 Task: Open Card Customer Feedback Collection in Board Diversity and Inclusion Training and Education Programs to Workspace Investment Management and add a team member Softage.1@softage.net, a label Green, a checklist Hardware Maintenance, an attachment from your computer, a color Green and finally, add a card description 'Plan and execute company team-building conference with team-building challenges on leadership' and a comment 'Let us make sure we give this task the attention it deserves as it is crucial to the overall success of the project.'. Add a start date 'Jan 09, 1900' with a due date 'Jan 16, 1900'
Action: Mouse moved to (628, 183)
Screenshot: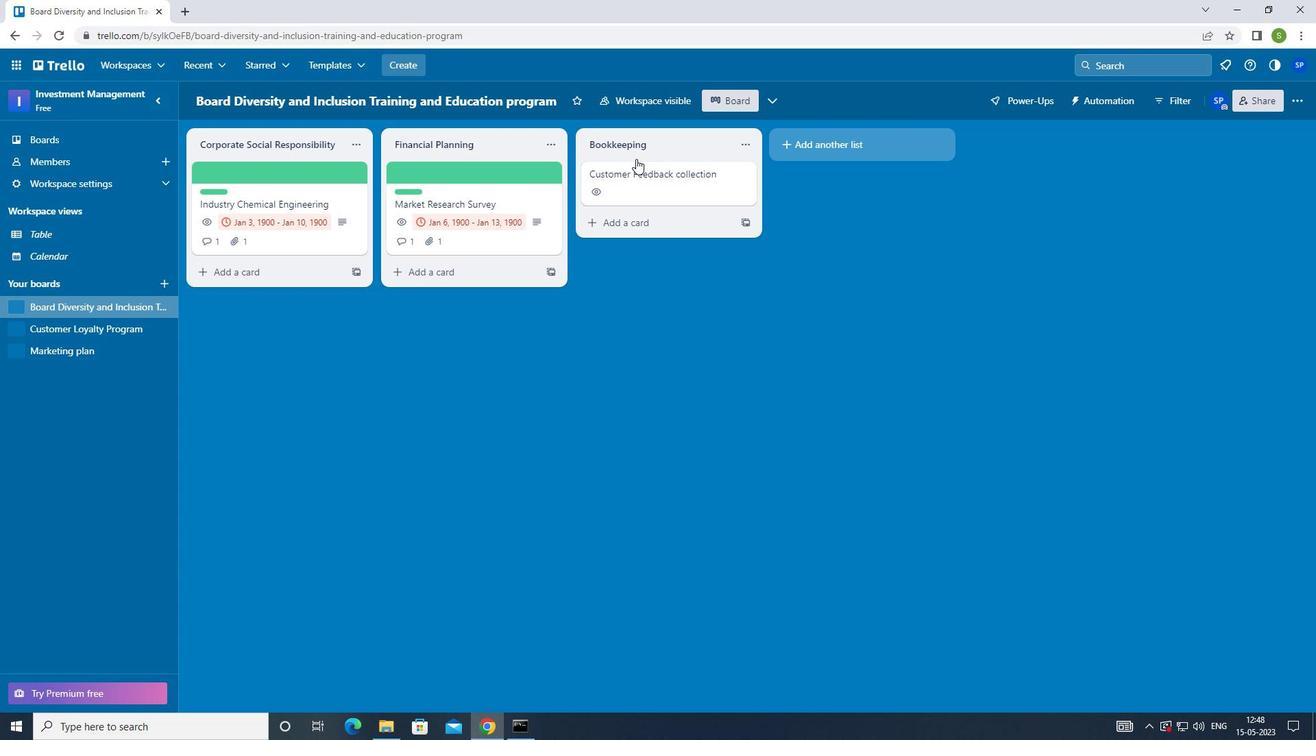 
Action: Mouse pressed left at (628, 183)
Screenshot: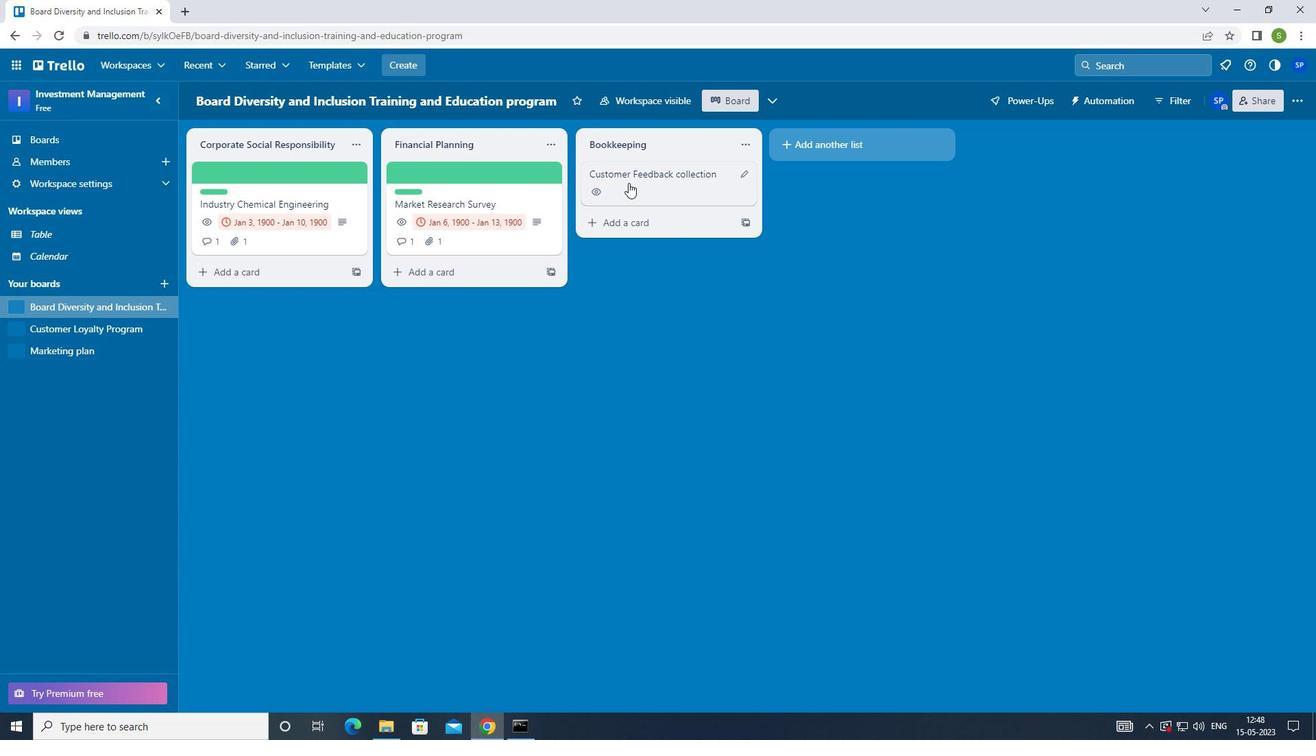 
Action: Mouse moved to (812, 170)
Screenshot: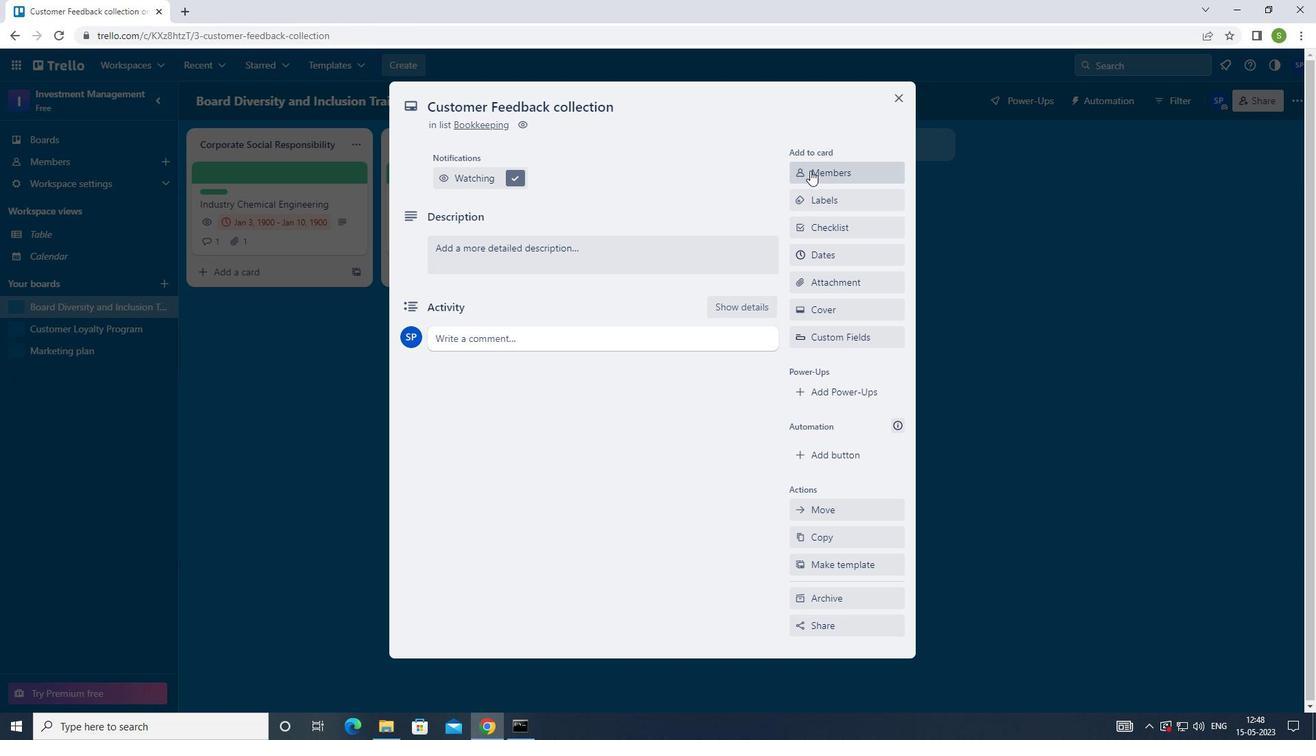 
Action: Mouse pressed left at (812, 170)
Screenshot: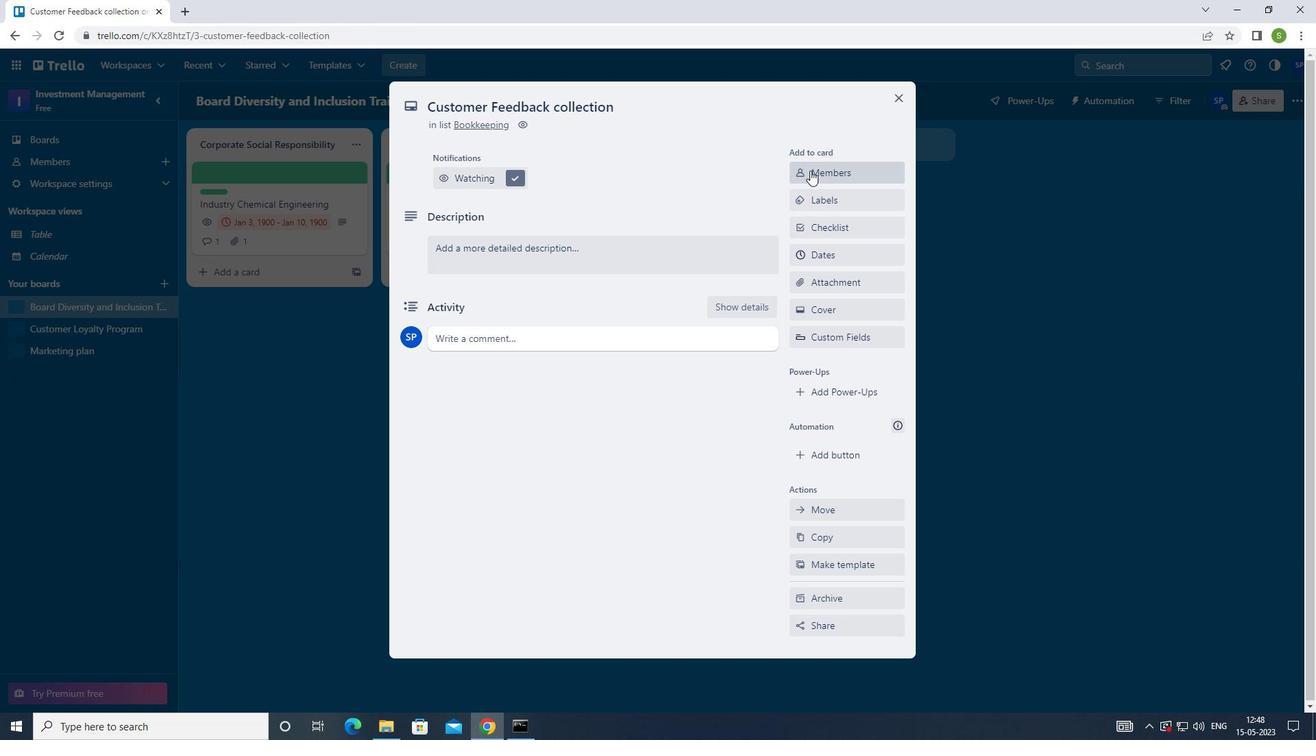 
Action: Mouse moved to (809, 194)
Screenshot: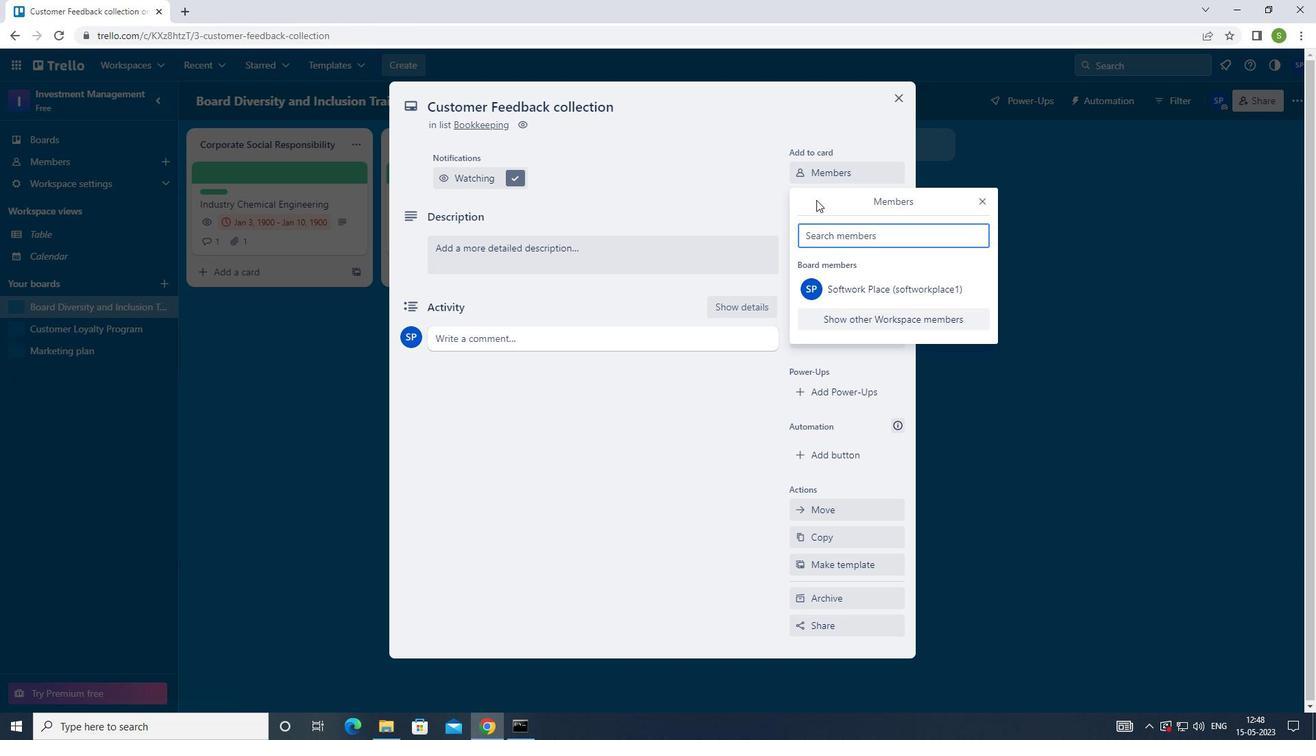 
Action: Key pressed <Key.shift>SOFTA<Key.backspace>AGE.1<Key.shift>@SOFTAGE.NET<Key.enter>
Screenshot: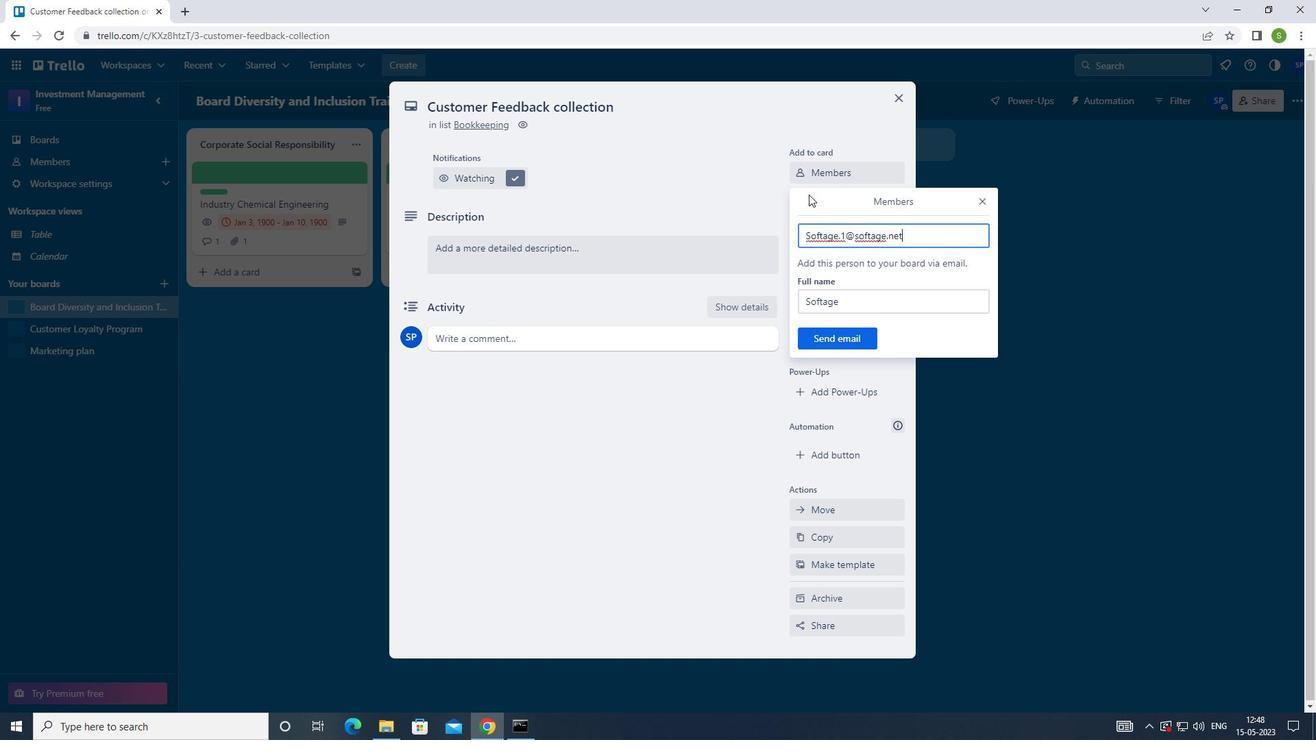 
Action: Mouse moved to (980, 203)
Screenshot: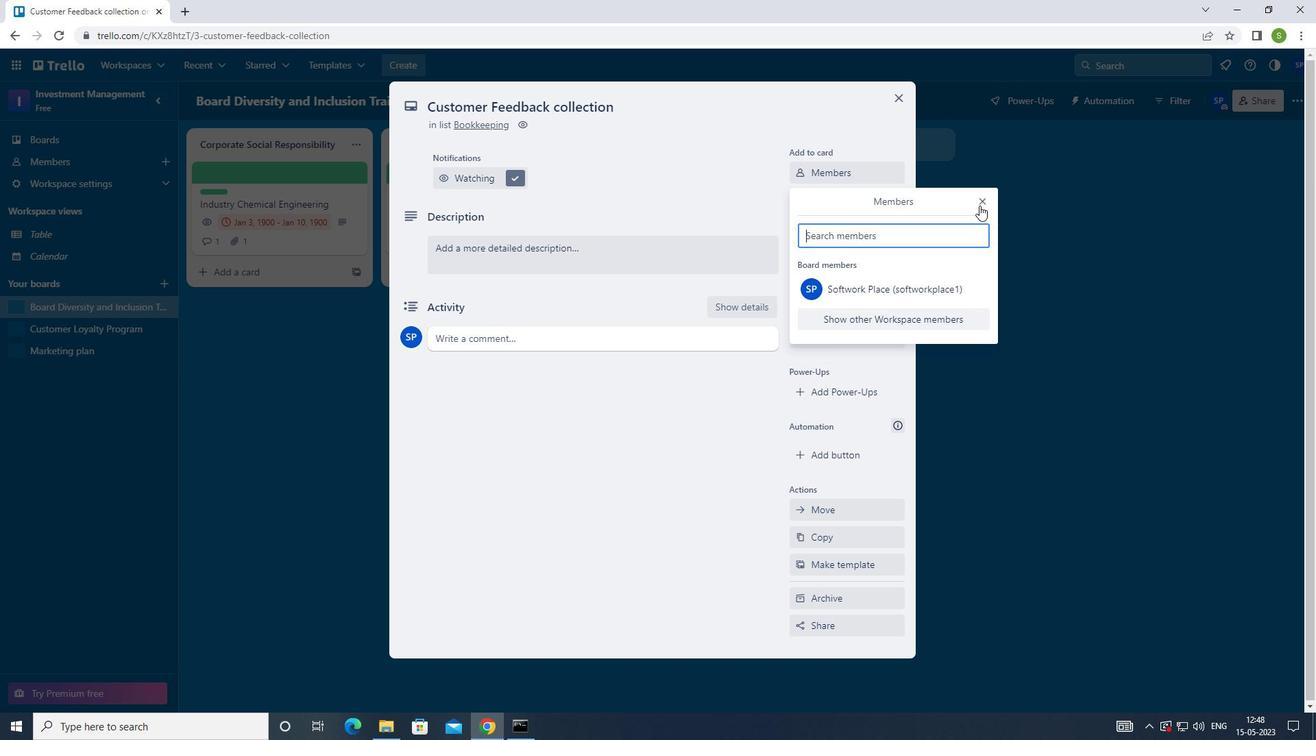 
Action: Mouse pressed left at (980, 203)
Screenshot: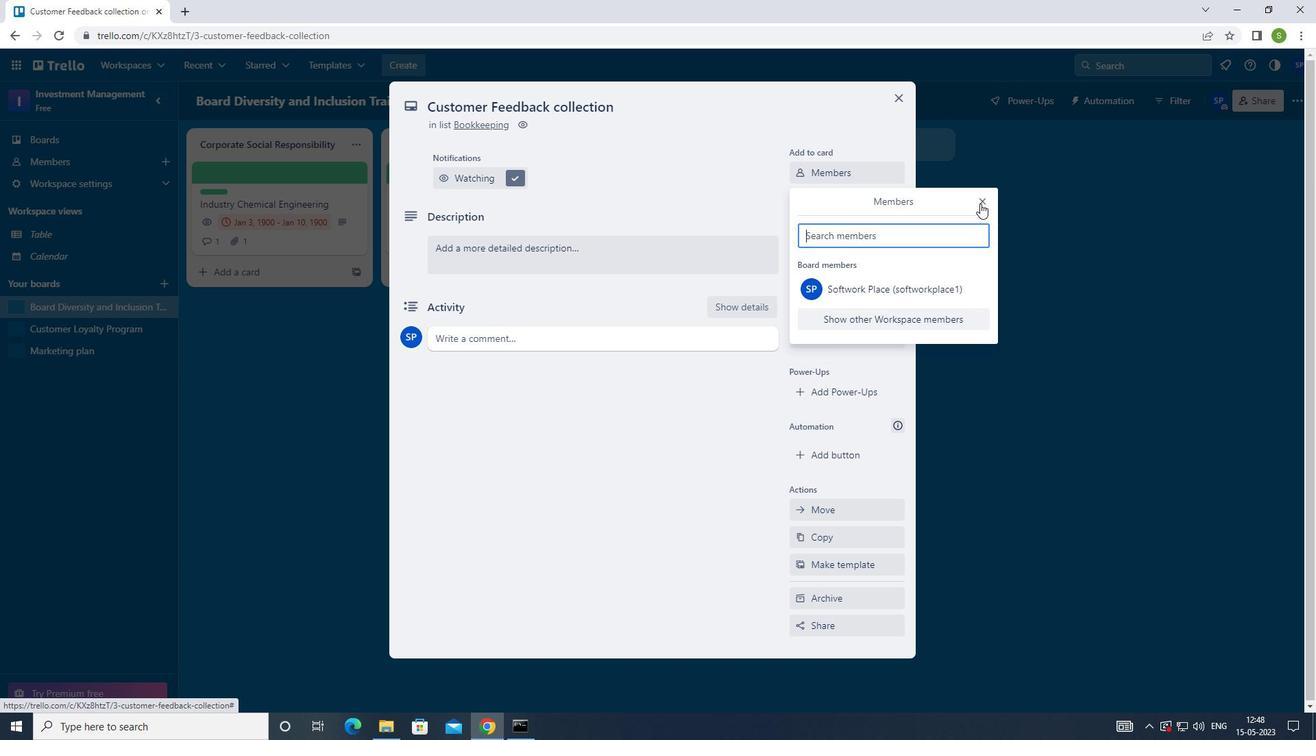 
Action: Mouse moved to (879, 204)
Screenshot: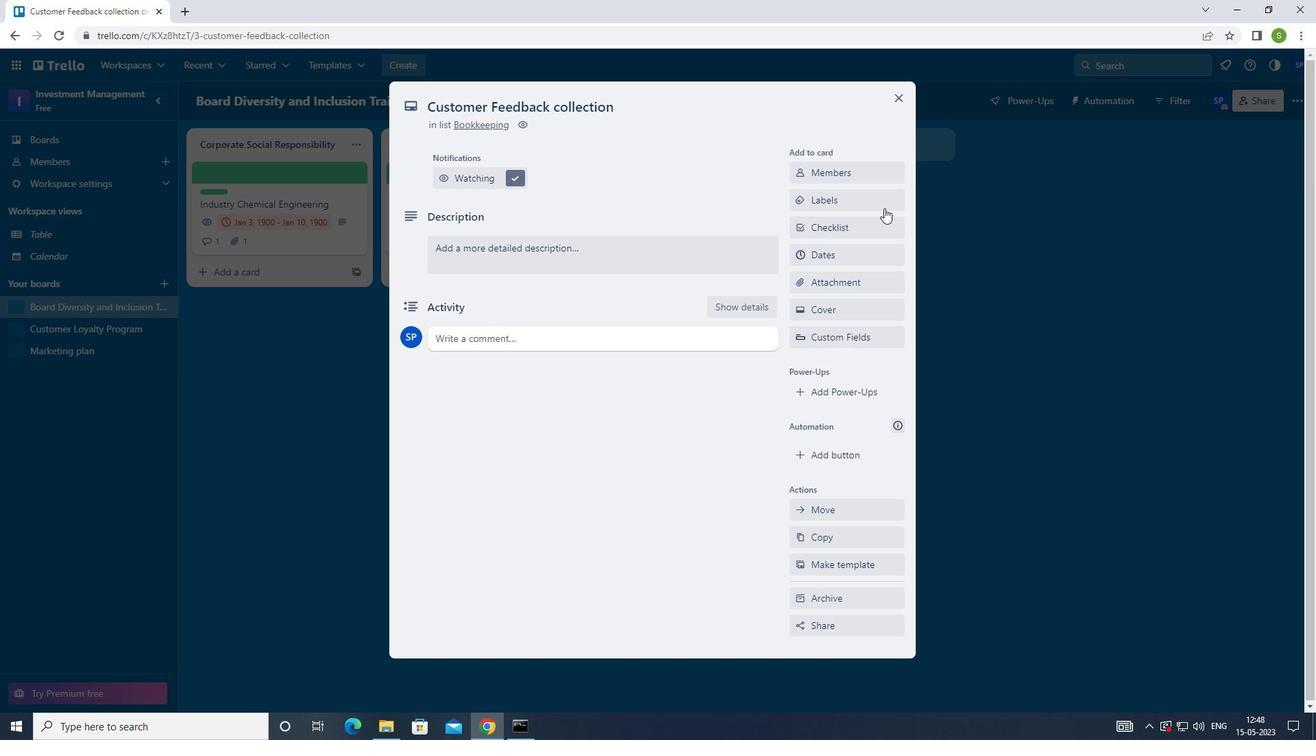 
Action: Mouse pressed left at (879, 204)
Screenshot: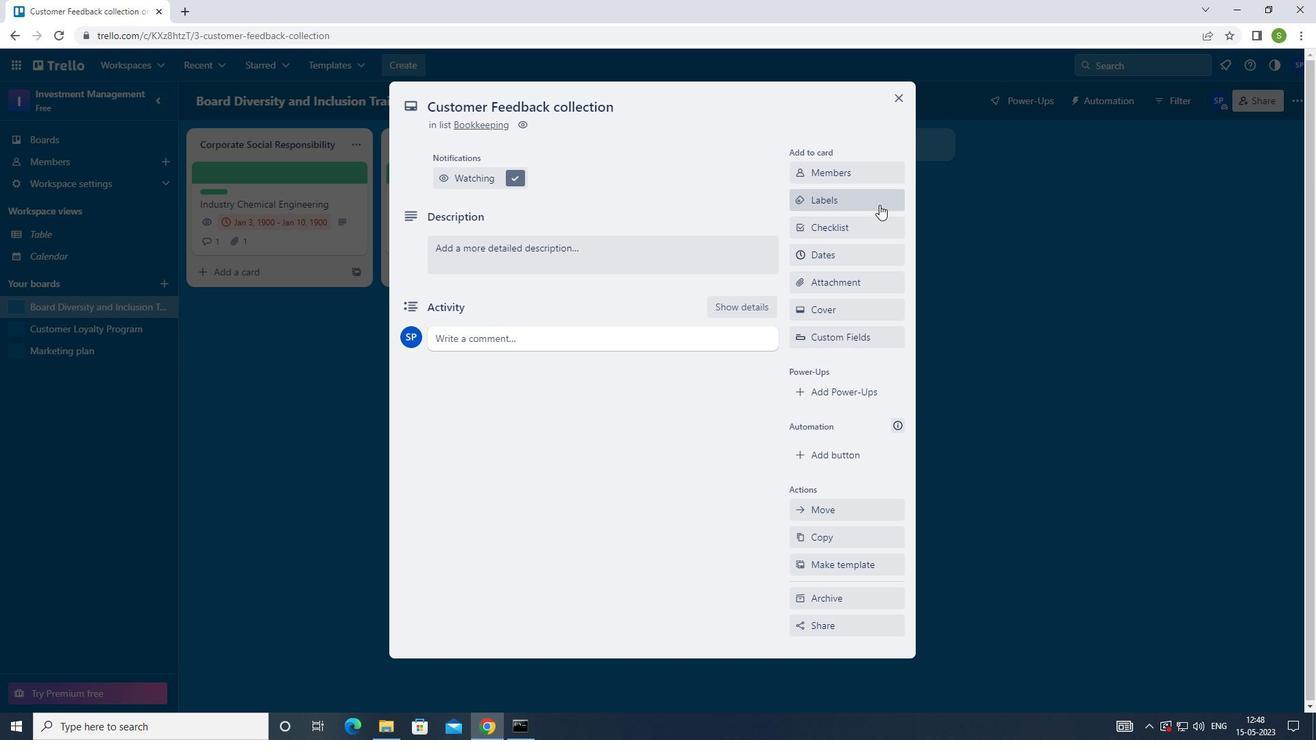 
Action: Mouse moved to (801, 313)
Screenshot: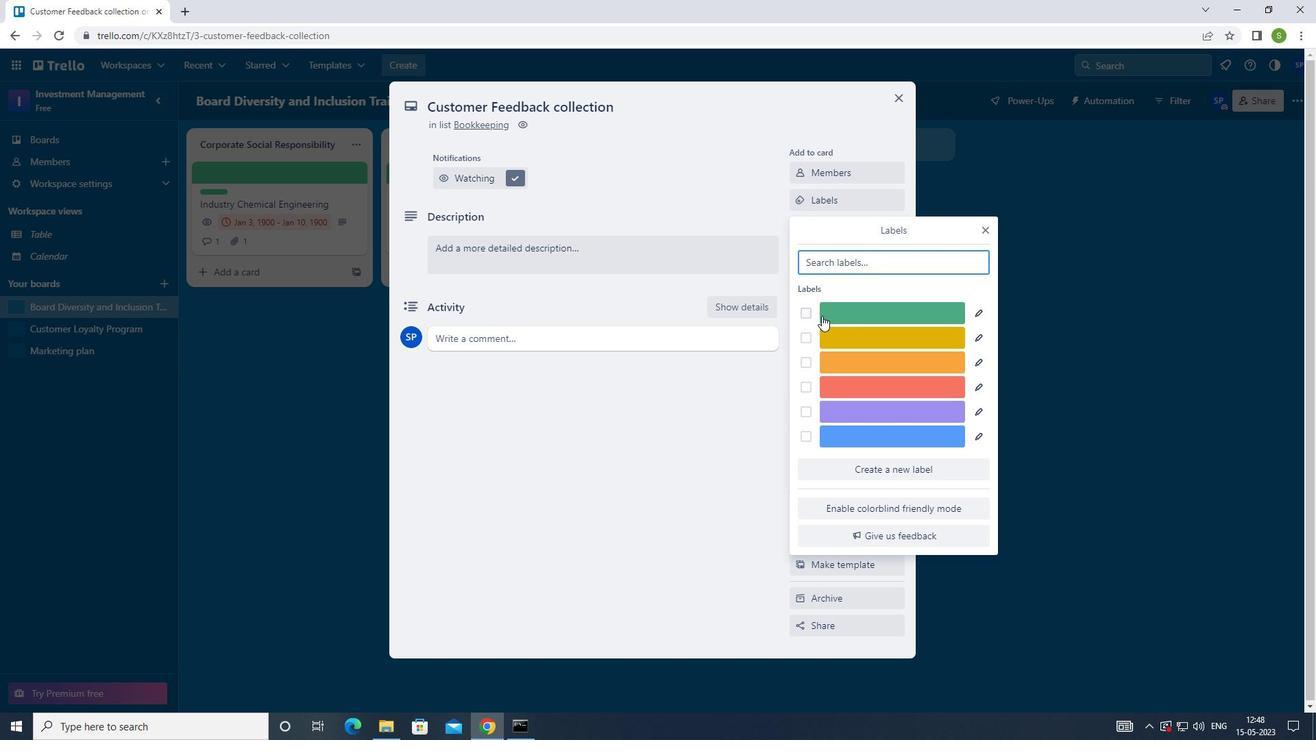 
Action: Mouse pressed left at (801, 313)
Screenshot: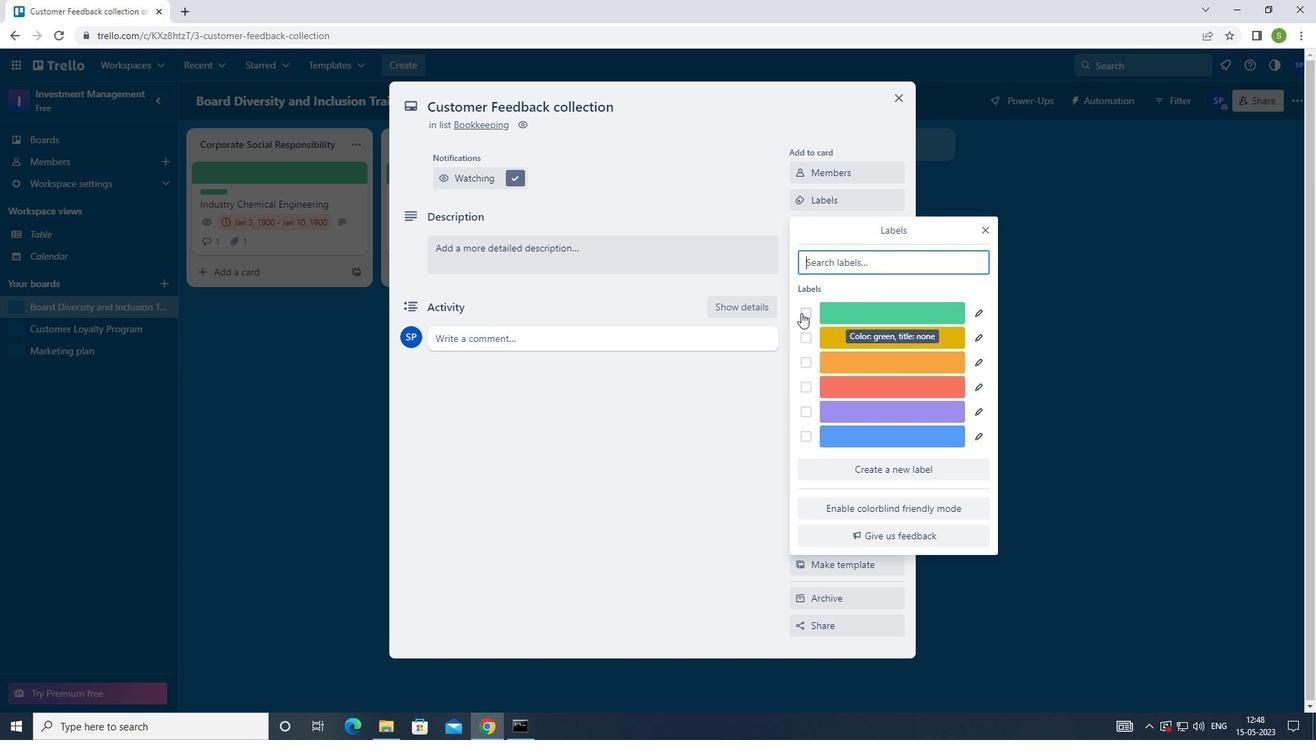 
Action: Mouse moved to (982, 228)
Screenshot: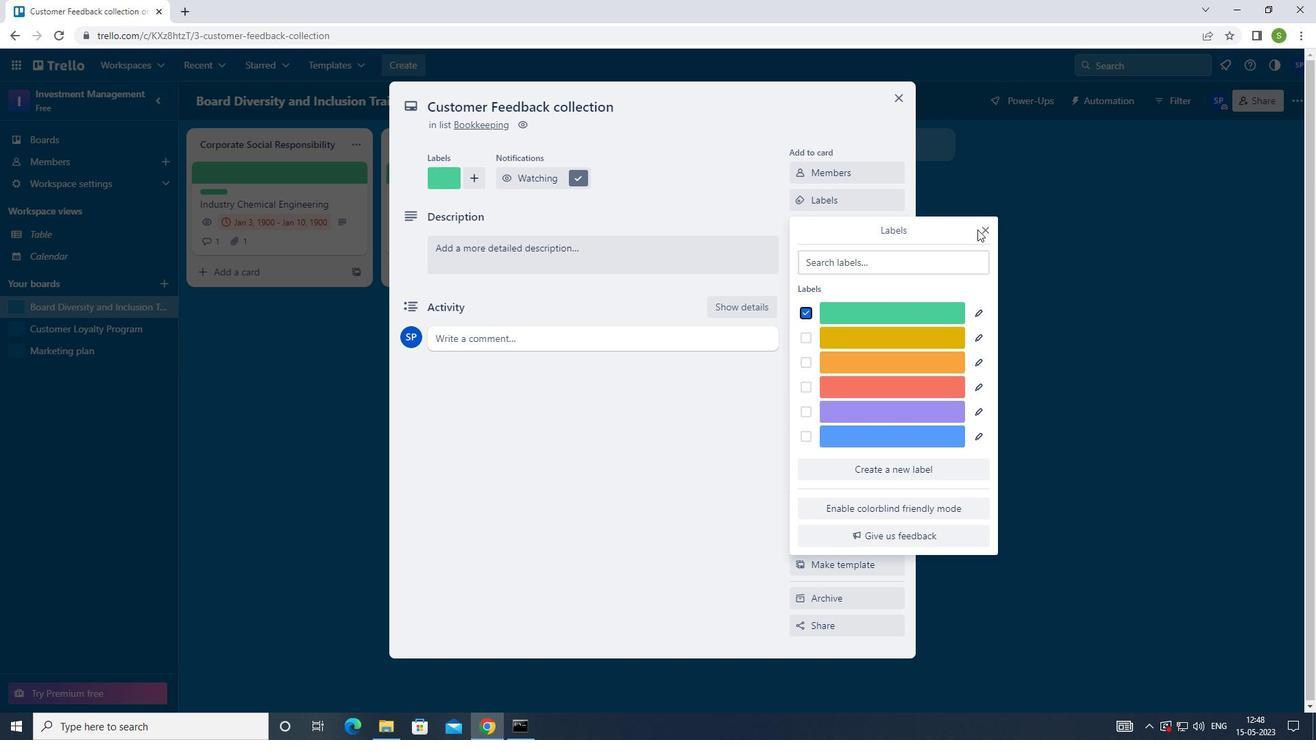 
Action: Mouse pressed left at (982, 228)
Screenshot: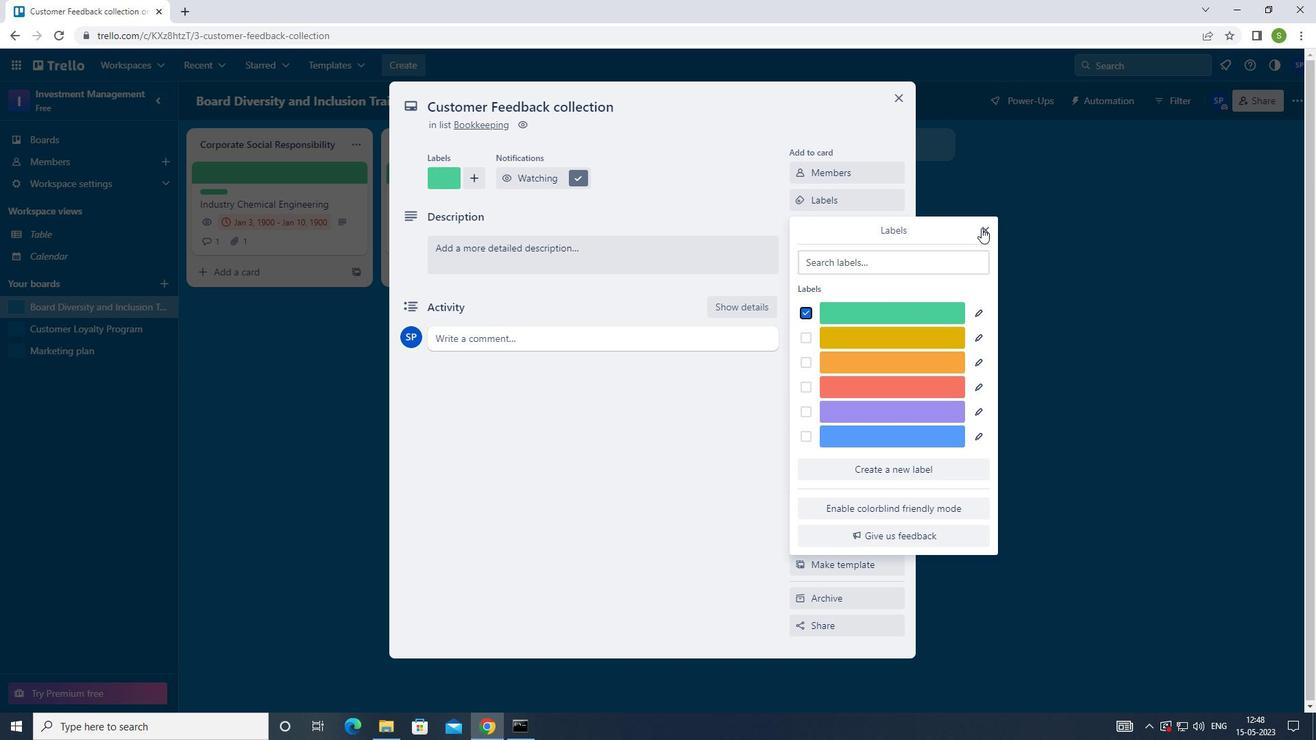 
Action: Mouse moved to (873, 231)
Screenshot: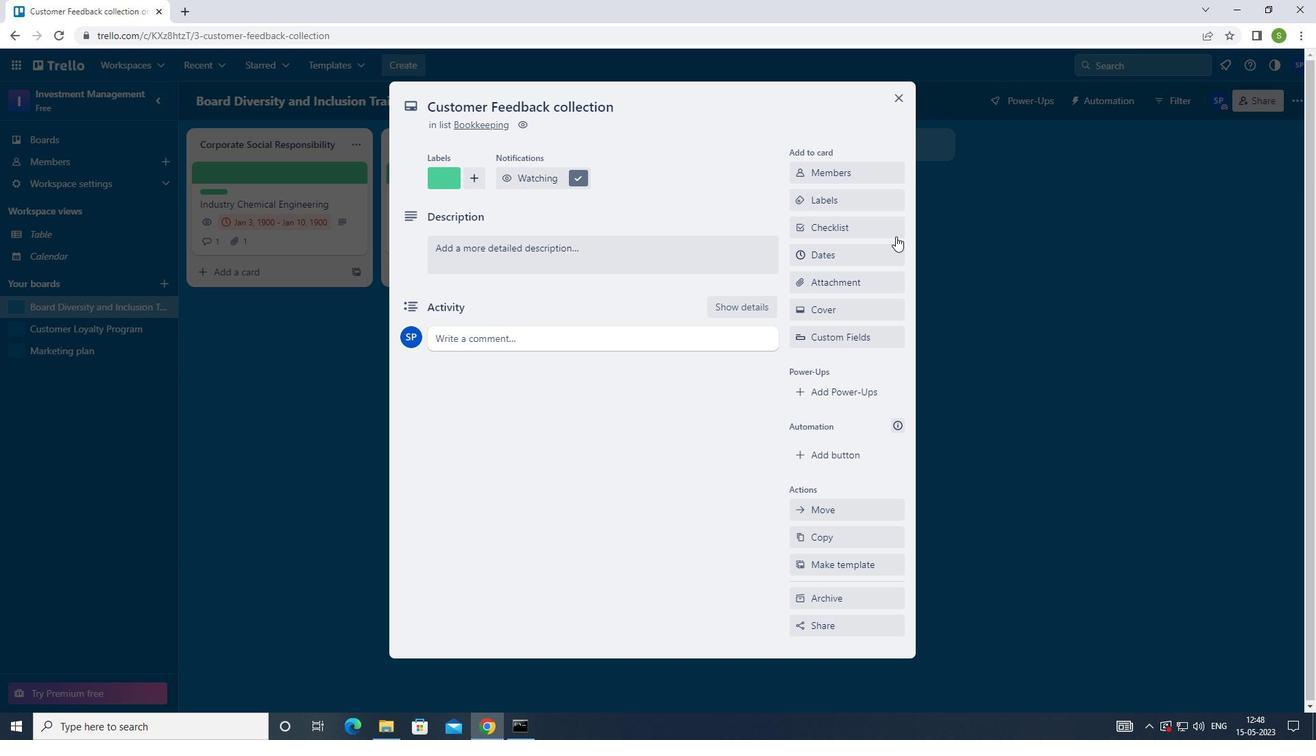 
Action: Mouse pressed left at (873, 231)
Screenshot: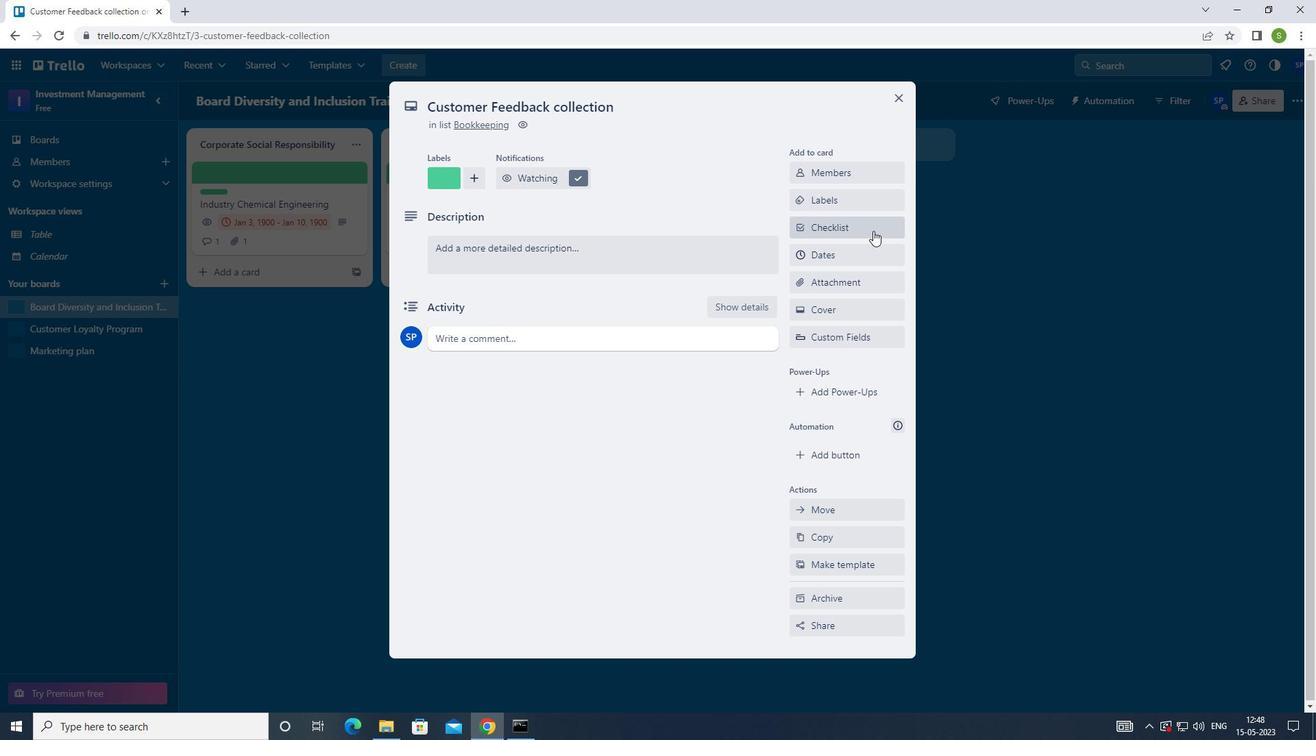 
Action: Mouse moved to (940, 214)
Screenshot: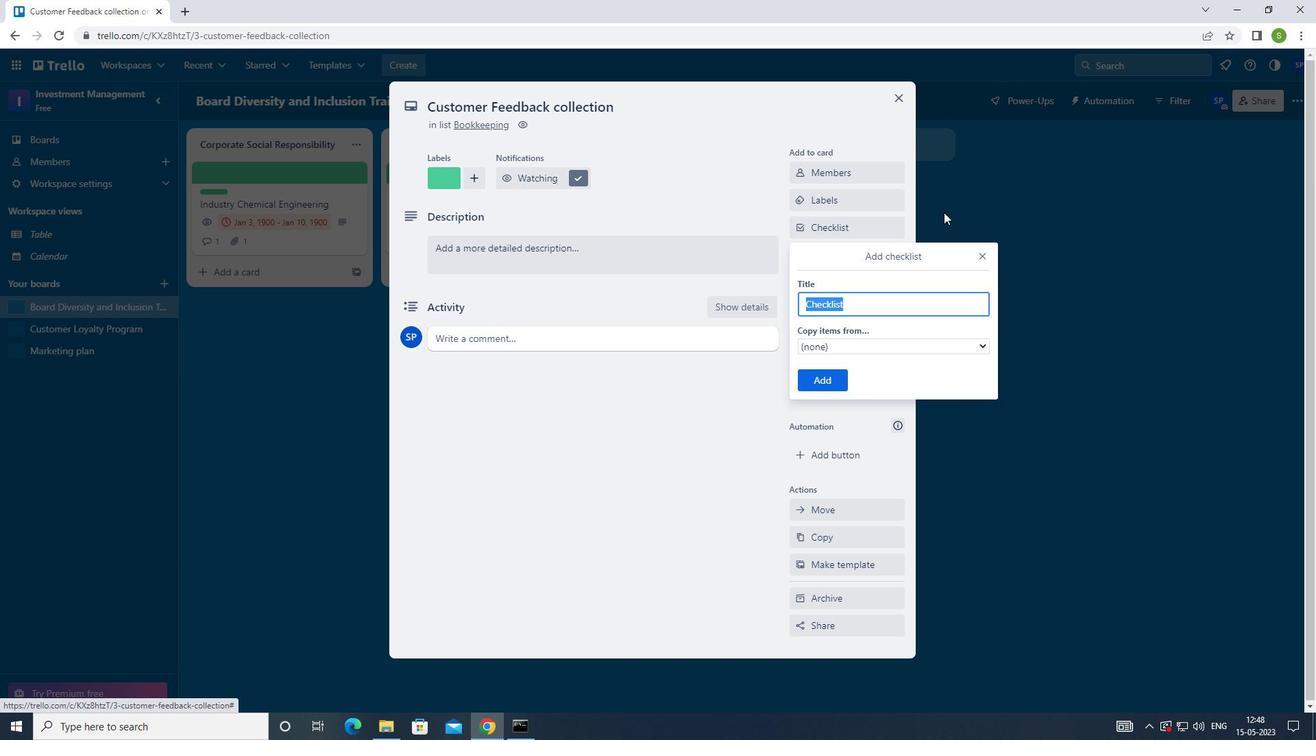 
Action: Key pressed <Key.shift><Key.shift>HARDWARE<Key.space><Key.shift>MAINTENANCE
Screenshot: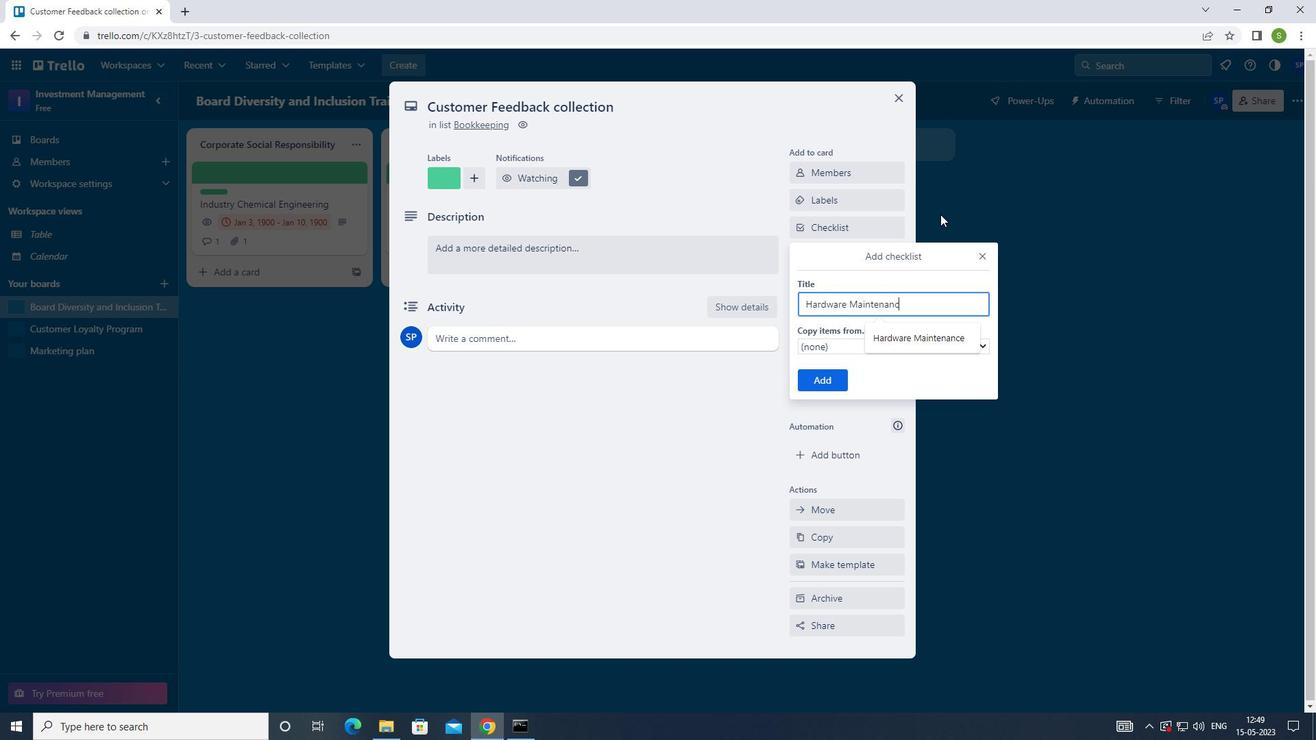 
Action: Mouse moved to (806, 373)
Screenshot: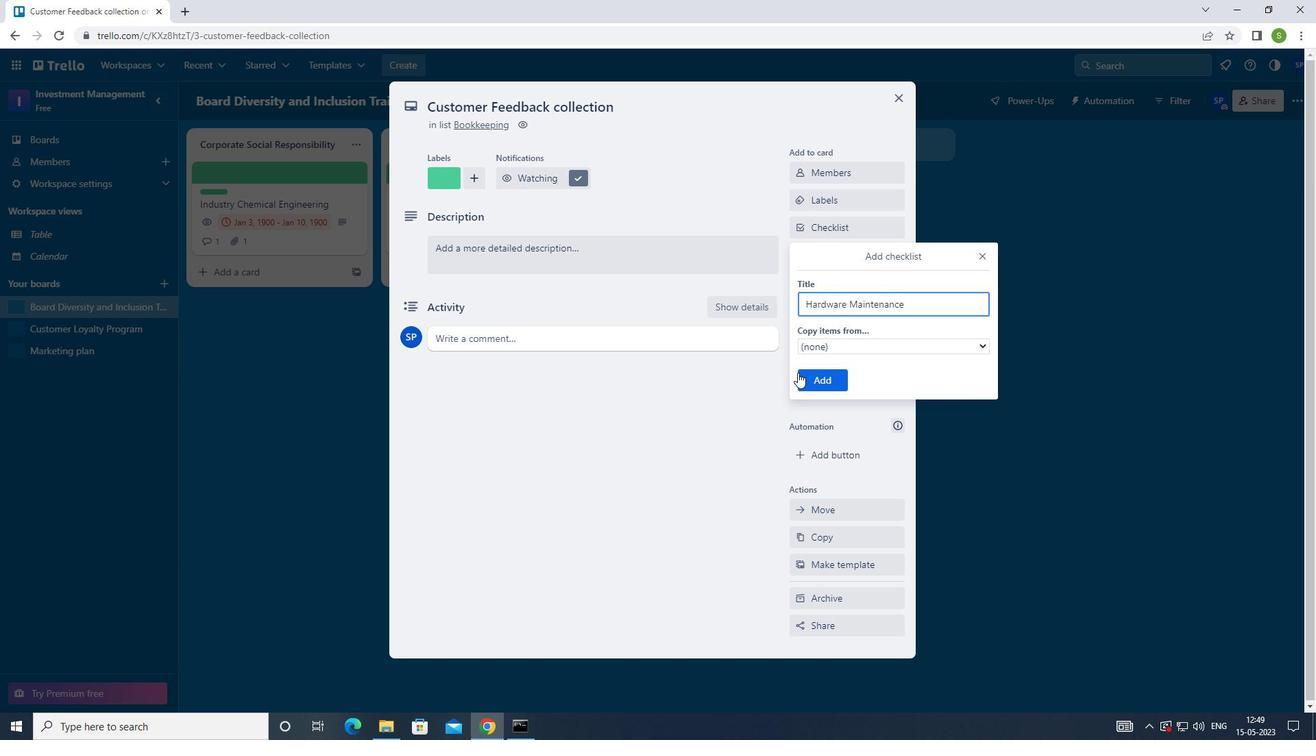 
Action: Mouse pressed left at (806, 373)
Screenshot: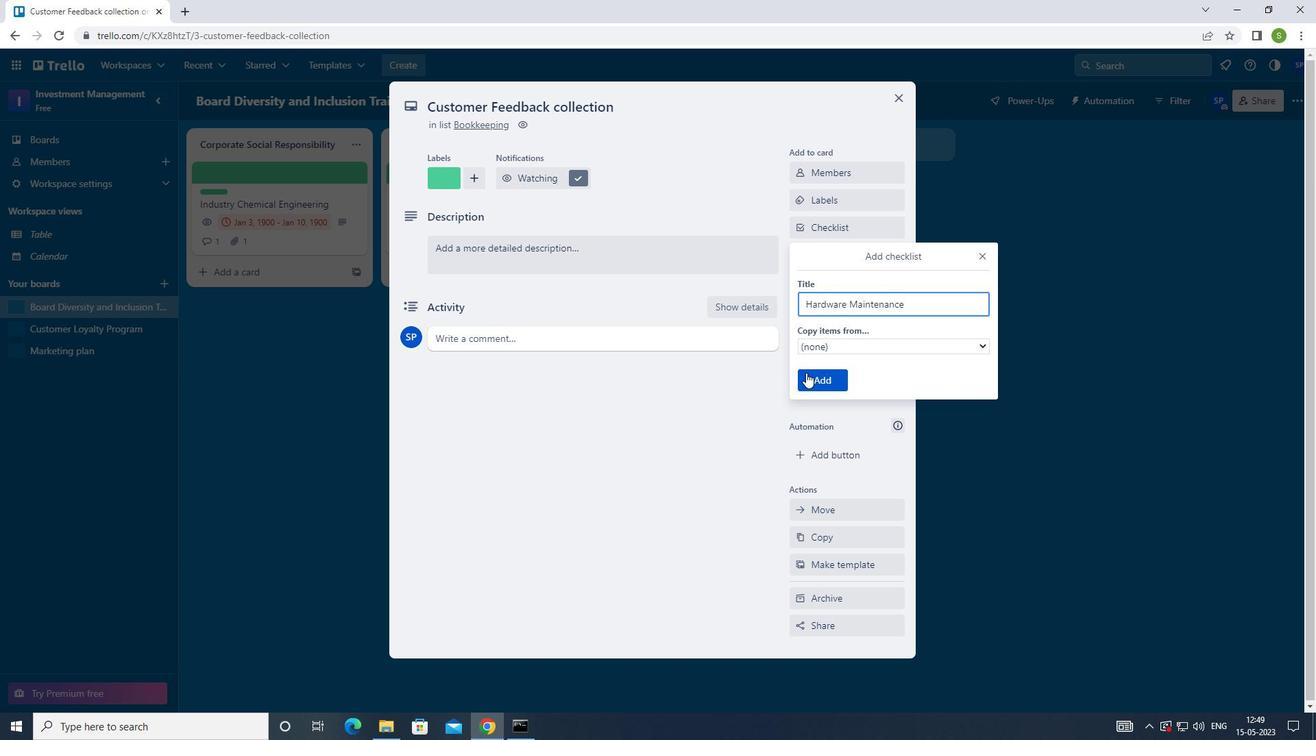 
Action: Mouse moved to (860, 287)
Screenshot: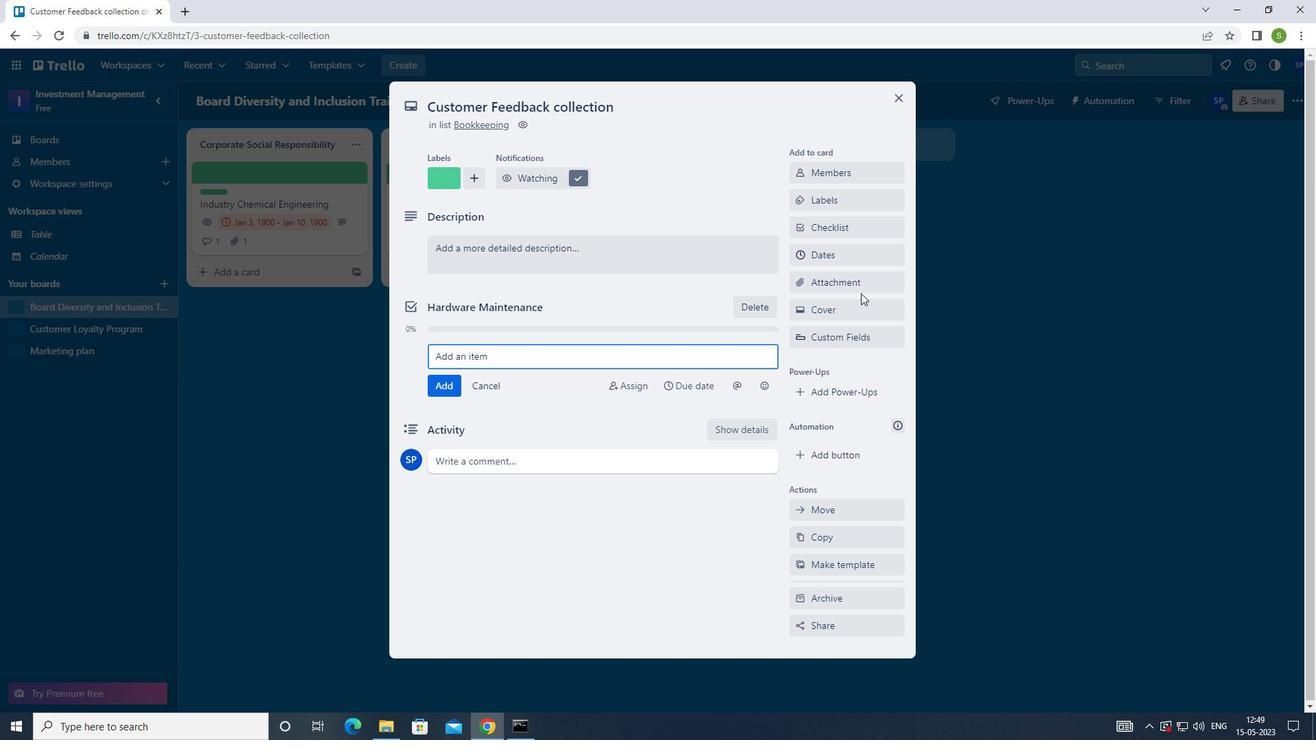 
Action: Mouse pressed left at (860, 287)
Screenshot: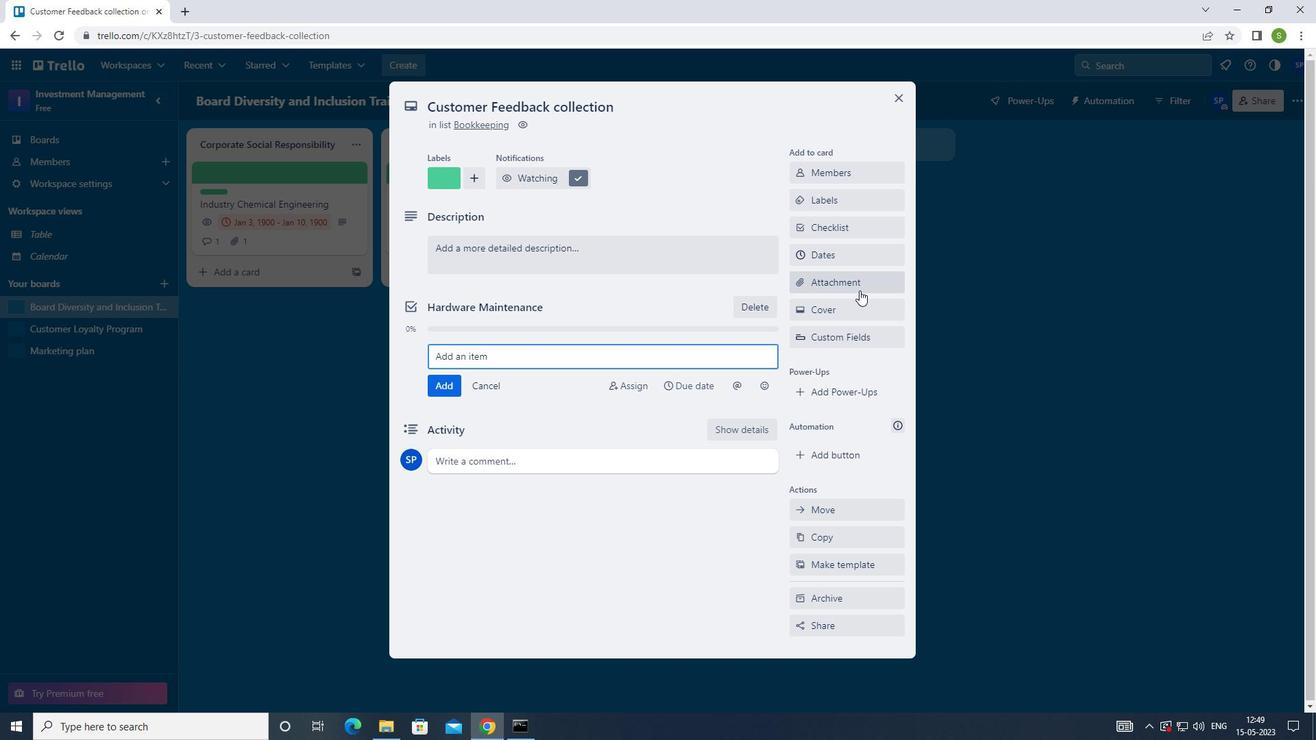 
Action: Mouse moved to (822, 342)
Screenshot: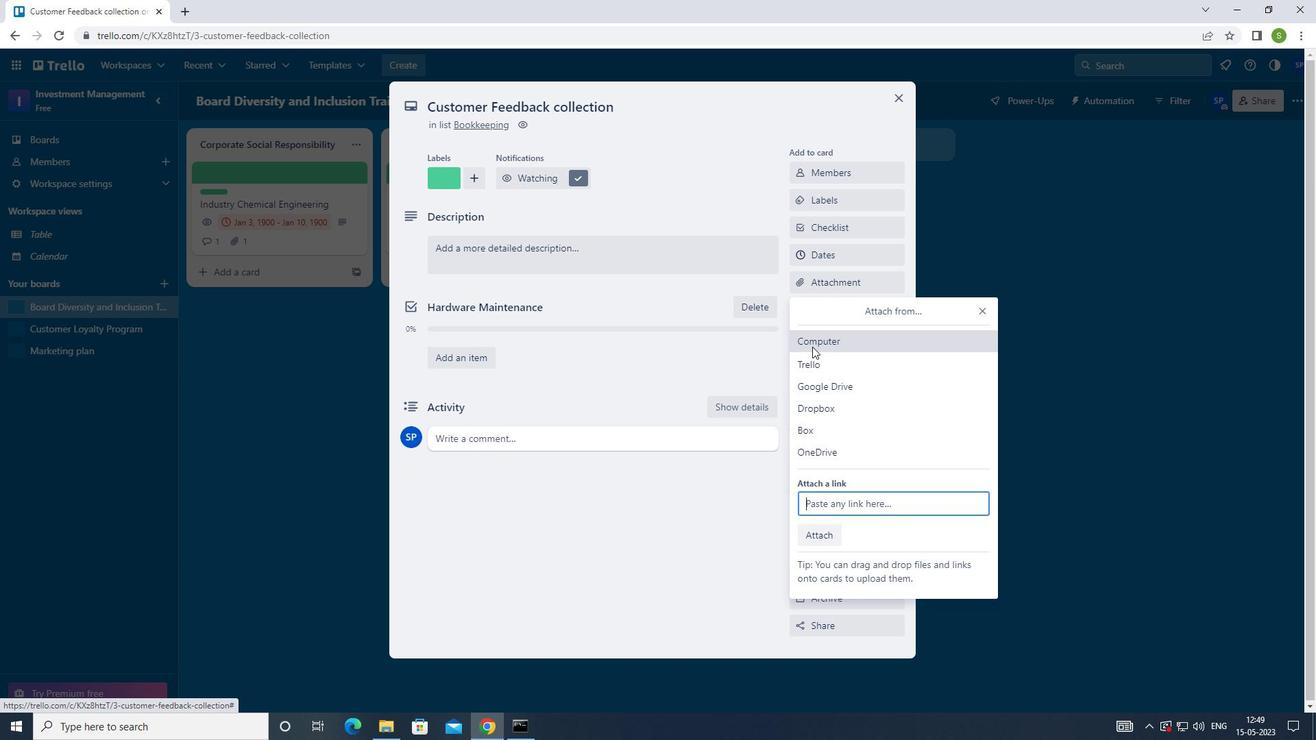 
Action: Mouse pressed left at (822, 342)
Screenshot: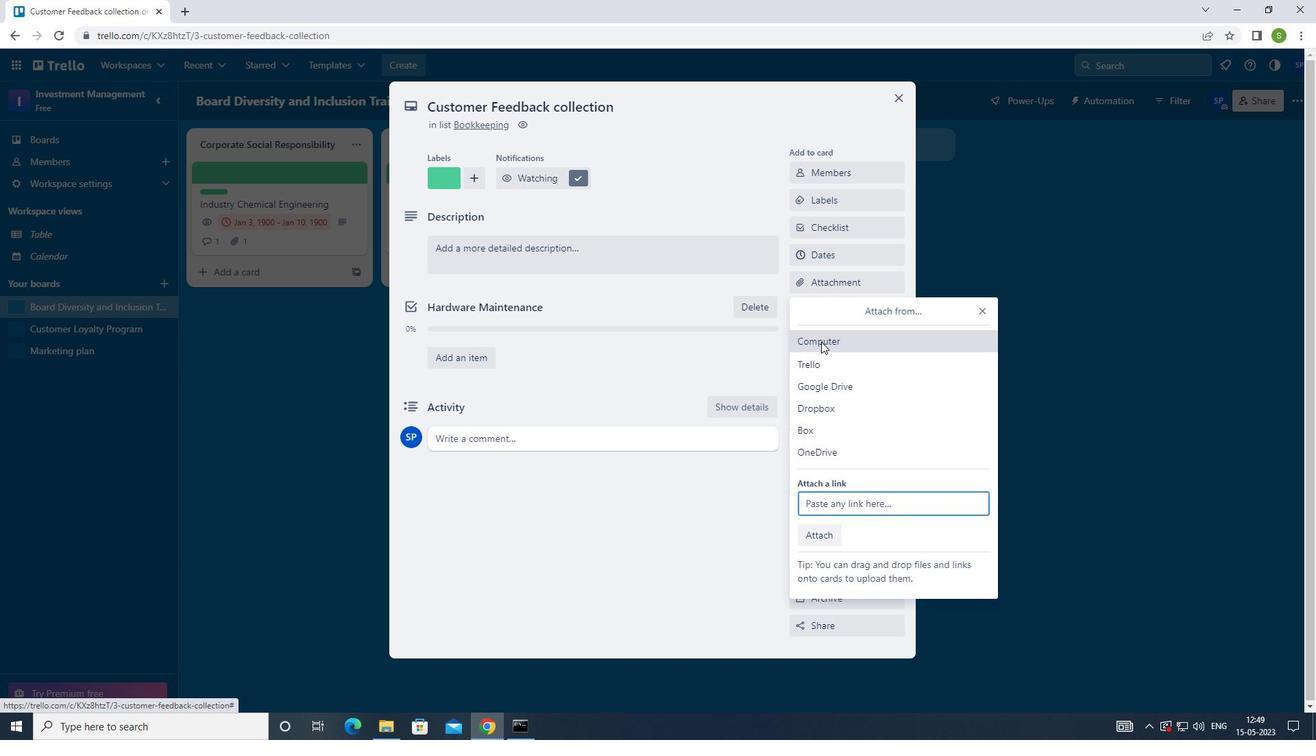 
Action: Mouse moved to (350, 98)
Screenshot: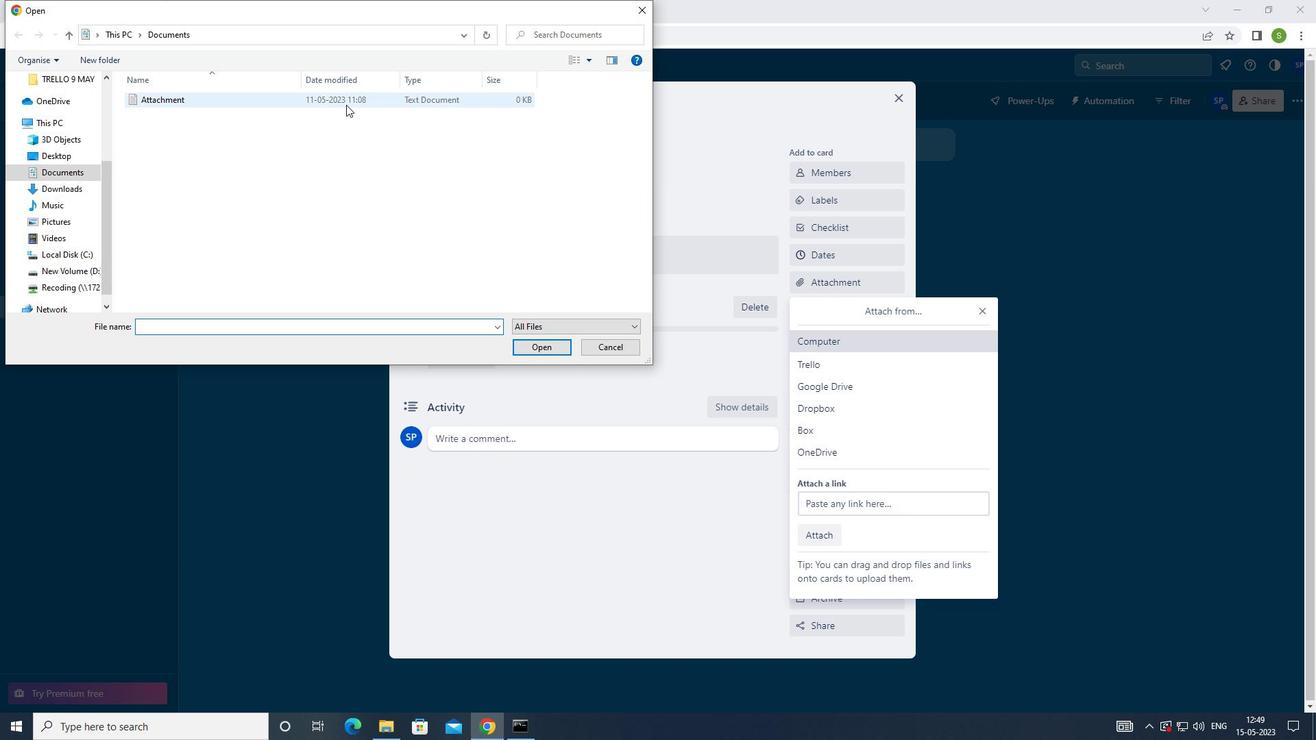 
Action: Mouse pressed left at (350, 98)
Screenshot: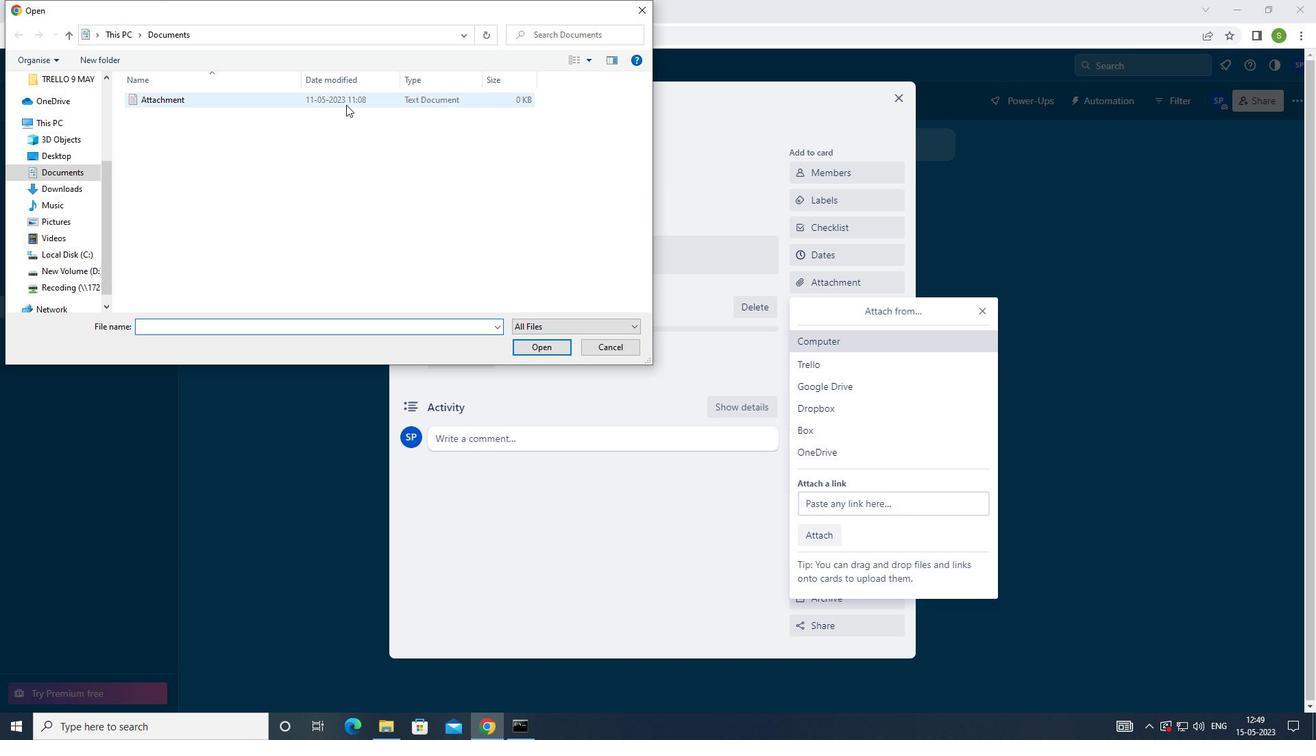 
Action: Mouse moved to (536, 345)
Screenshot: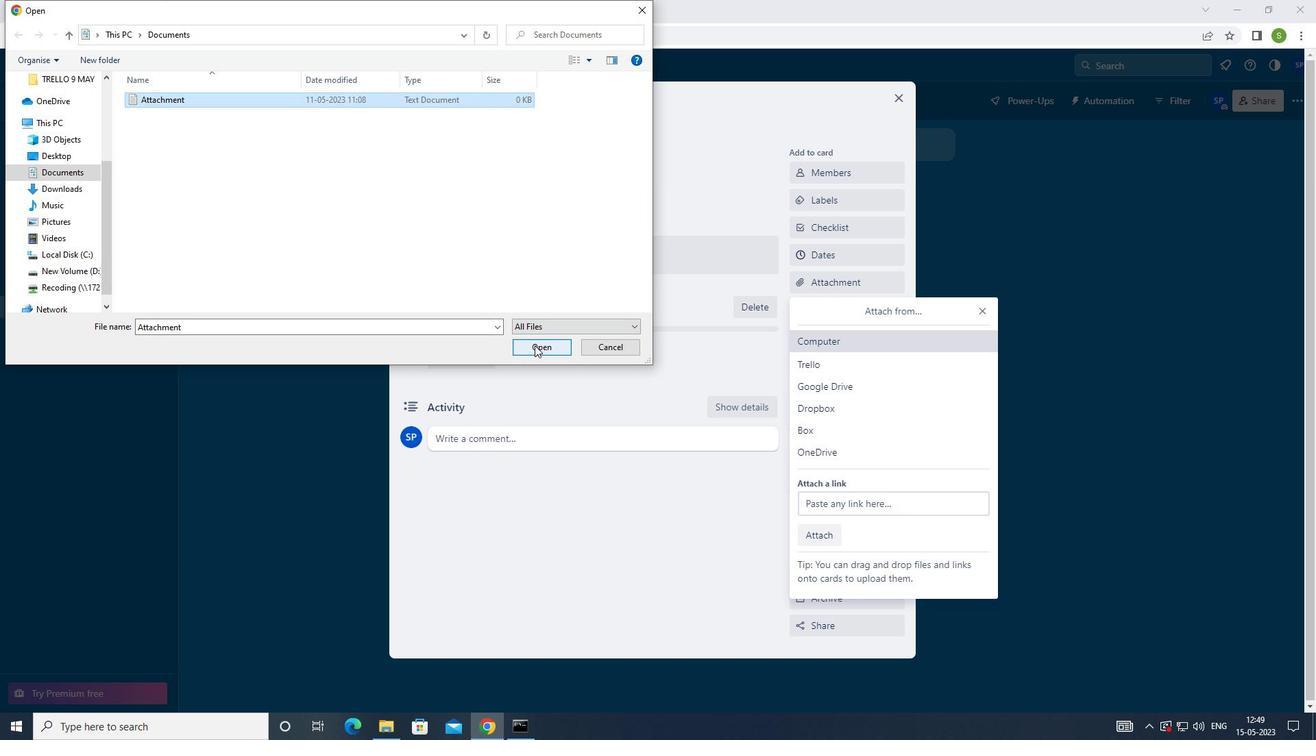 
Action: Mouse pressed left at (536, 345)
Screenshot: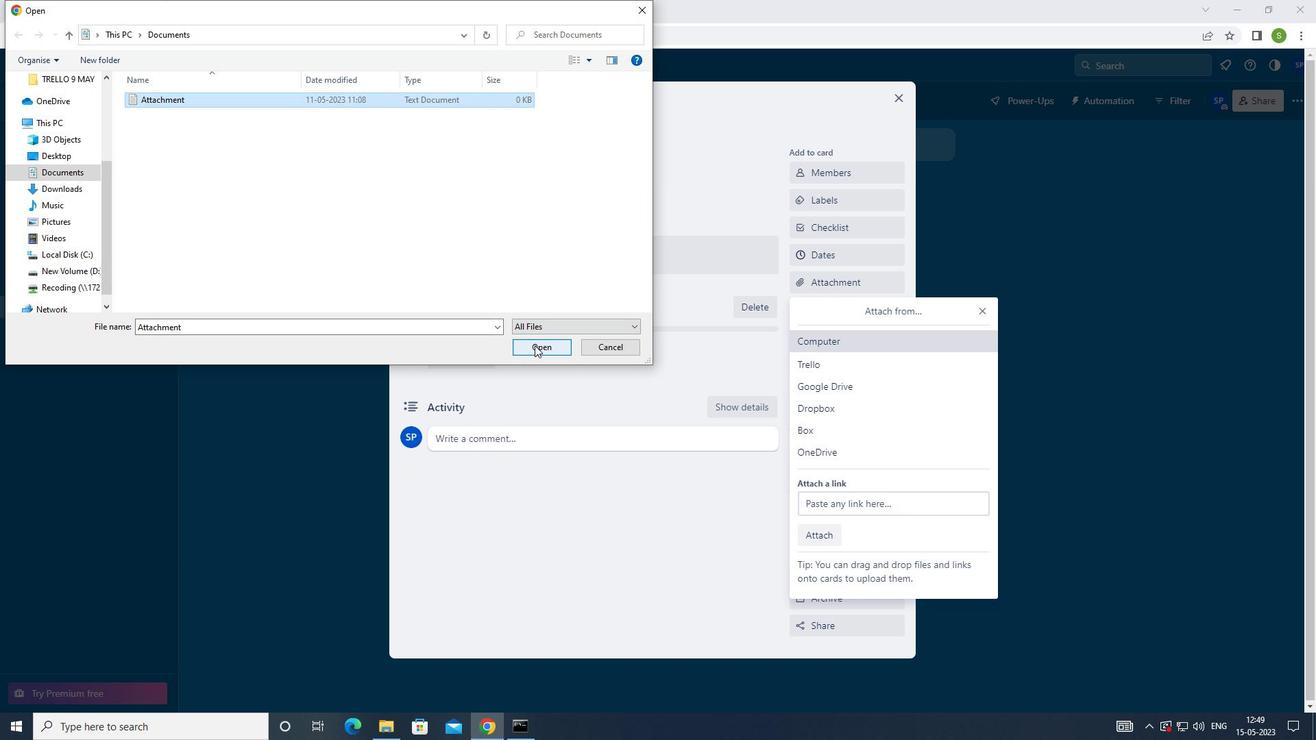 
Action: Mouse moved to (805, 305)
Screenshot: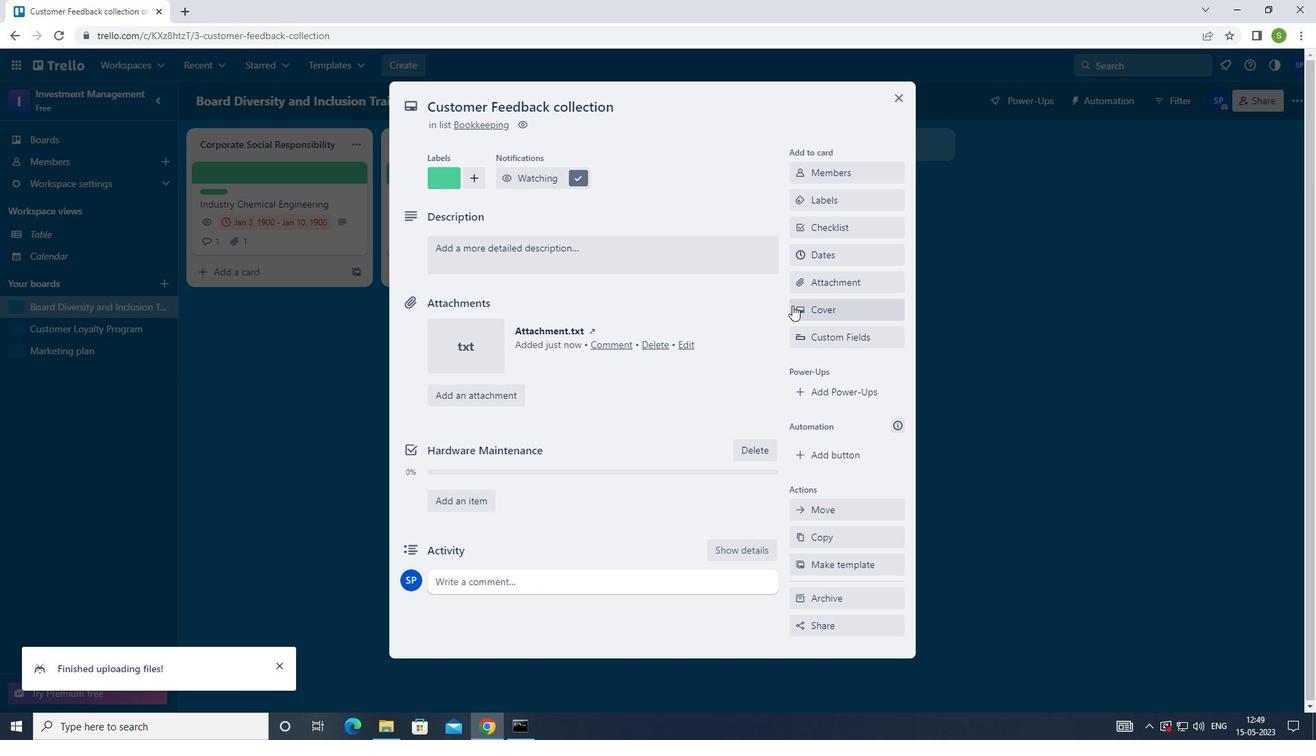 
Action: Mouse pressed left at (805, 305)
Screenshot: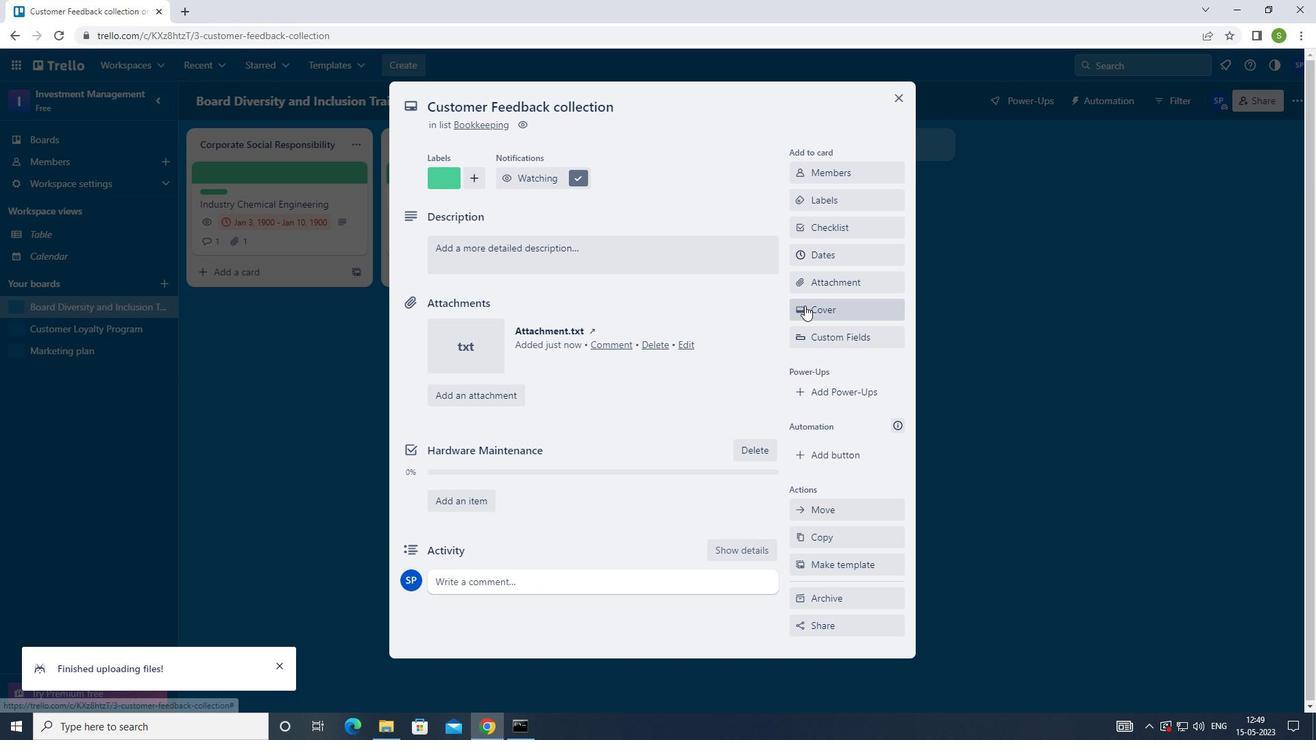 
Action: Mouse moved to (815, 216)
Screenshot: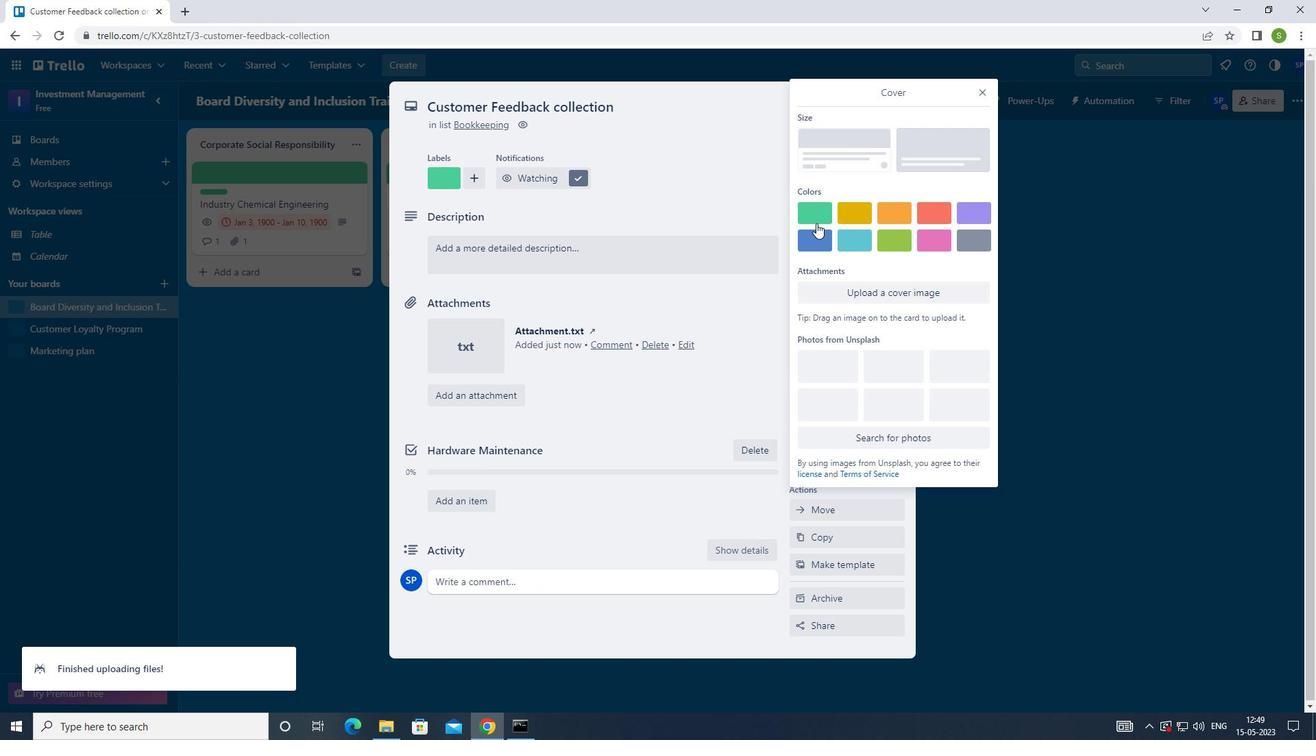 
Action: Mouse pressed left at (815, 216)
Screenshot: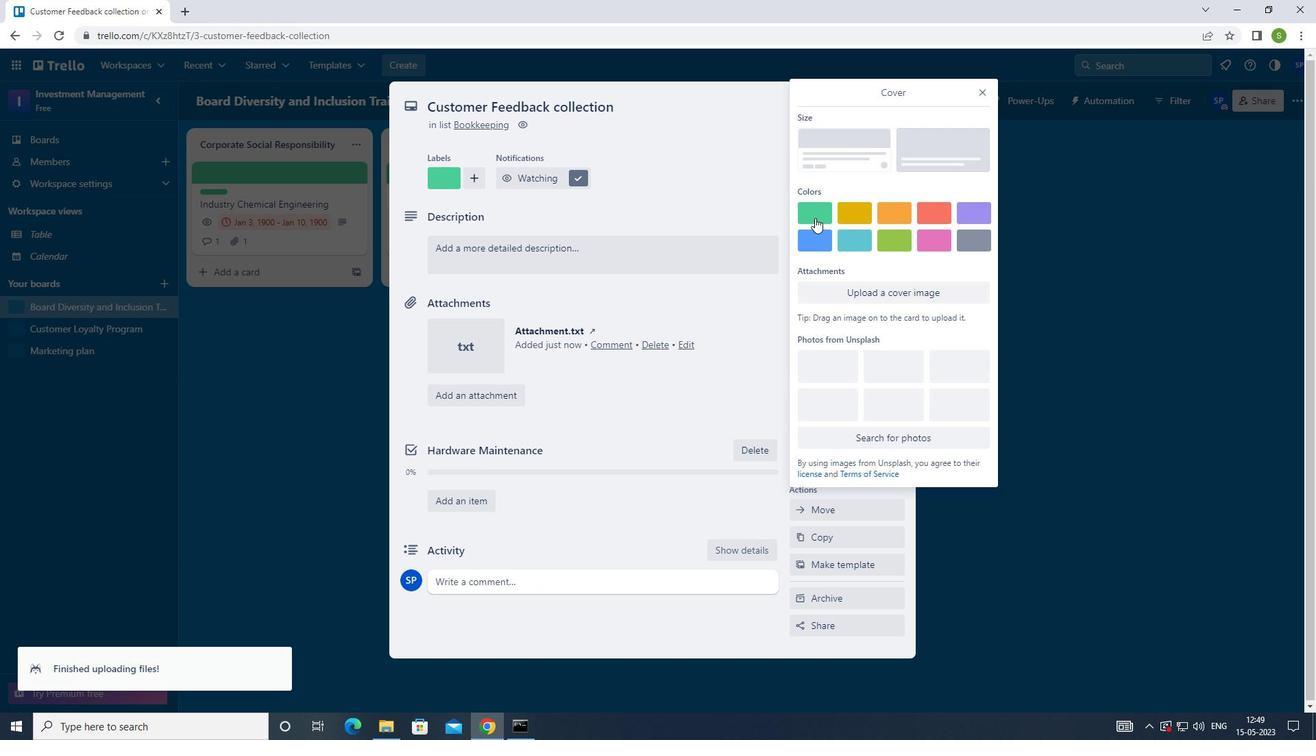 
Action: Mouse moved to (982, 91)
Screenshot: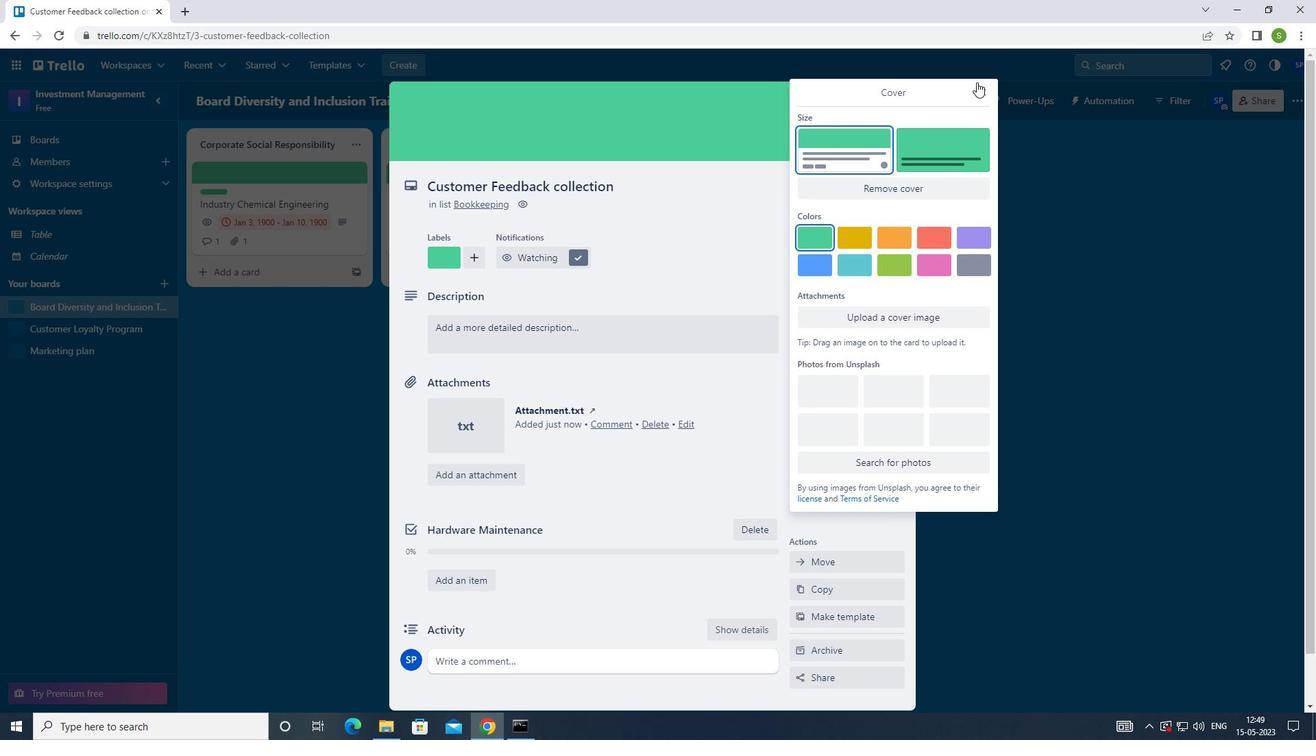 
Action: Mouse pressed left at (982, 91)
Screenshot: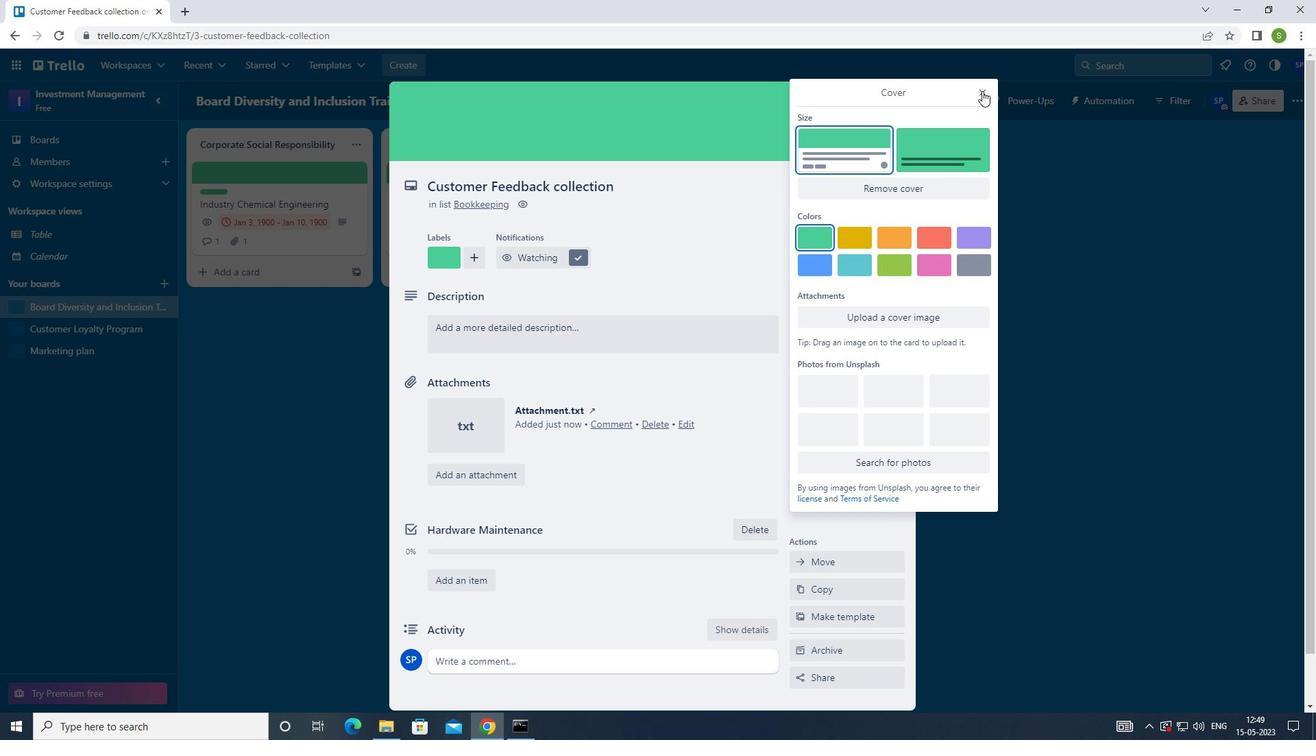 
Action: Mouse moved to (606, 336)
Screenshot: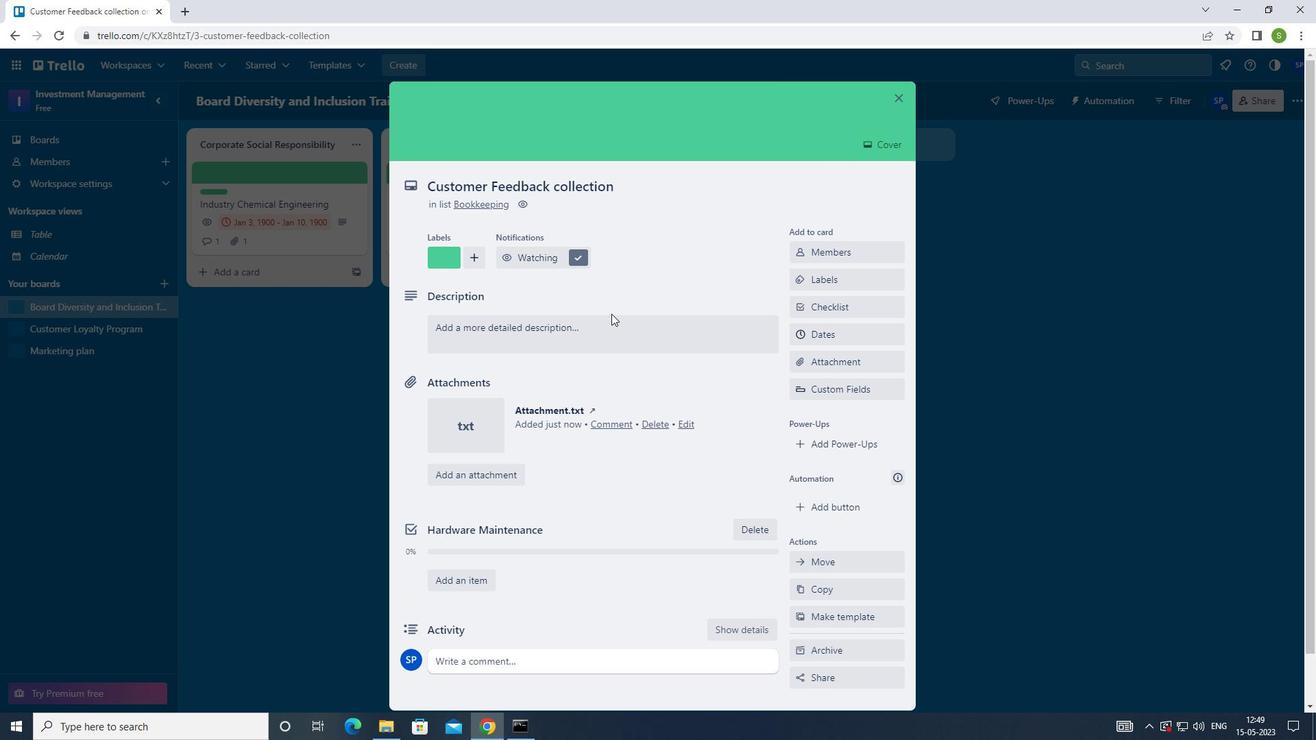 
Action: Mouse pressed left at (606, 336)
Screenshot: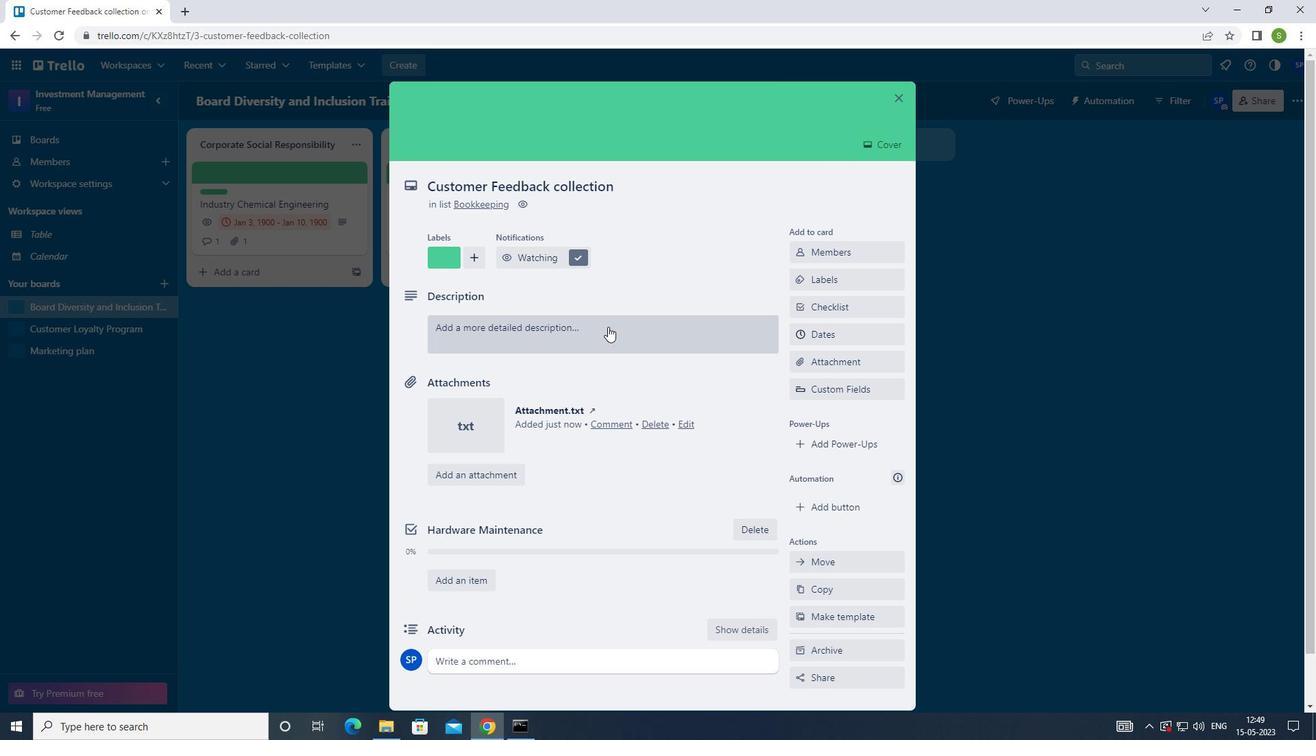 
Action: Mouse moved to (650, 268)
Screenshot: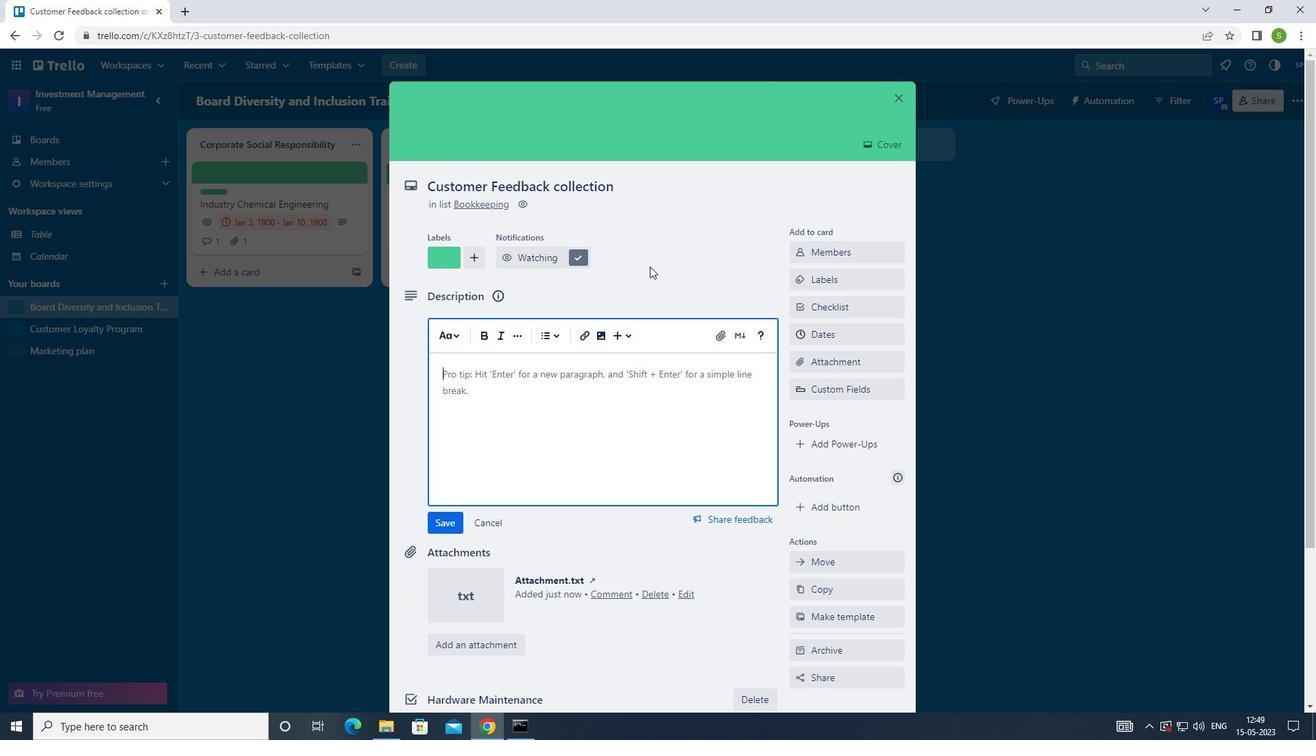 
Action: Key pressed <Key.shift><Key.shift><Key.shift><Key.shift>PLAN<Key.space>AND<Key.space>EXECUTE<Key.space>COMPANY<Key.space>TEAM-BIUT<Key.backspace>LDING<Key.space>CONFERENCE<Key.space>WITH<Key.space>TEAM-BUILDING<Key.space>CHALLENGES<Key.space>ON<Key.space>LEADERSHIP
Screenshot: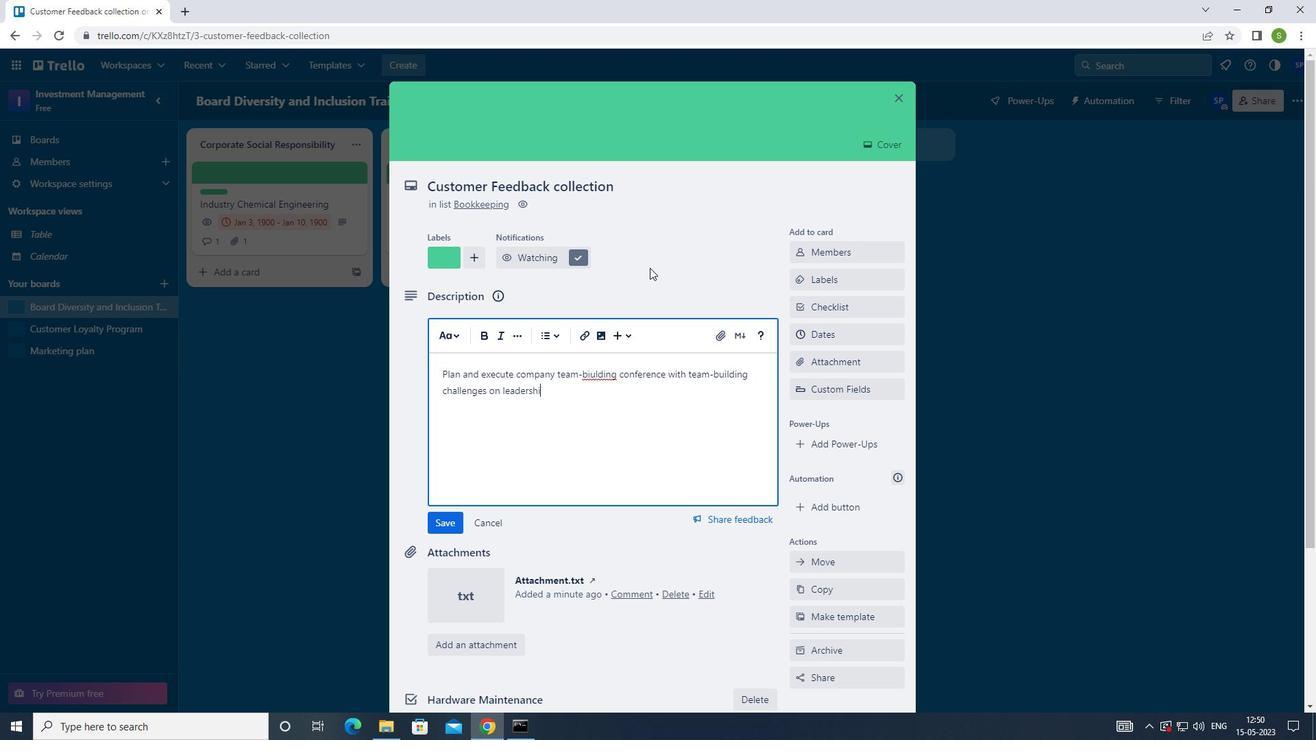 
Action: Mouse moved to (598, 372)
Screenshot: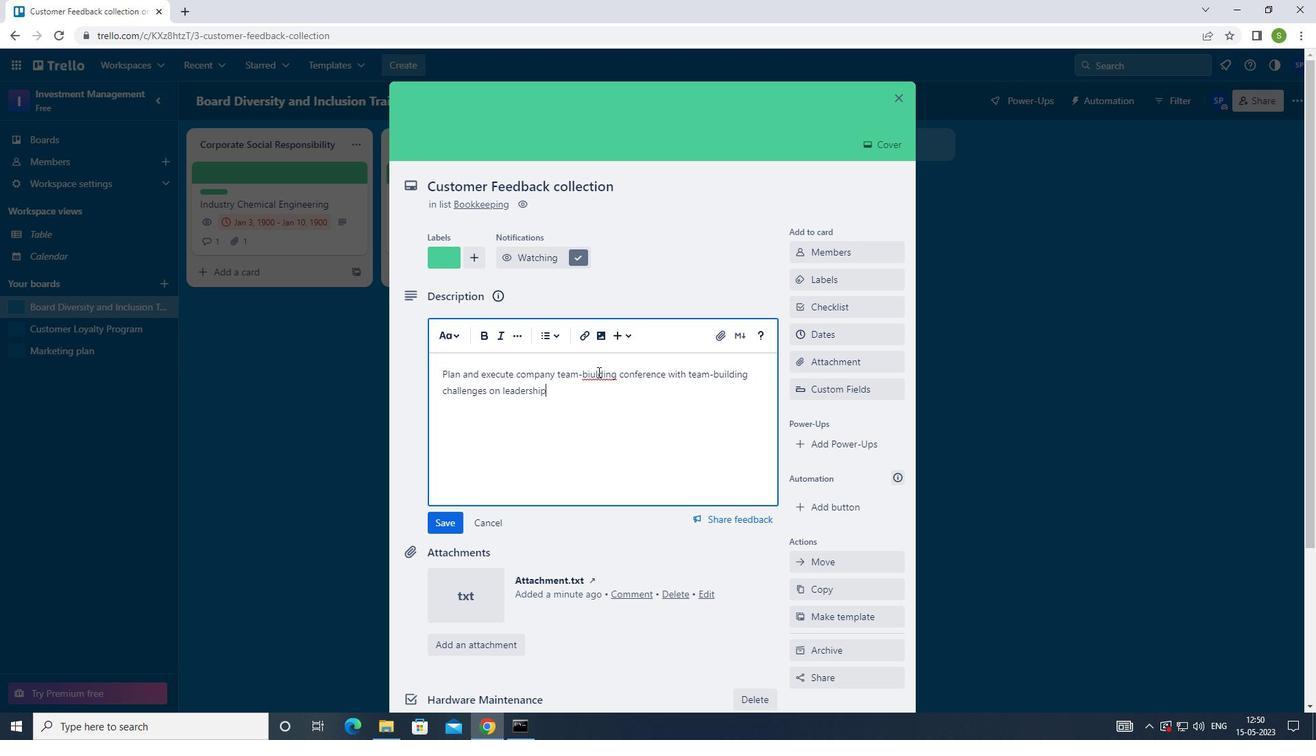 
Action: Mouse pressed left at (598, 372)
Screenshot: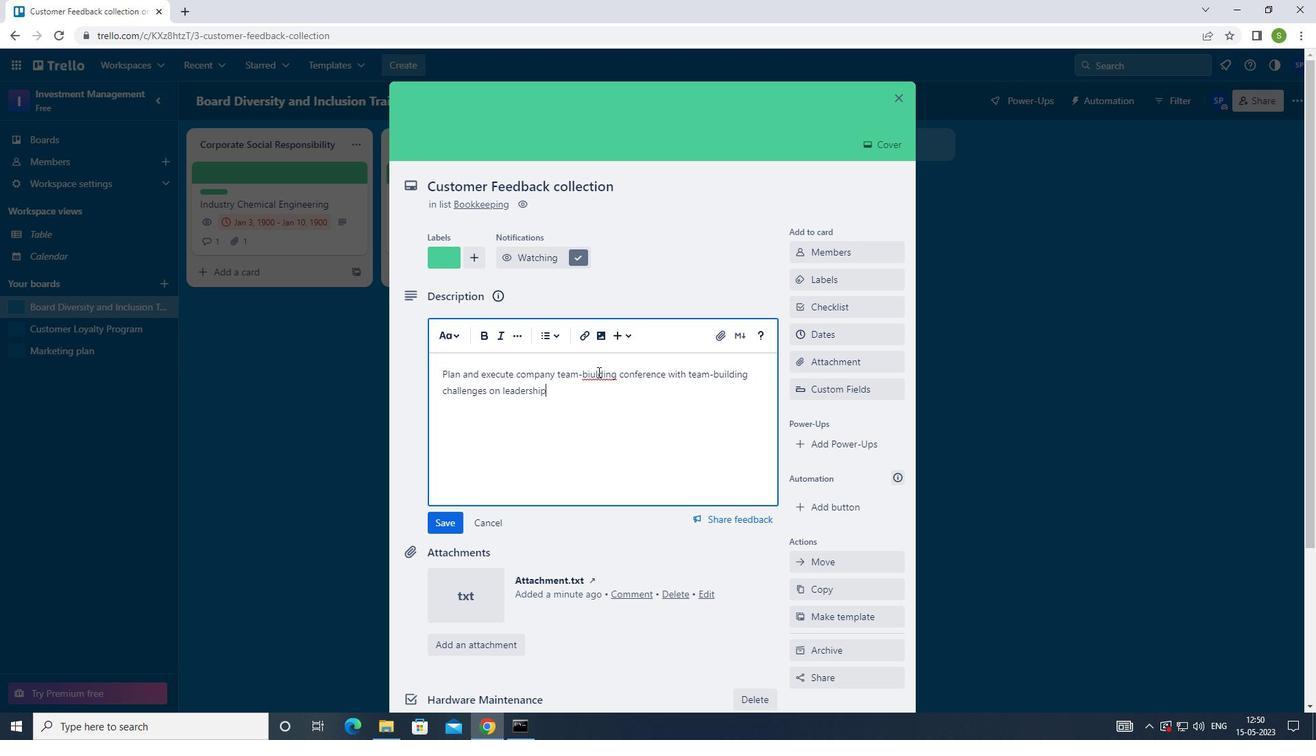 
Action: Mouse moved to (617, 369)
Screenshot: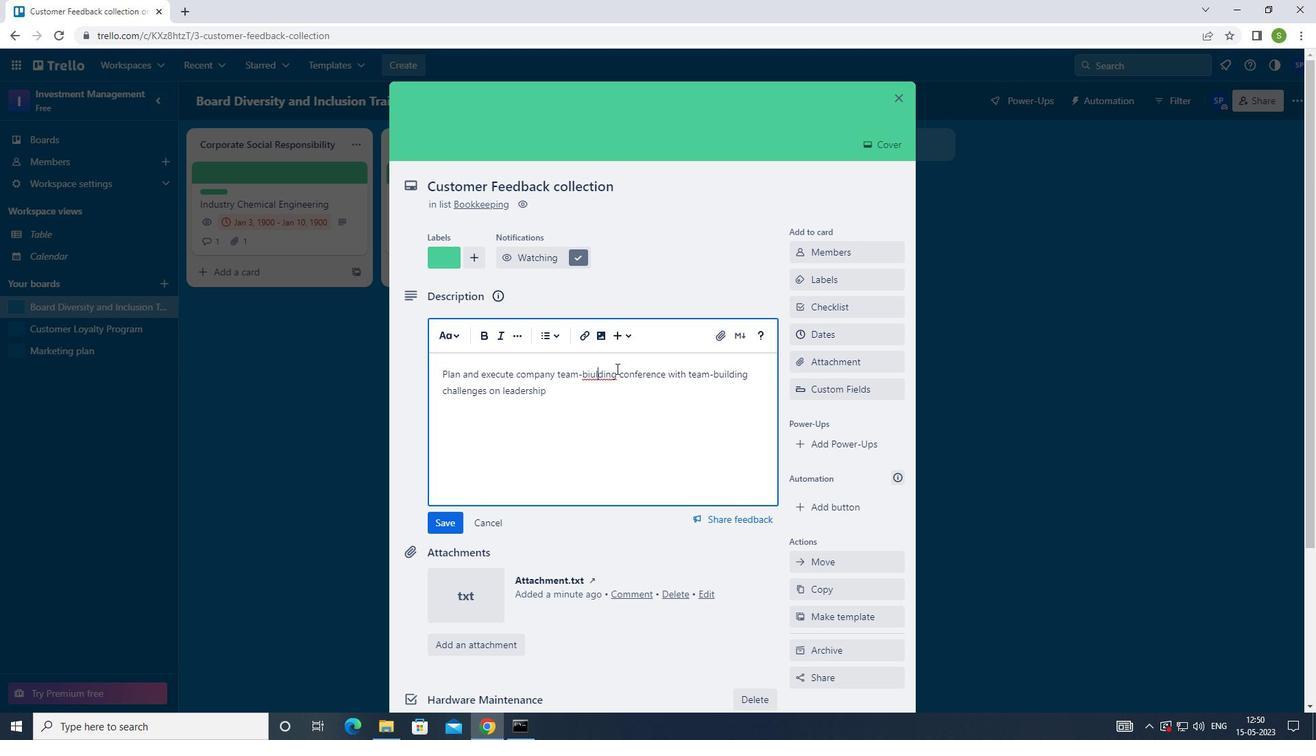 
Action: Key pressed <Key.backspace><Key.backspace>
Screenshot: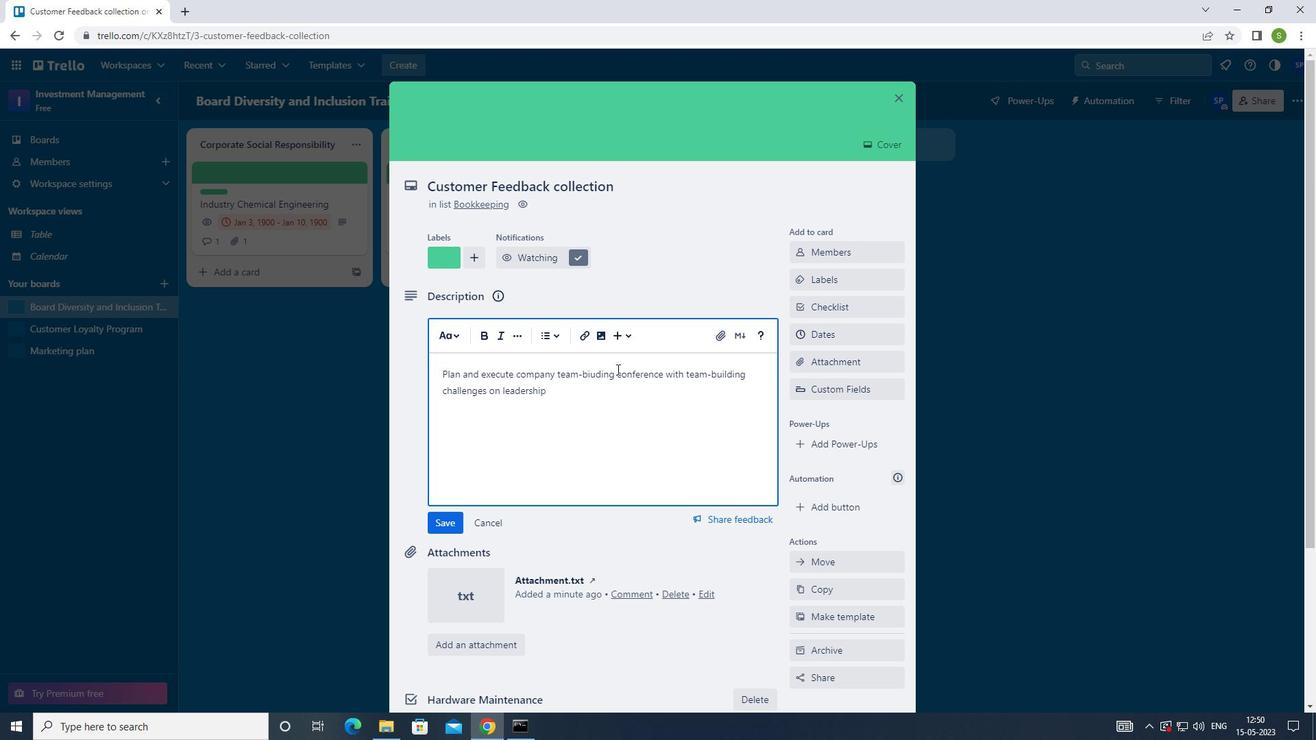 
Action: Mouse moved to (616, 370)
Screenshot: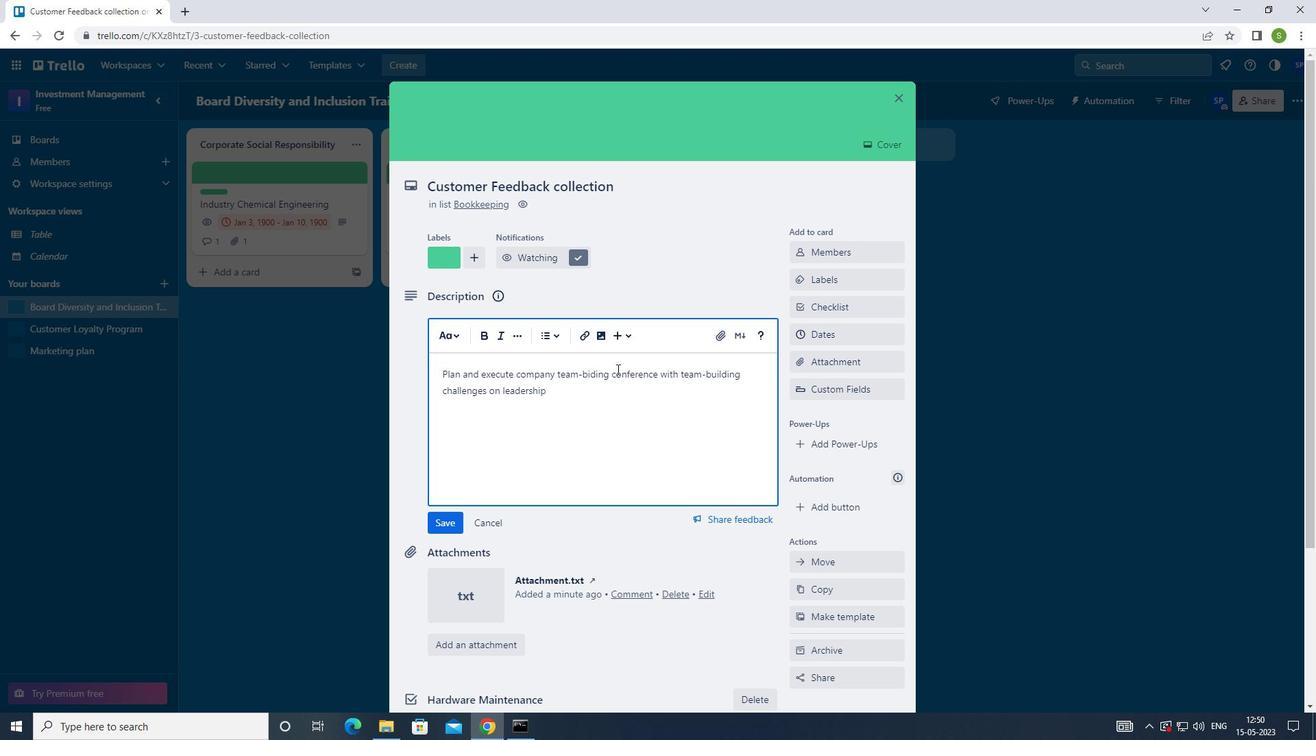 
Action: Key pressed <Key.backspace>
Screenshot: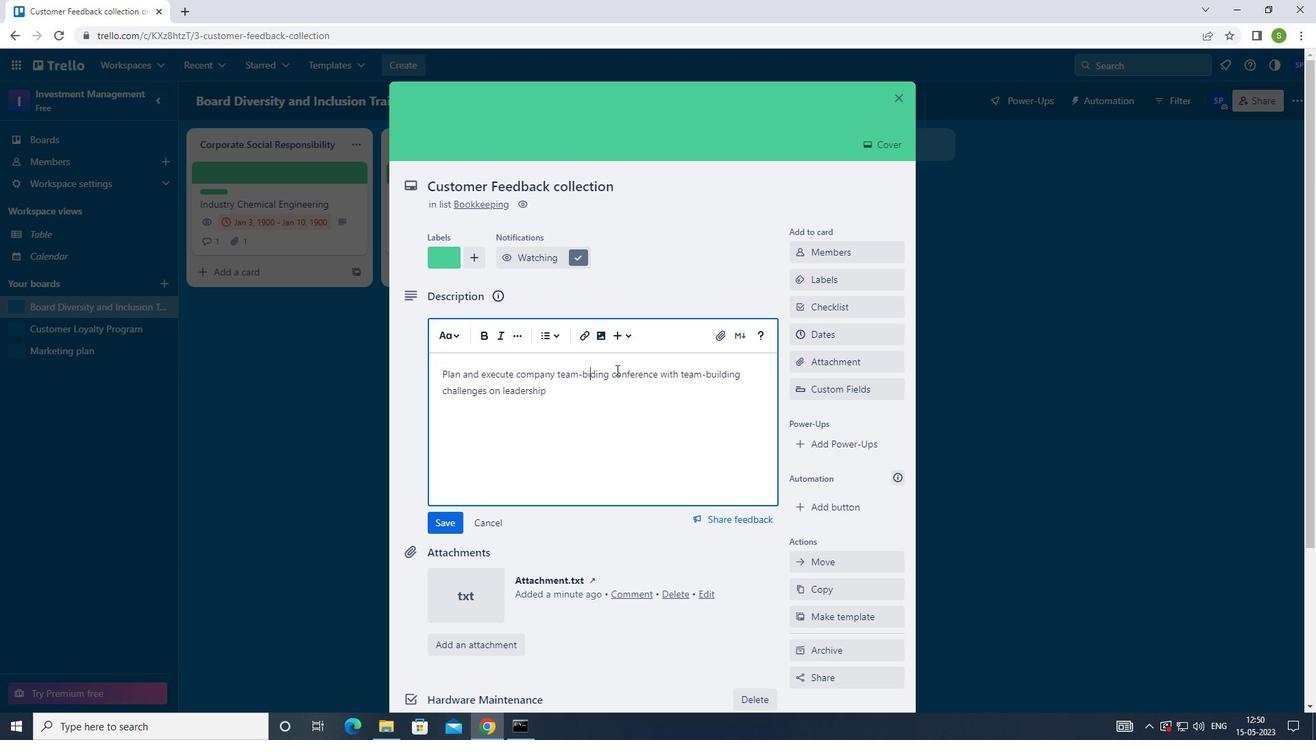 
Action: Mouse moved to (616, 375)
Screenshot: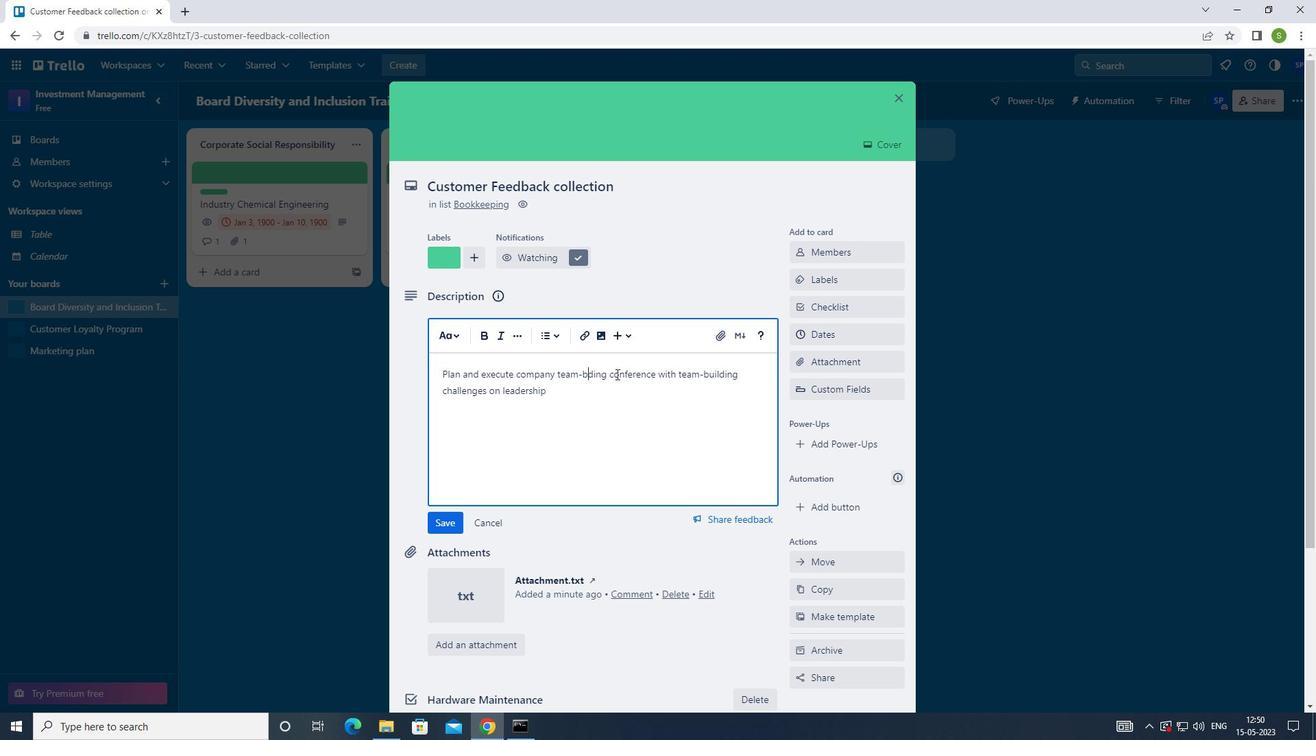 
Action: Key pressed UI
Screenshot: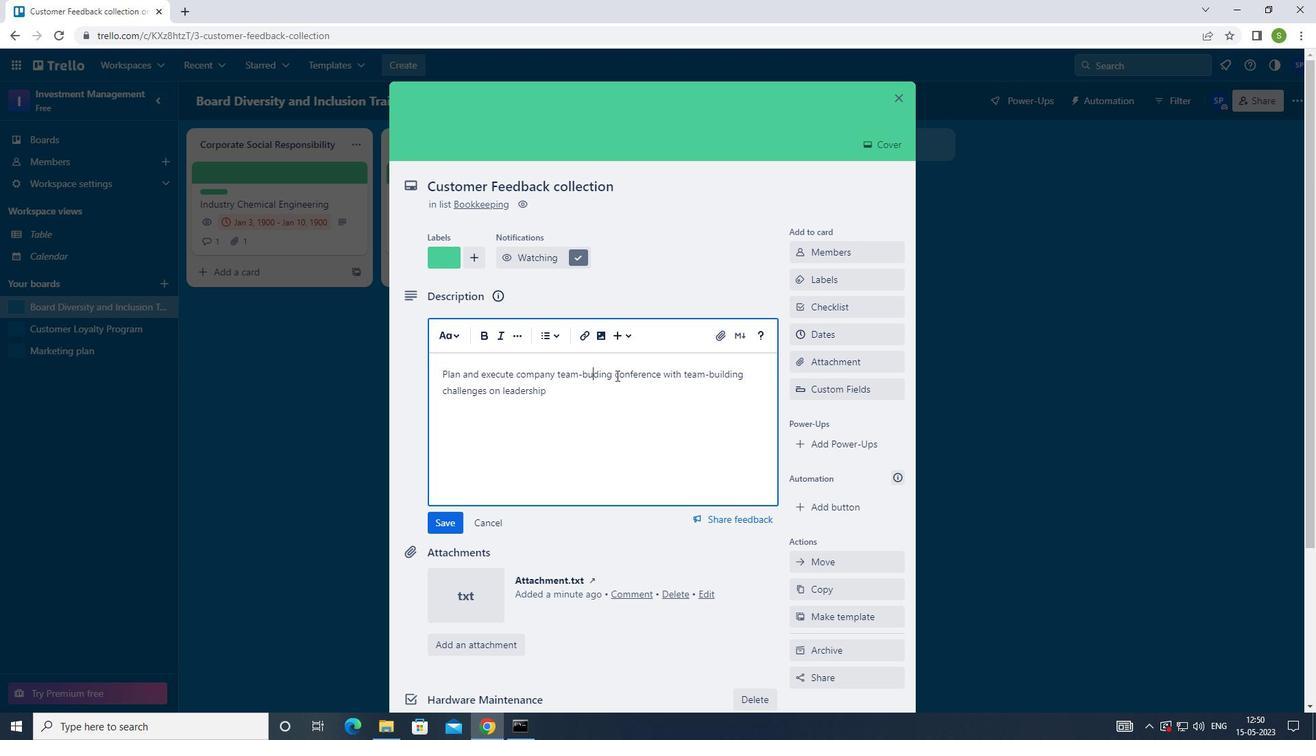 
Action: Mouse moved to (588, 408)
Screenshot: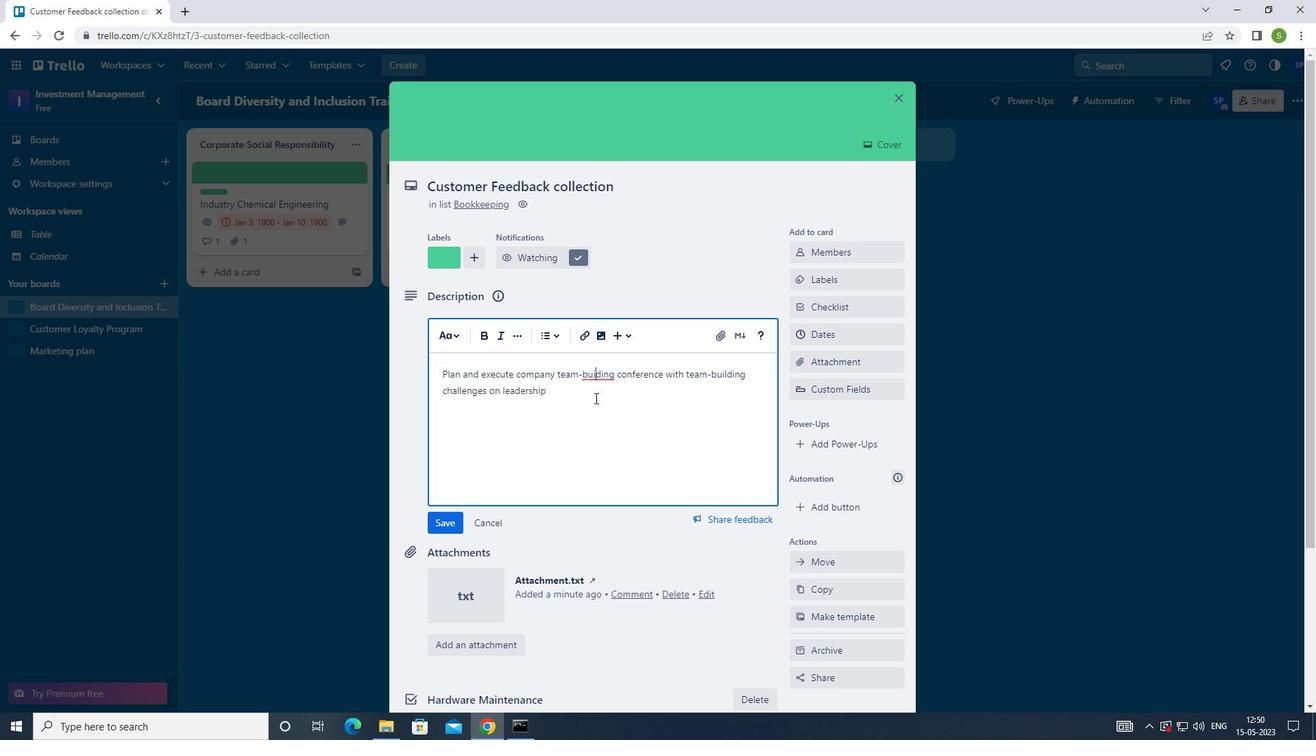 
Action: Key pressed L
Screenshot: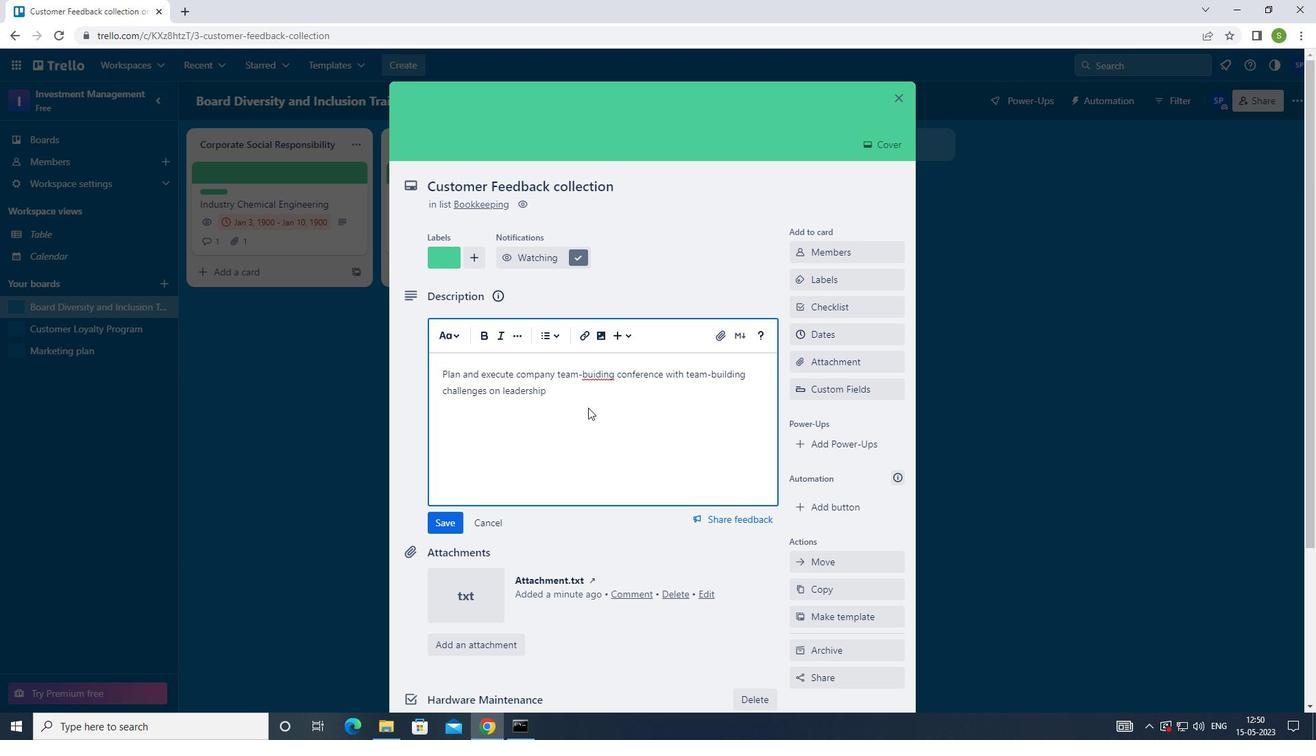 
Action: Mouse moved to (447, 522)
Screenshot: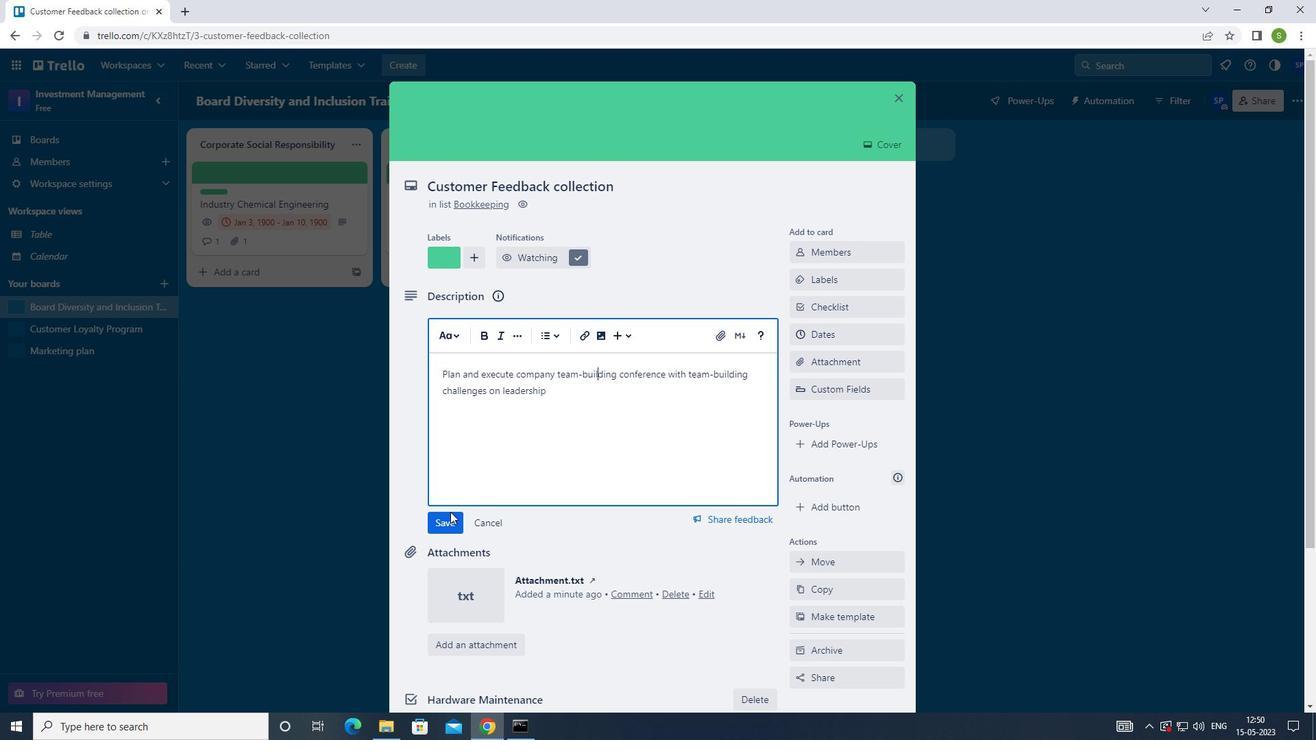 
Action: Mouse pressed left at (447, 522)
Screenshot: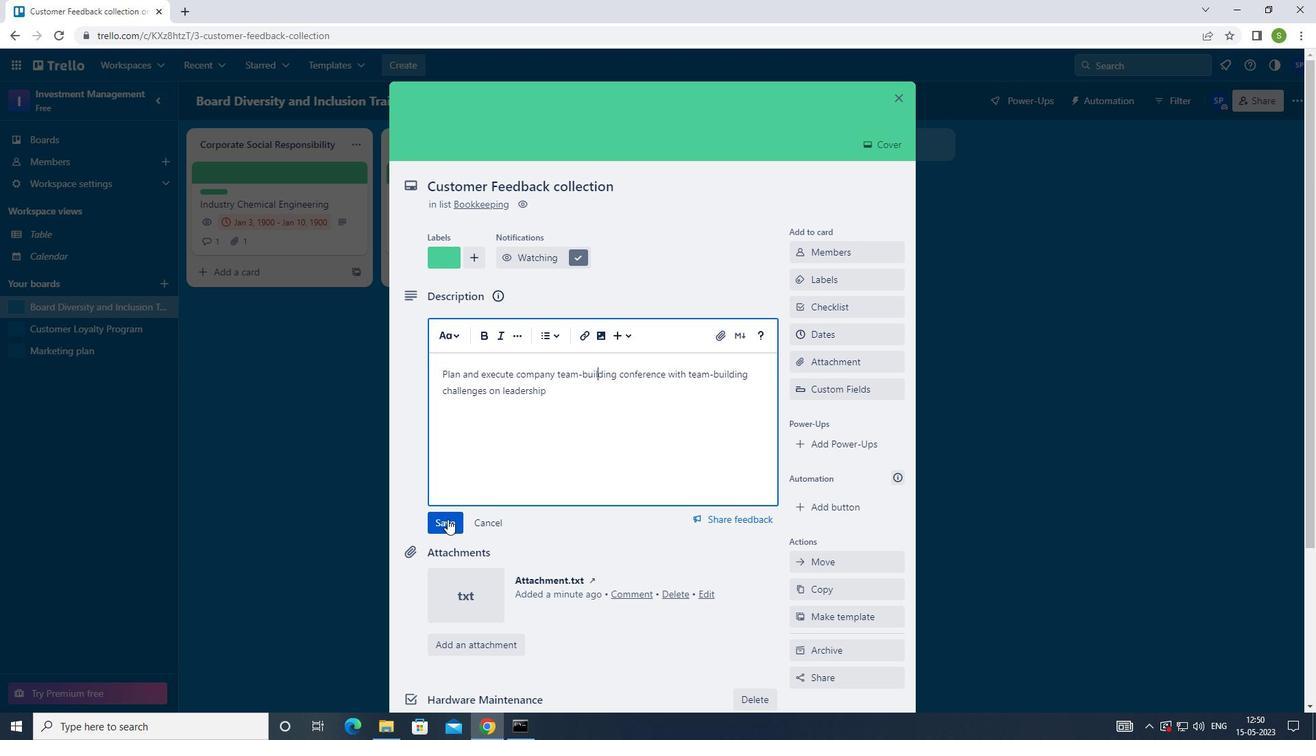 
Action: Mouse moved to (488, 648)
Screenshot: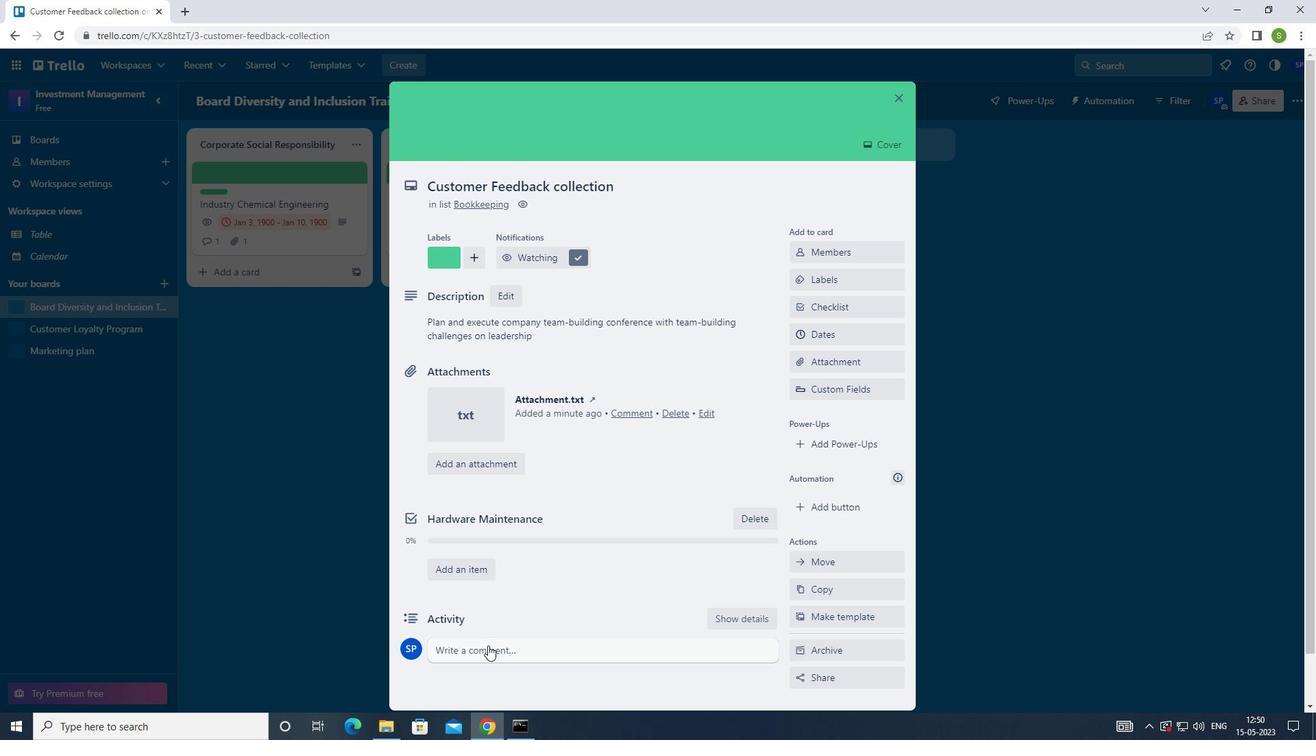 
Action: Mouse pressed left at (488, 648)
Screenshot: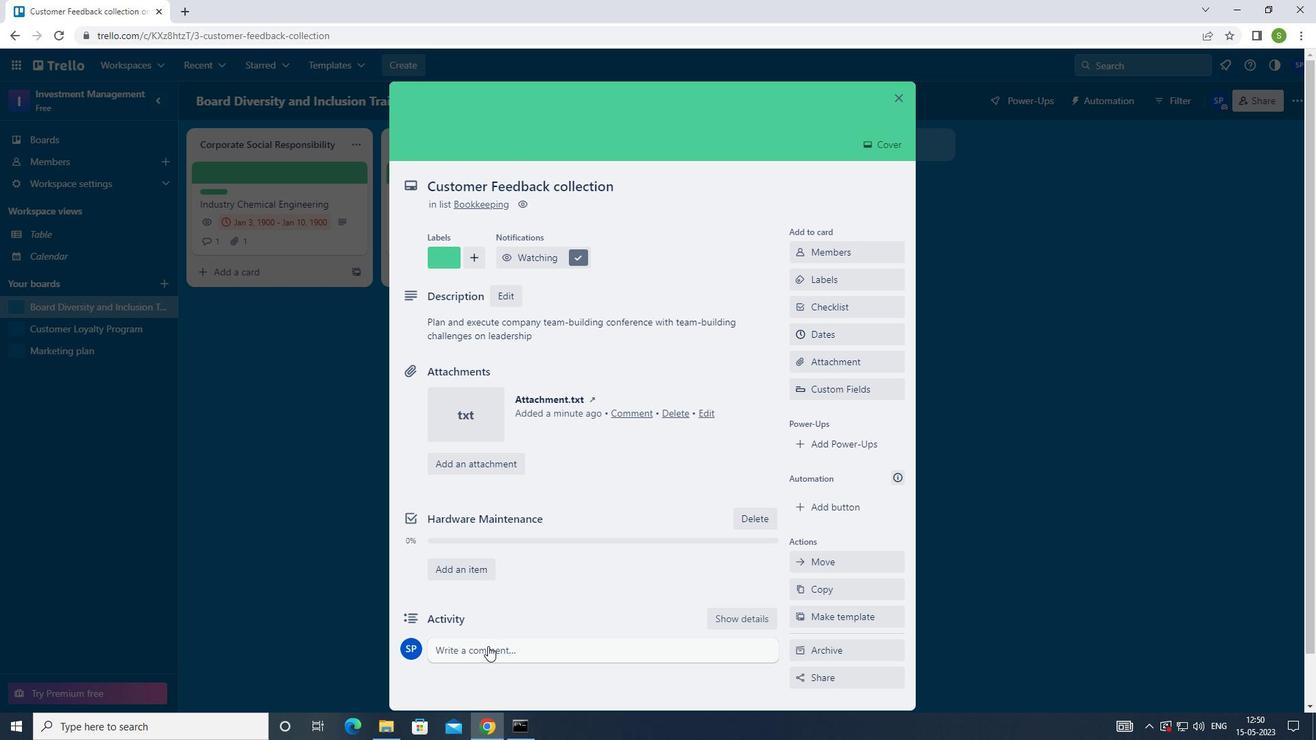 
Action: Mouse moved to (645, 451)
Screenshot: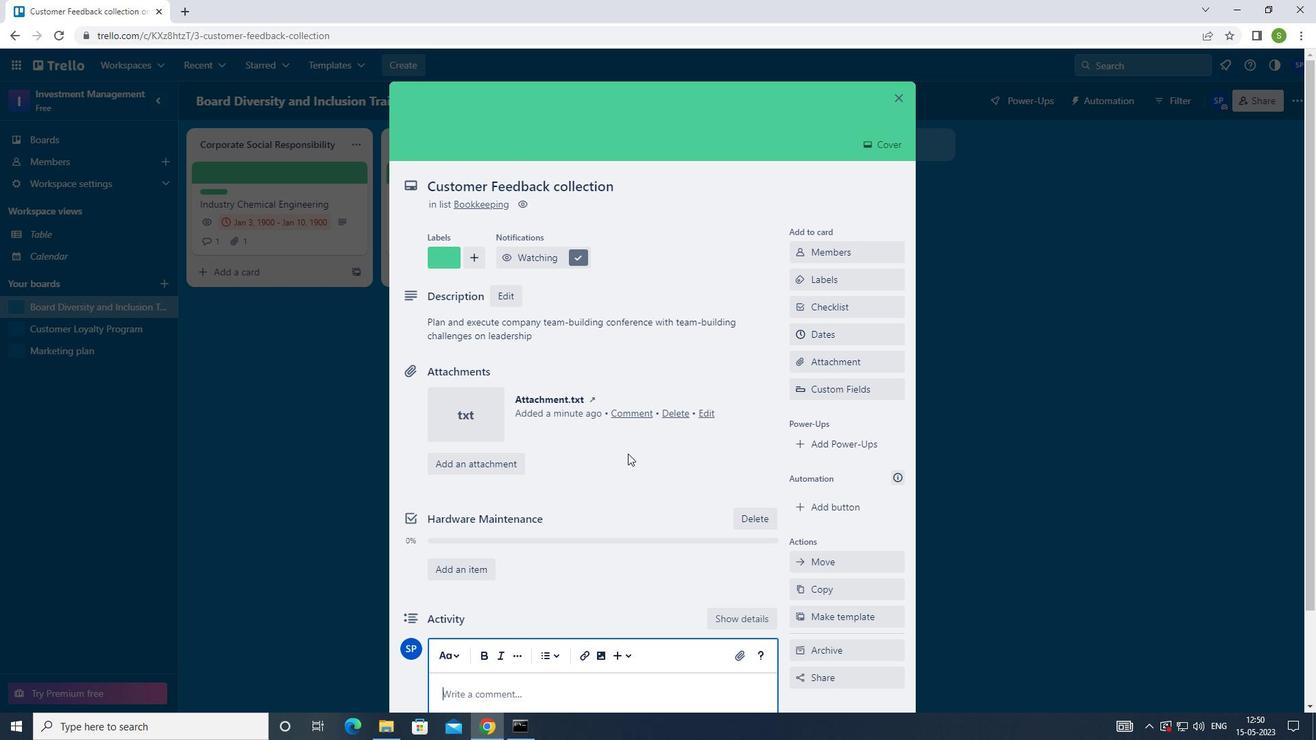 
Action: Key pressed <Key.shift><Key.shift><Key.shift><Key.shift><Key.shift><Key.shift><Key.shift><Key.shift><Key.shift><Key.shift><Key.shift><Key.shift><Key.shift><Key.shift><Key.shift><Key.shift>LET<Key.space>US<Key.space>MAKE<Key.space>SURE<Key.space>WE<Key.space>GIVE<Key.space>TASK<Key.space>THE<Key.space>ATTENTION<Key.space>IT<Key.space>DESERVES<Key.space>AS<Key.space>TIT<Key.backspace><Key.backspace><Key.backspace>IT<Key.space>IS<Key.space>CRUCIAL<Key.space>TO<Key.space>THE<Key.space>OVERALL<Key.space>SUCCESS<Key.space>OT<Key.backspace>F<Key.space>THE<Key.space>PROJECT
Screenshot: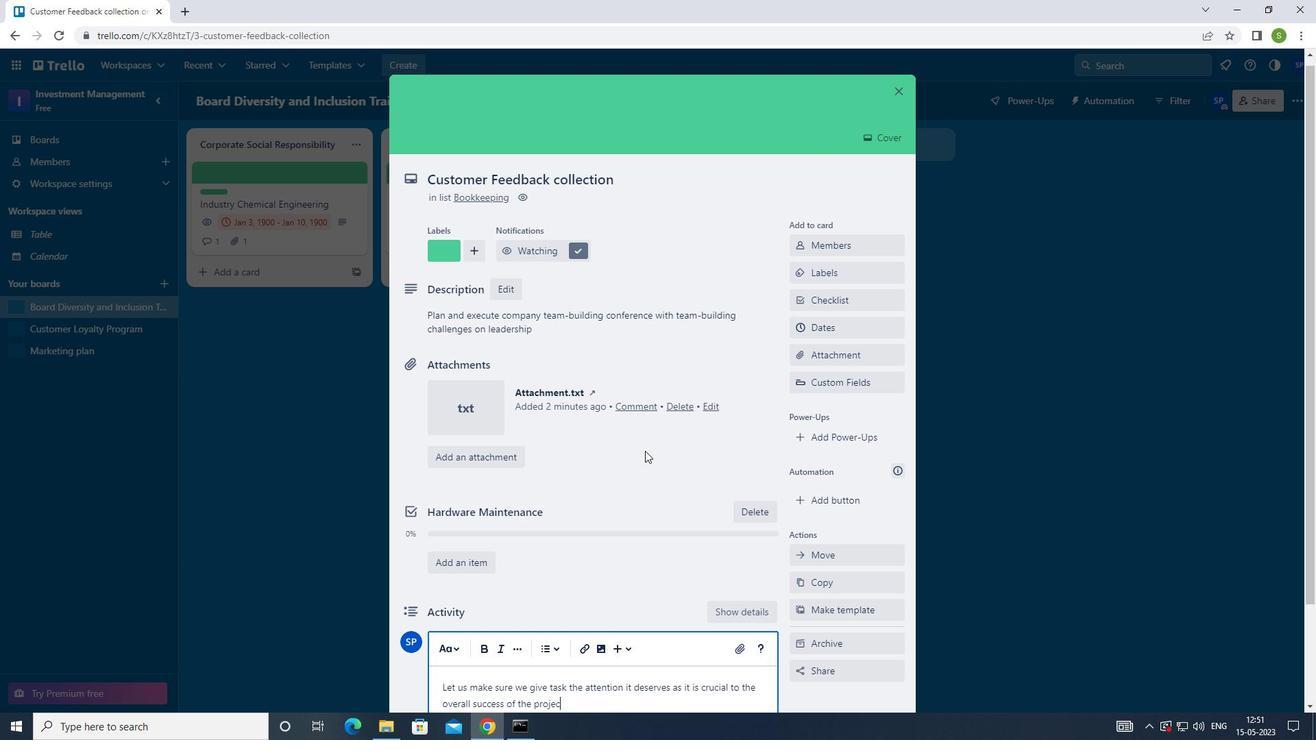 
Action: Mouse moved to (661, 462)
Screenshot: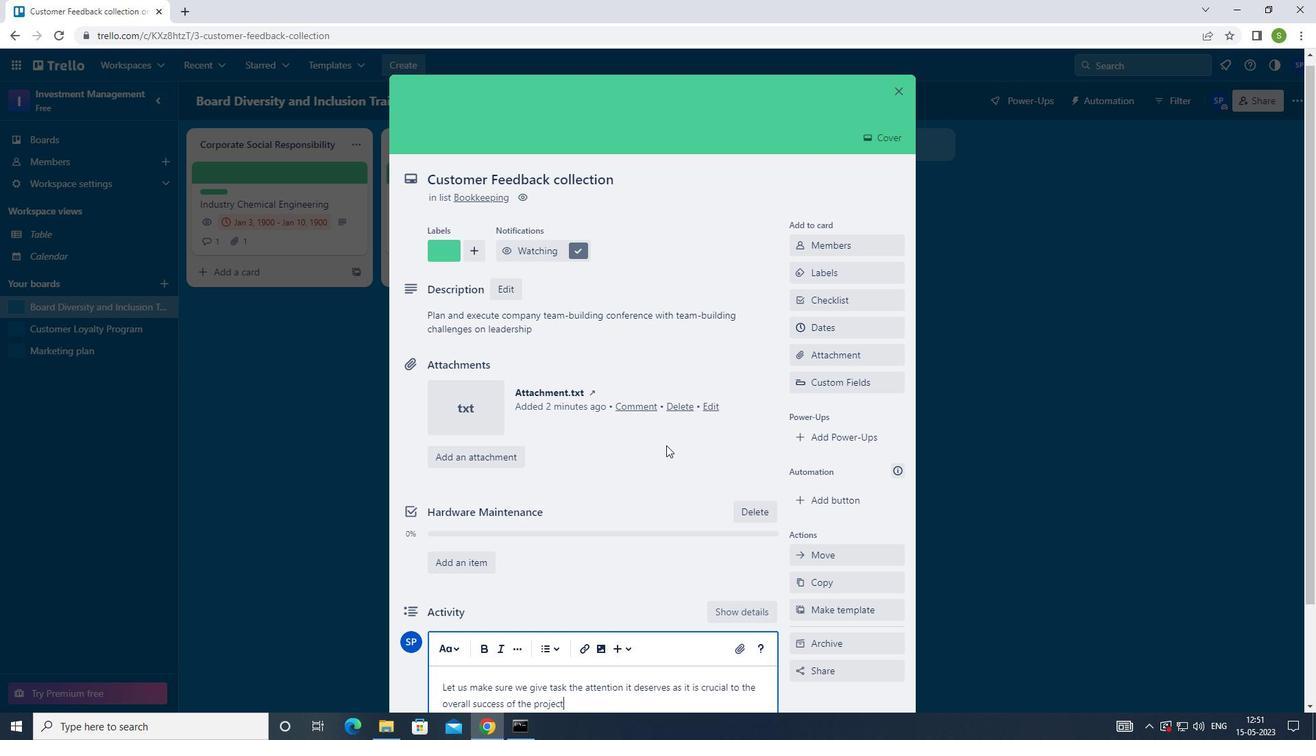 
Action: Mouse scrolled (661, 462) with delta (0, 0)
Screenshot: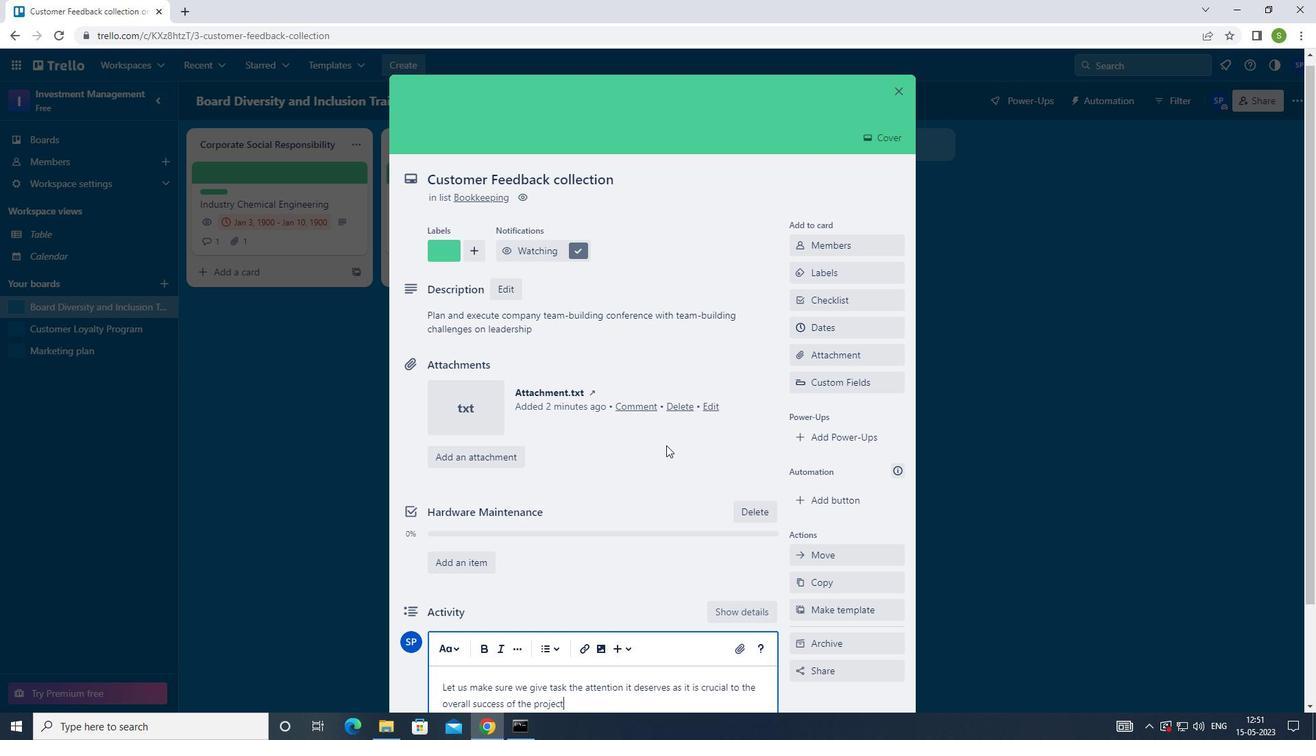 
Action: Mouse moved to (654, 480)
Screenshot: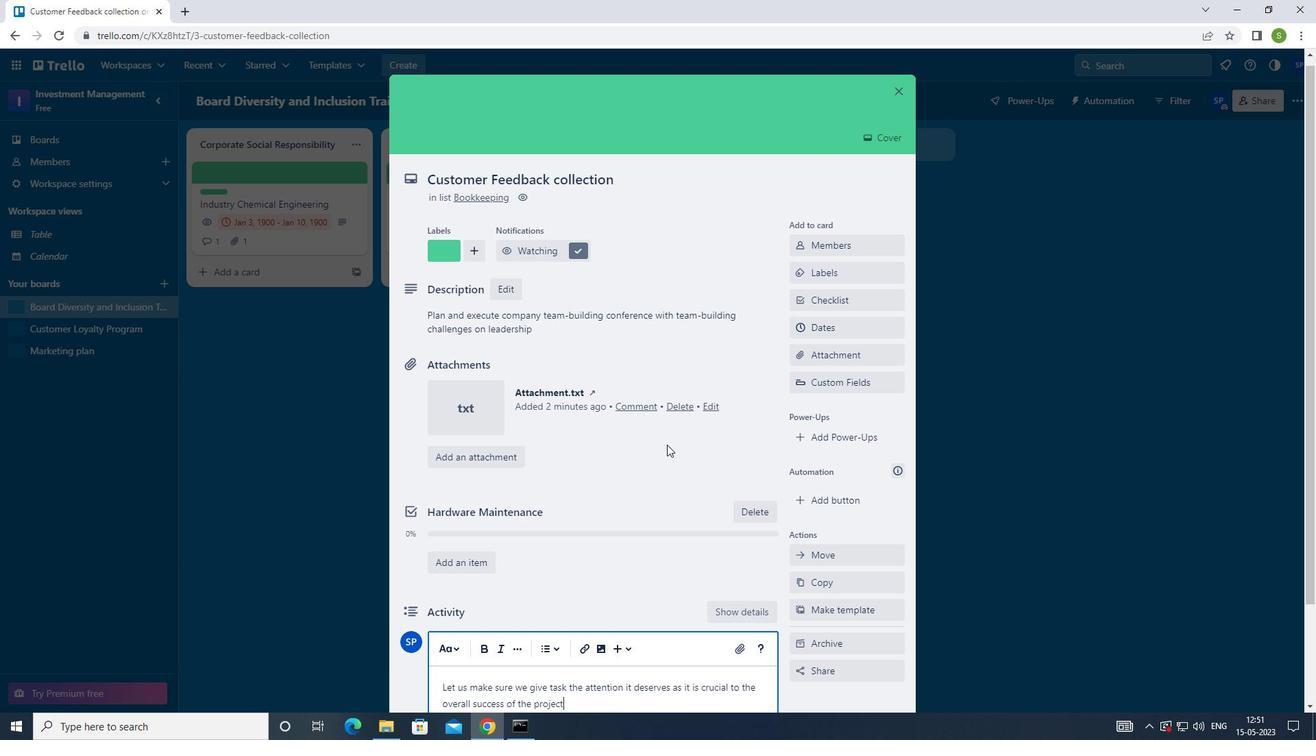 
Action: Mouse scrolled (654, 479) with delta (0, 0)
Screenshot: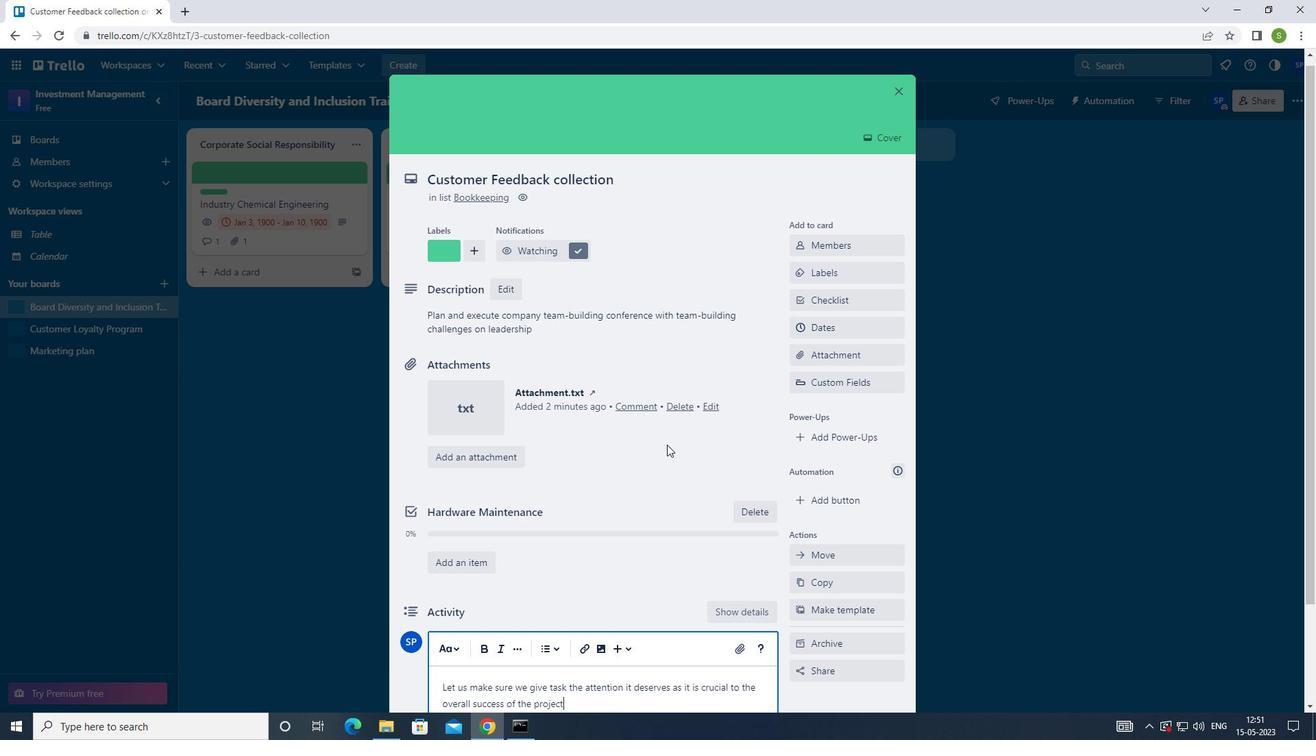 
Action: Mouse moved to (650, 487)
Screenshot: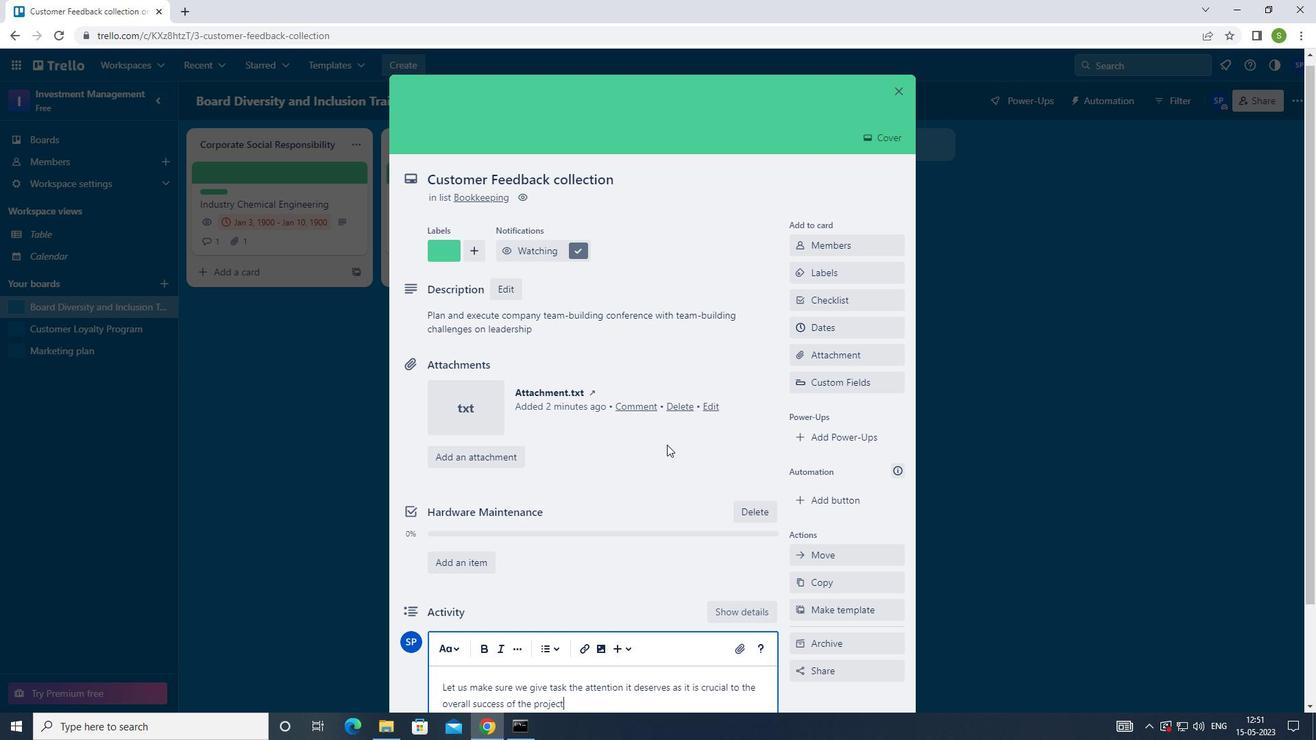 
Action: Mouse scrolled (650, 486) with delta (0, 0)
Screenshot: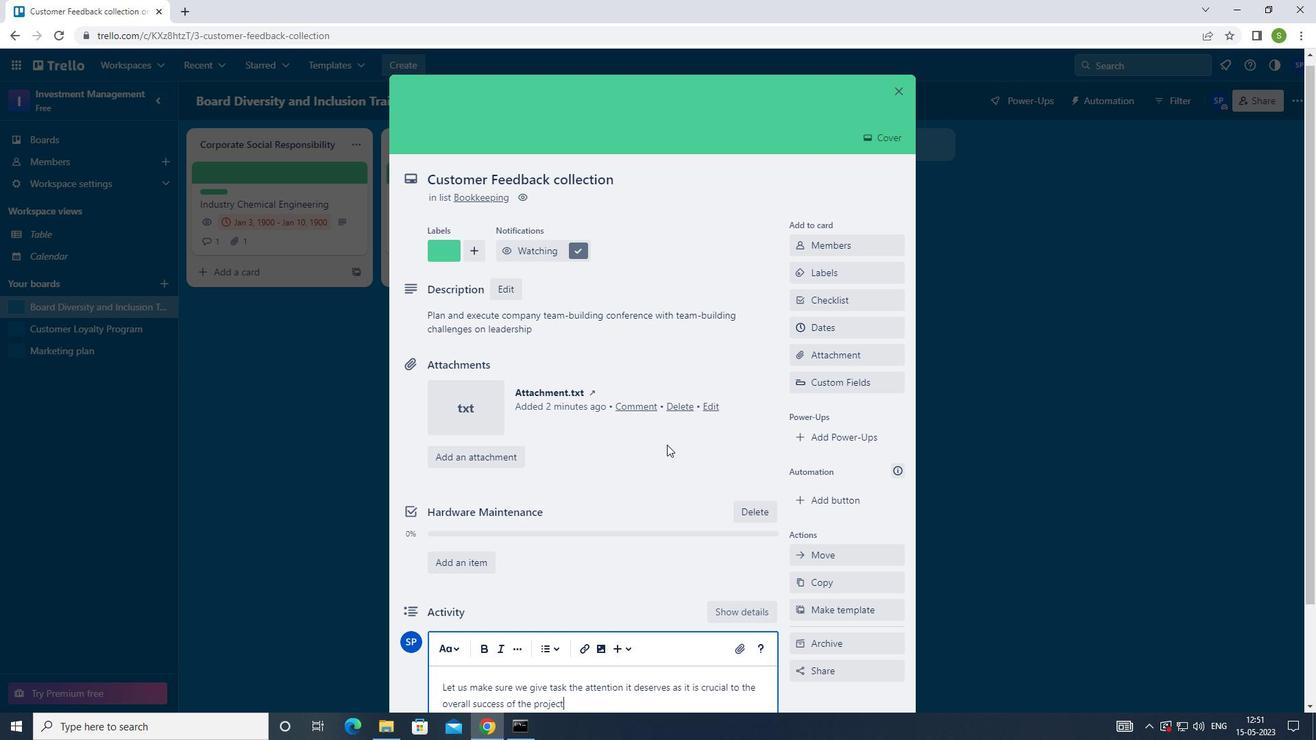 
Action: Mouse moved to (644, 499)
Screenshot: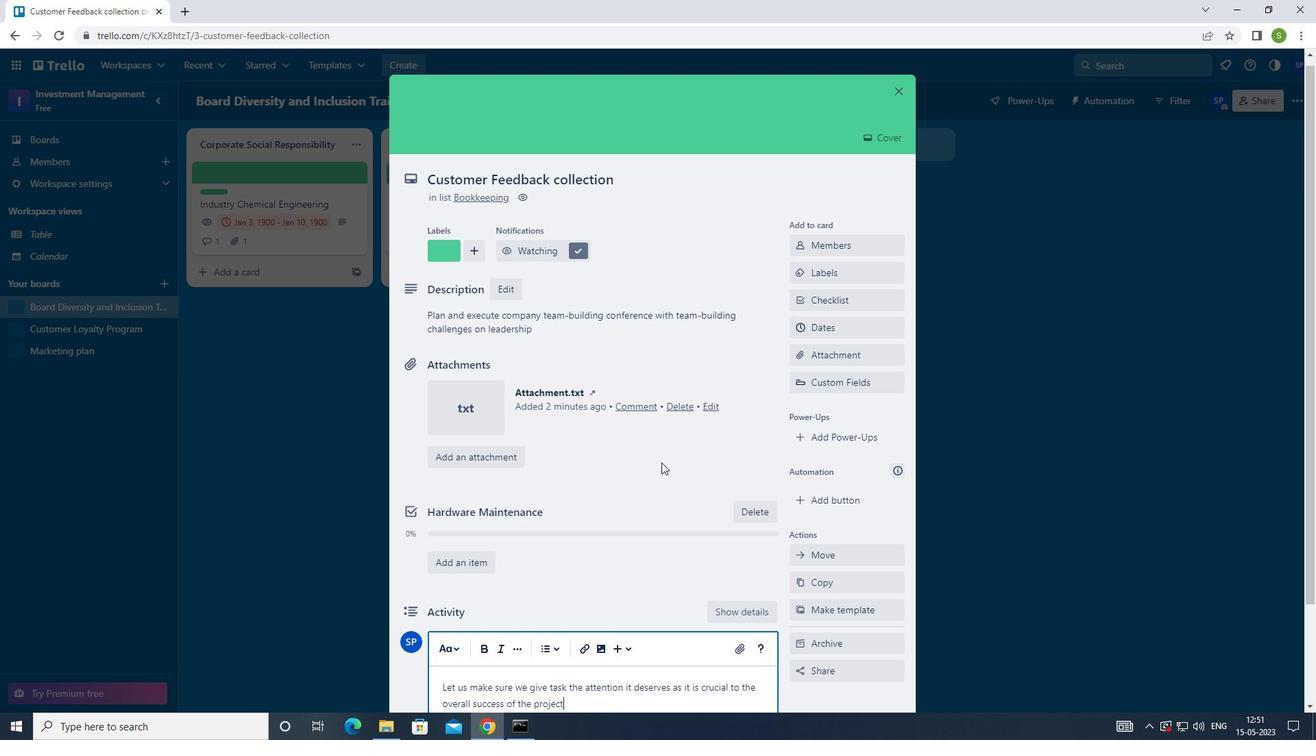 
Action: Mouse scrolled (644, 499) with delta (0, 0)
Screenshot: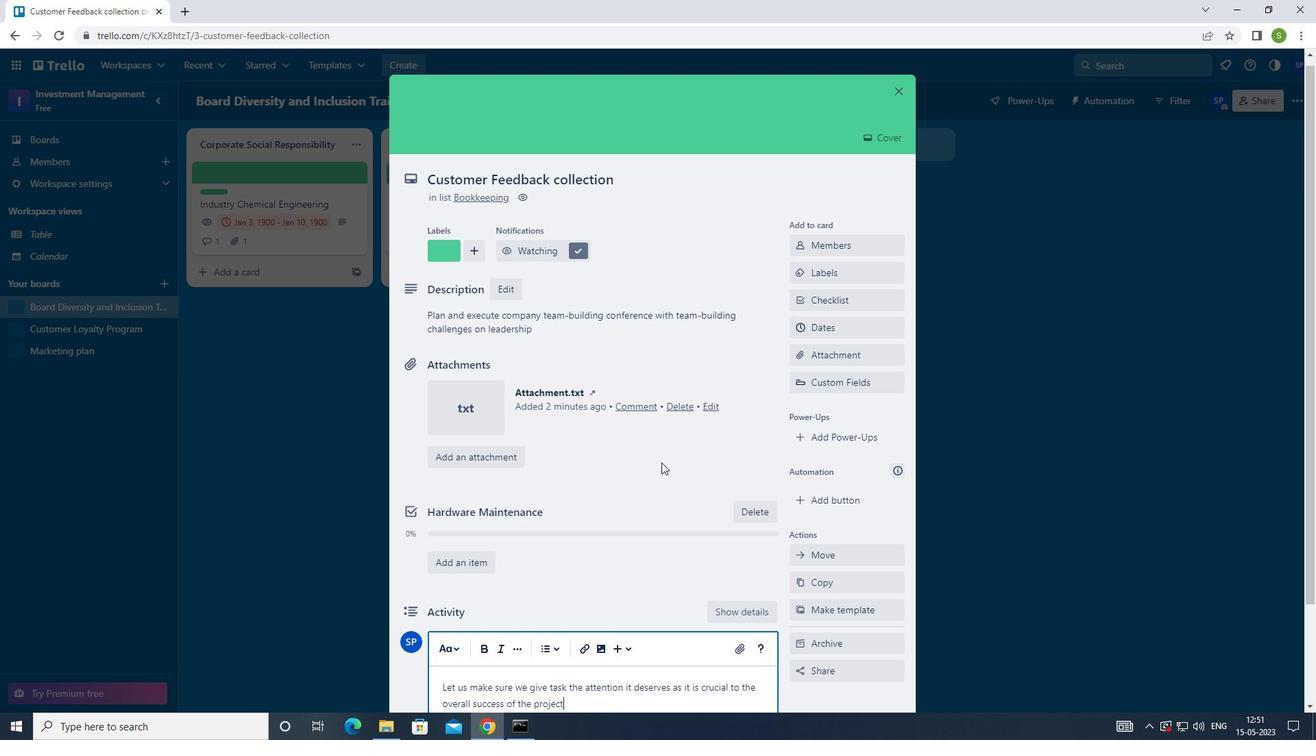 
Action: Mouse moved to (456, 625)
Screenshot: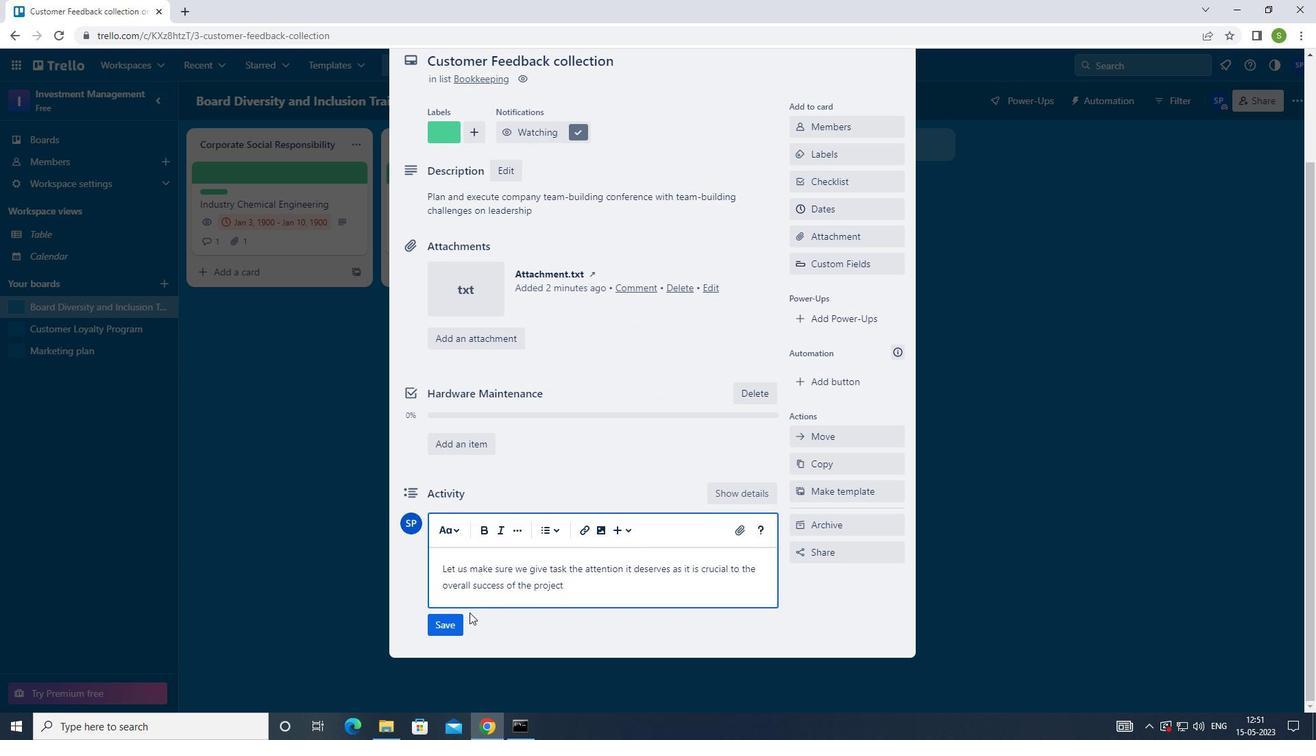 
Action: Mouse pressed left at (456, 625)
Screenshot: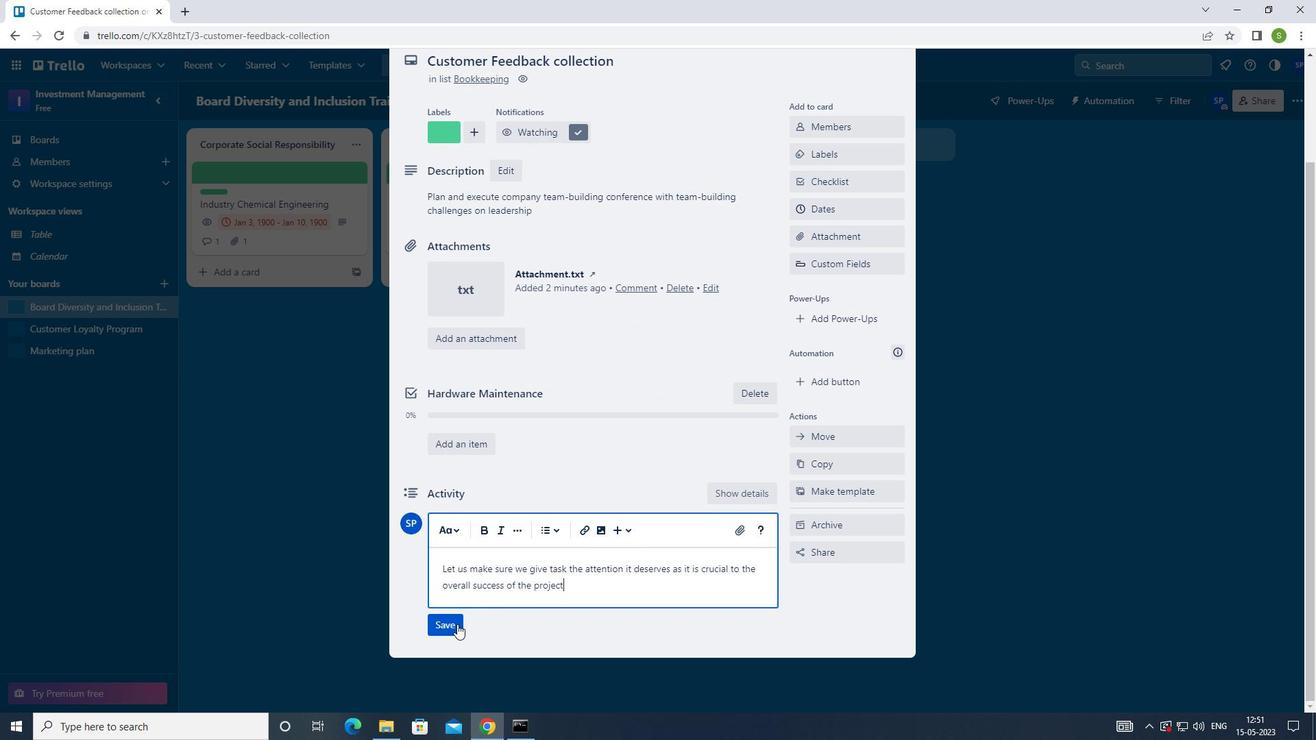 
Action: Mouse moved to (849, 223)
Screenshot: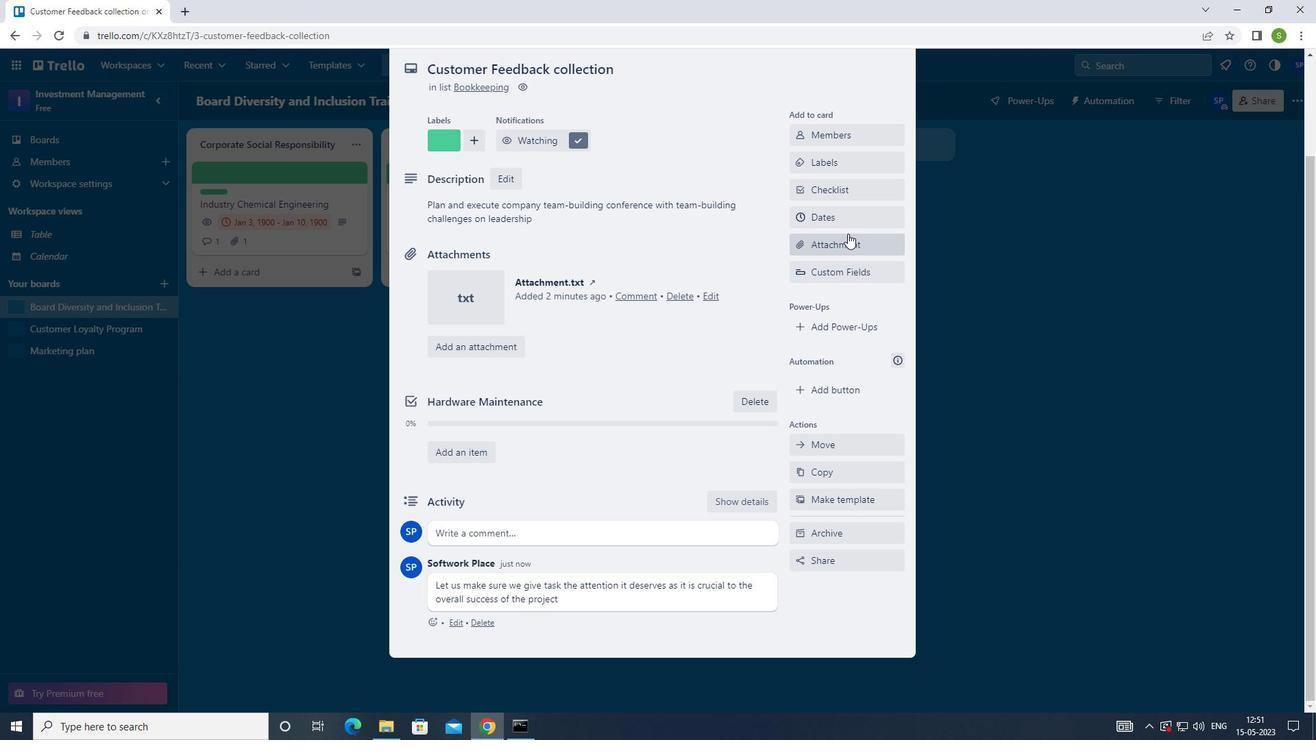 
Action: Mouse pressed left at (849, 223)
Screenshot: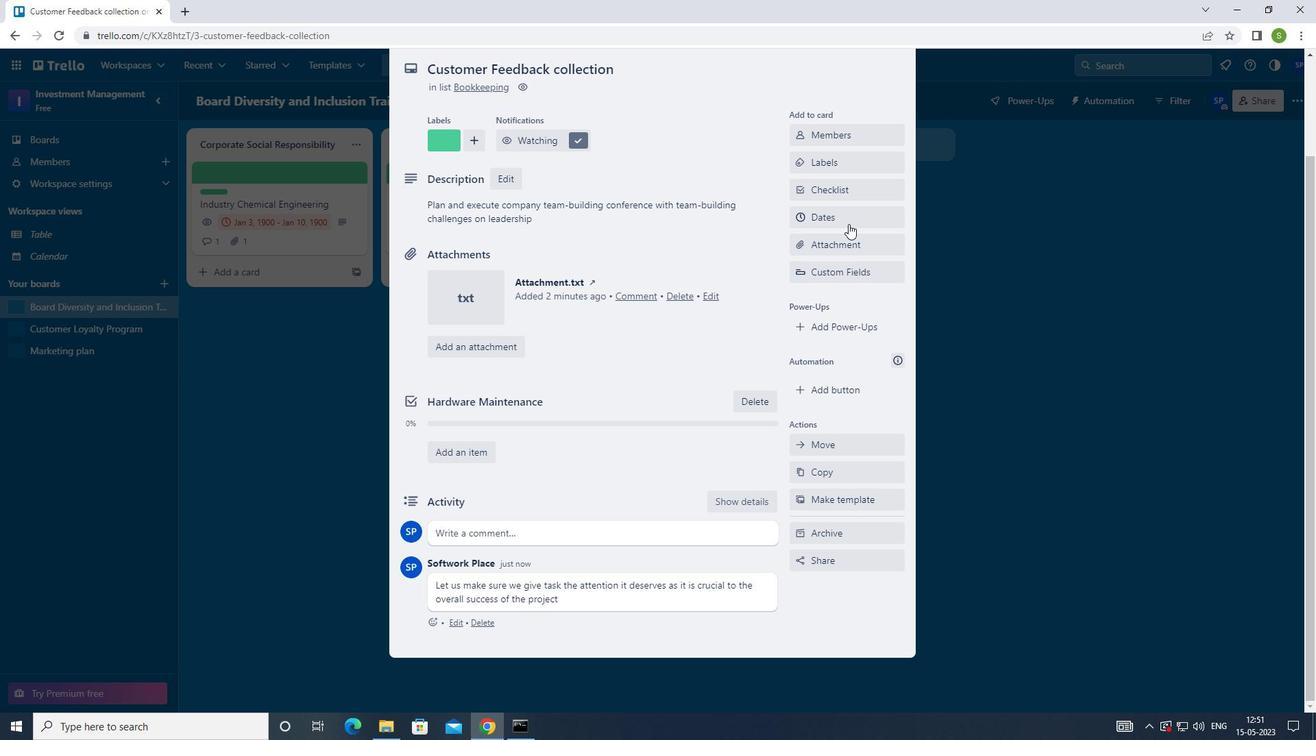 
Action: Mouse moved to (803, 345)
Screenshot: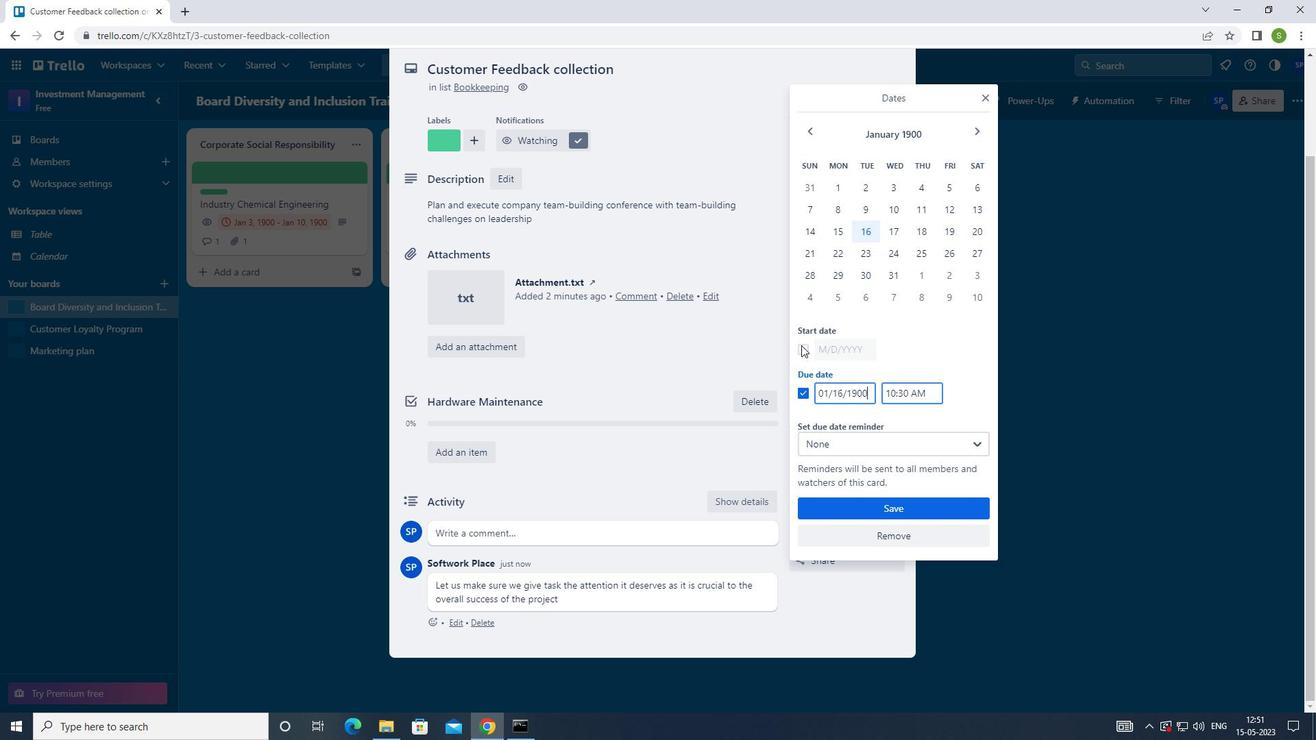 
Action: Mouse pressed left at (803, 345)
Screenshot: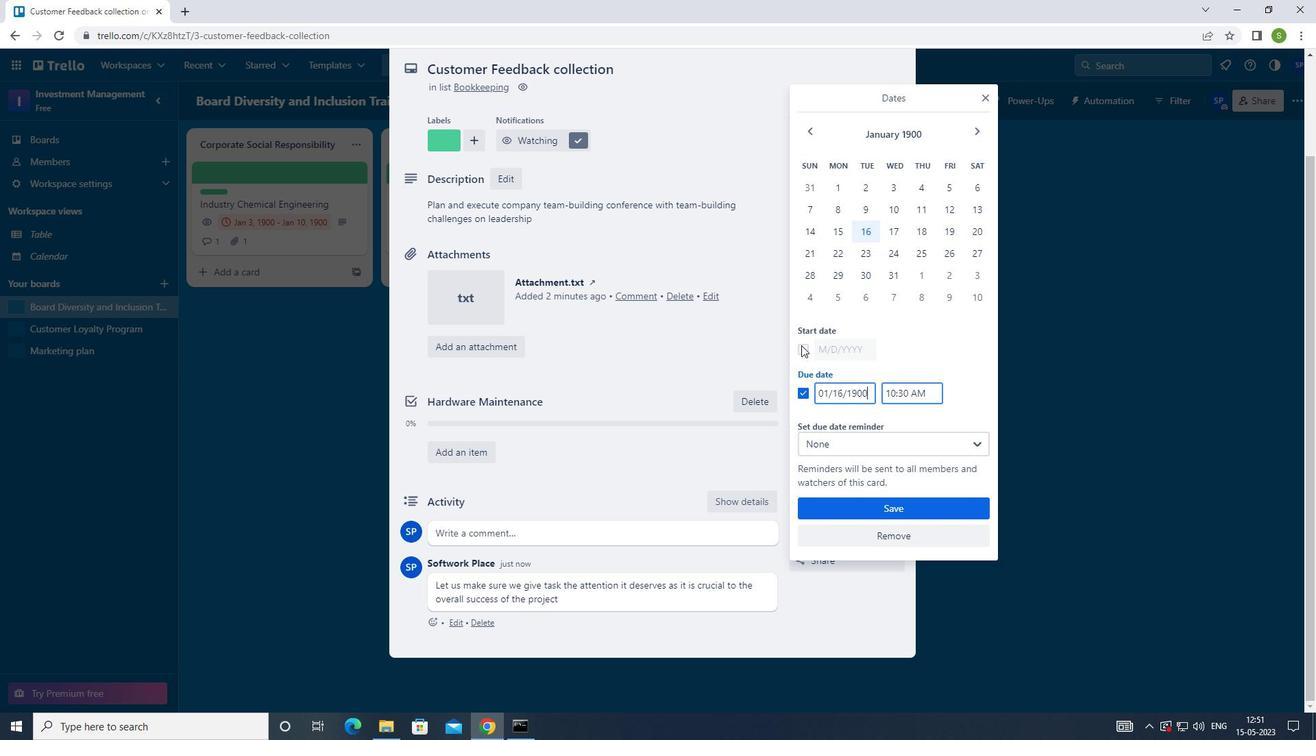 
Action: Mouse moved to (872, 507)
Screenshot: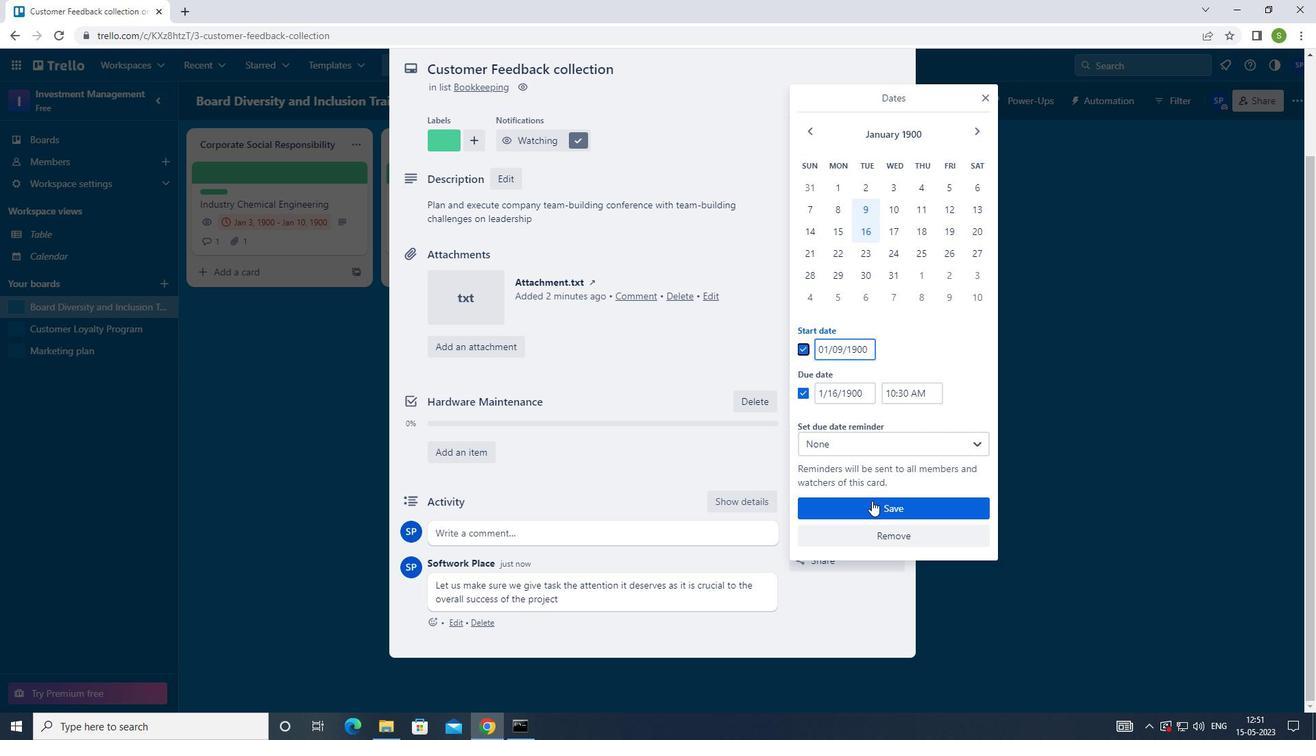 
Action: Mouse pressed left at (872, 507)
Screenshot: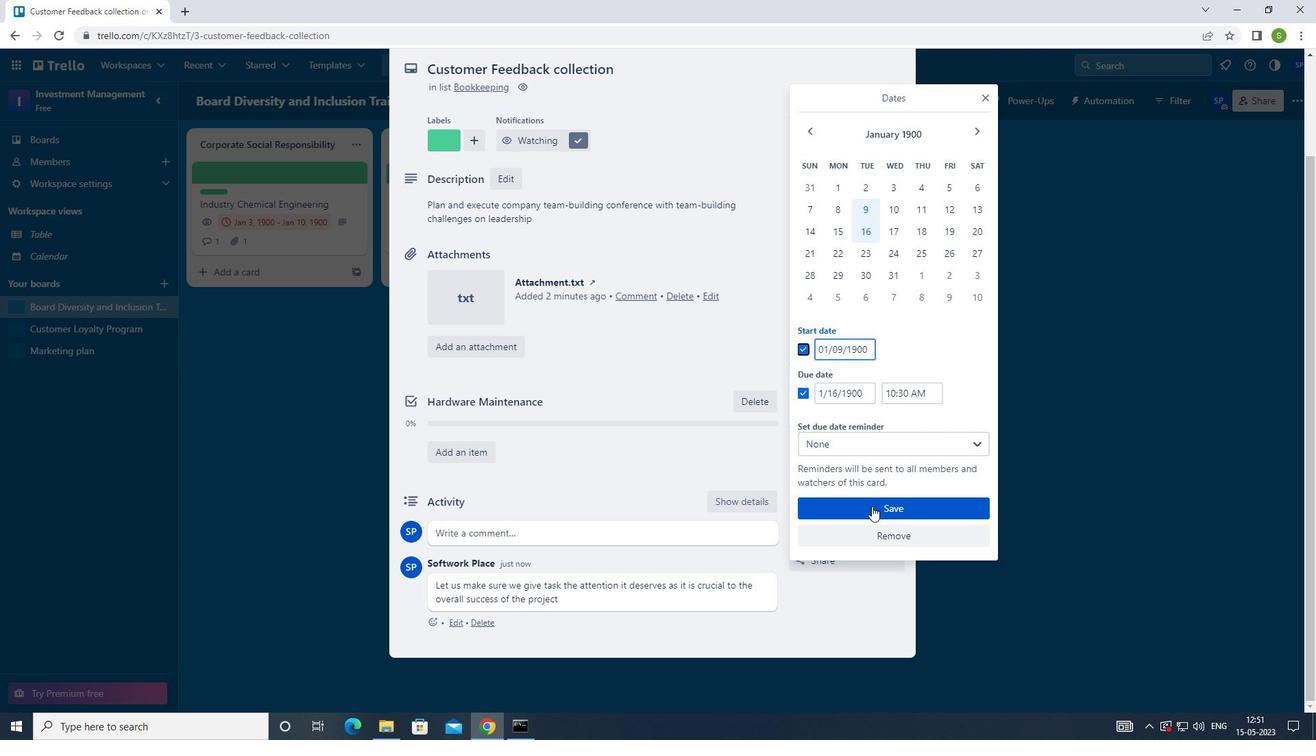 
Action: Mouse moved to (862, 495)
Screenshot: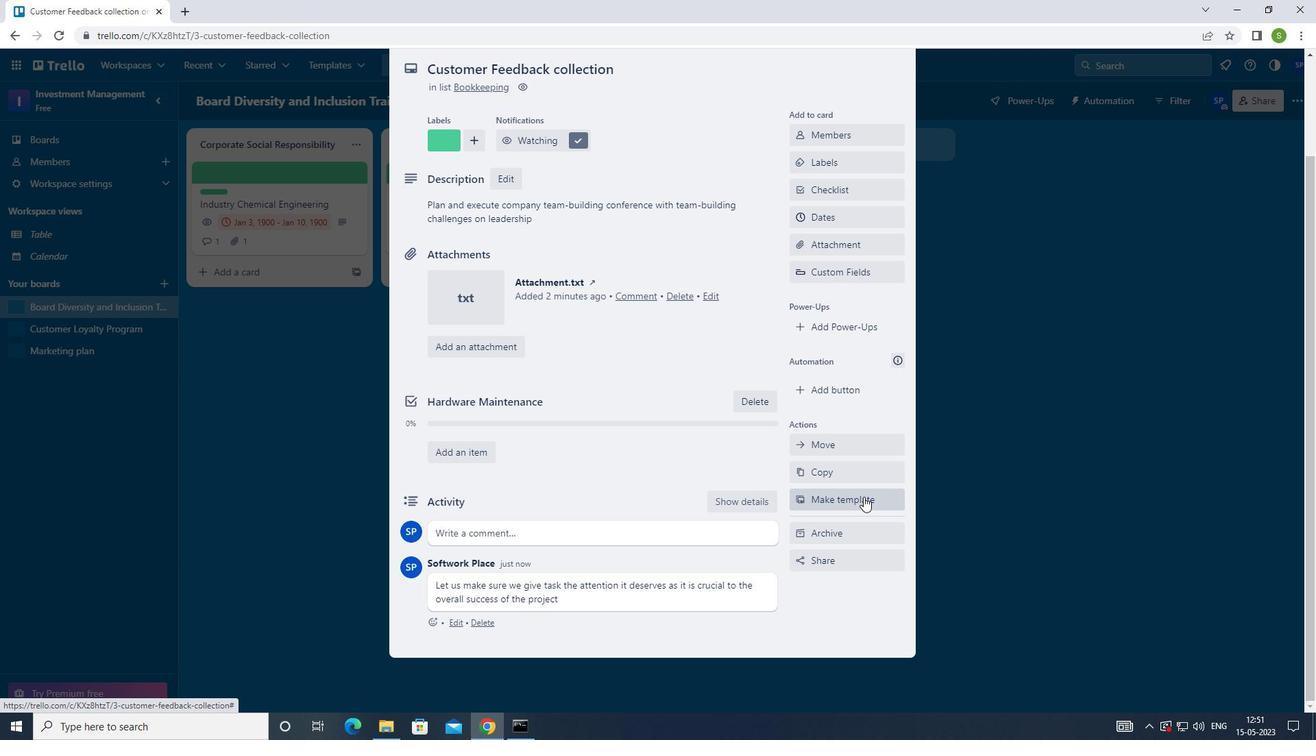 
Action: Key pressed <Key.f8>
Screenshot: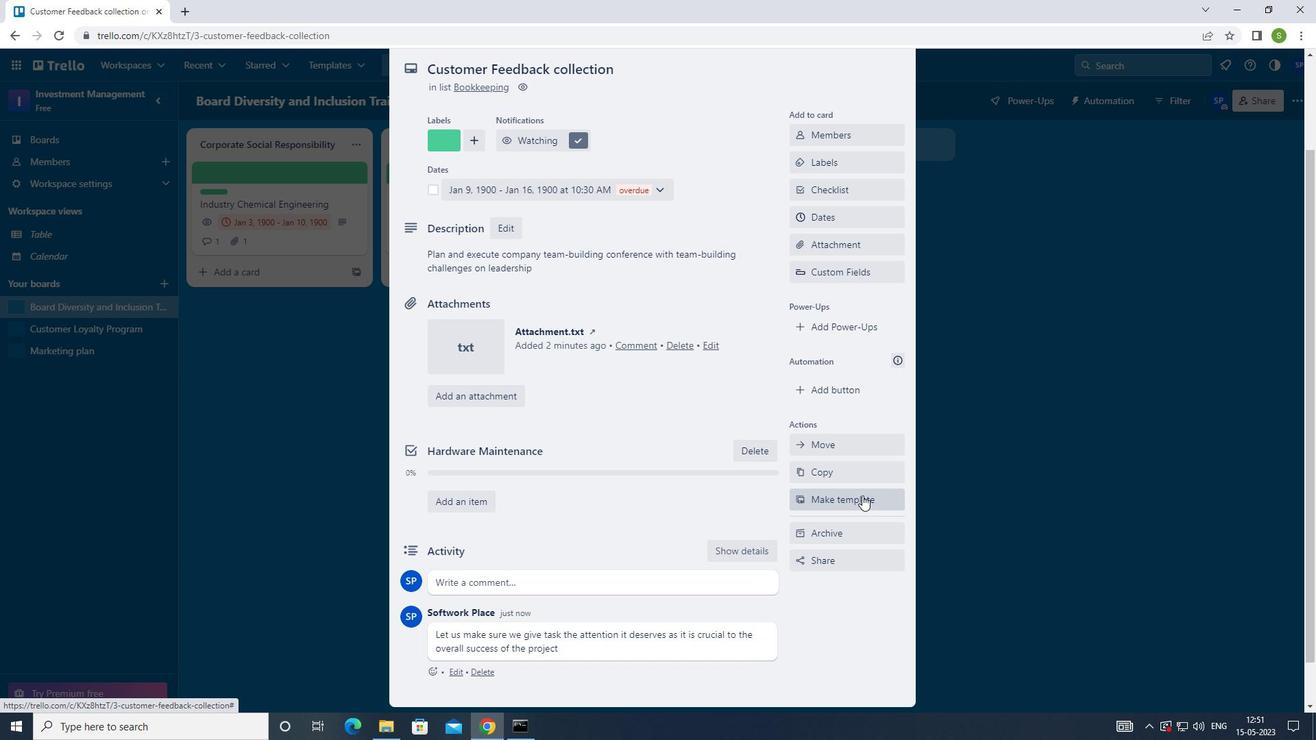 
